 Task: Look for space in Lille, Belgium from 1st June, 2023 to 4th June, 2023 for 1 adult in price range Rs.6000 to Rs.16000. Place can be private room with 1  bedroom having 1 bed and 1 bathroom. Property type can be house, flat, guest house. Amenities needed are: heating. Booking option can be shelf check-in. Required host language is English.
Action: Key pressed l<Key.caps_lock>ille,<Key.space><Key.caps_lock>b<Key.caps_lock>elgium<Key.enter>
Screenshot: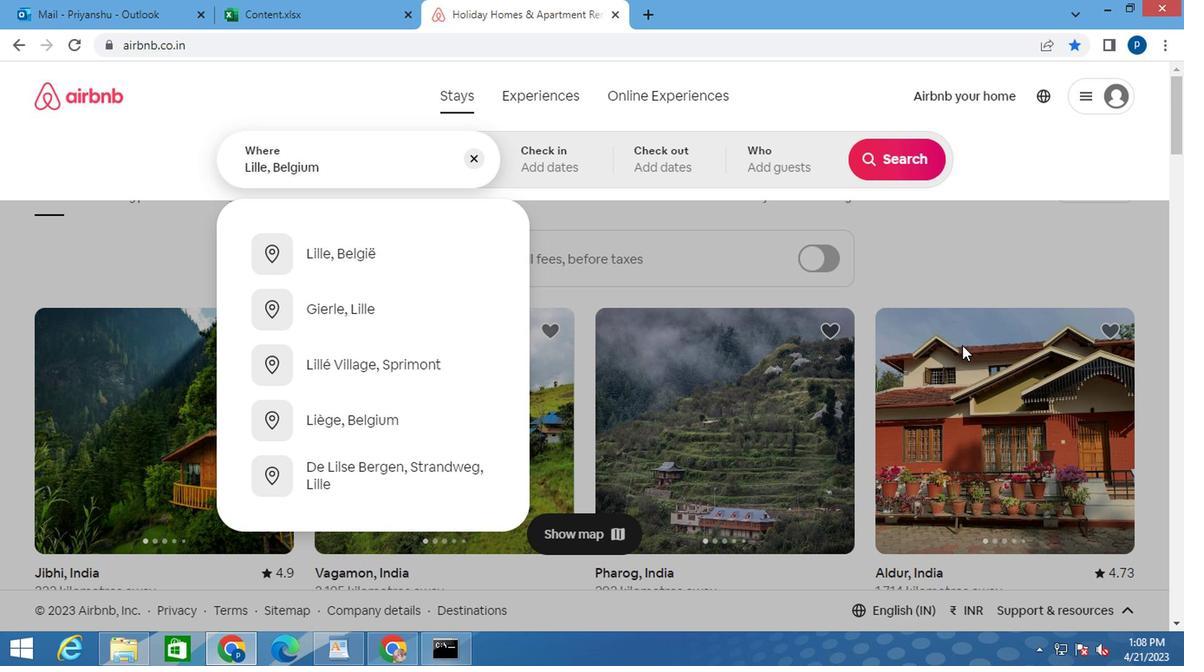 
Action: Mouse moved to (881, 291)
Screenshot: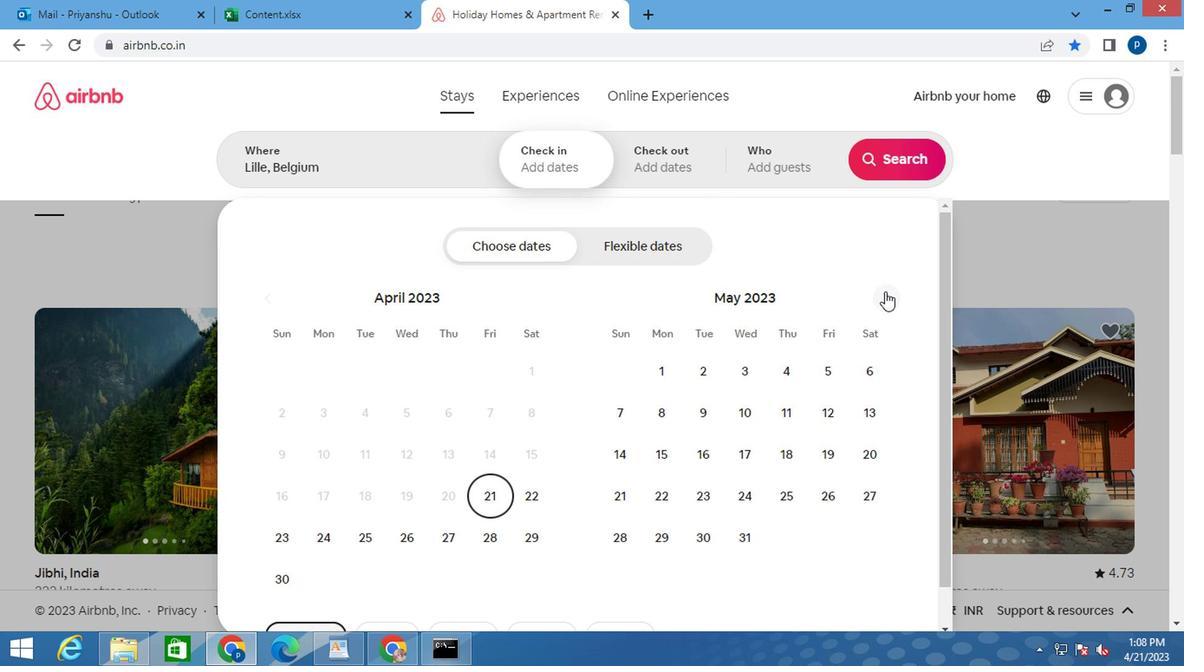 
Action: Mouse pressed left at (881, 291)
Screenshot: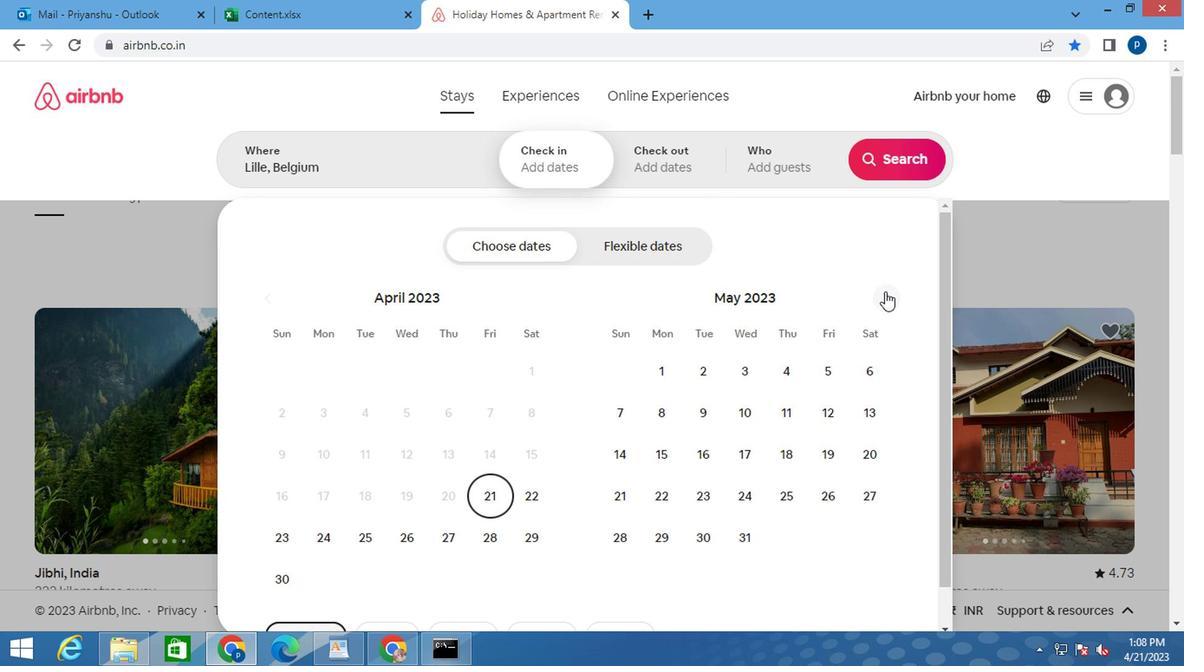 
Action: Mouse moved to (781, 358)
Screenshot: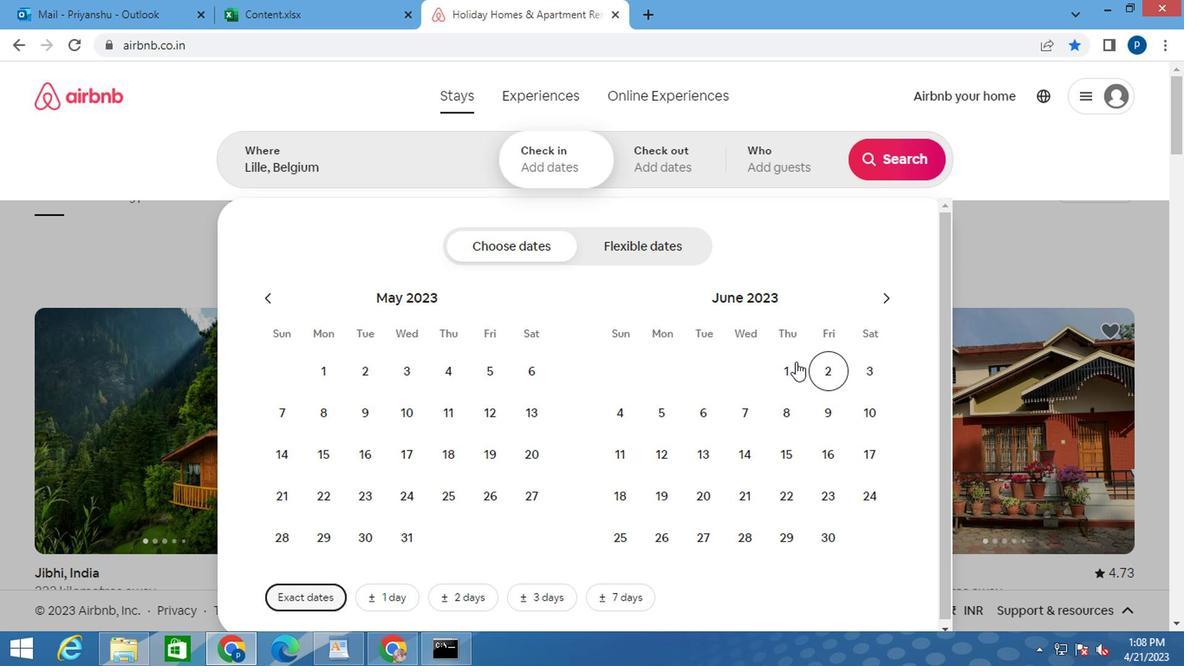 
Action: Mouse pressed left at (781, 358)
Screenshot: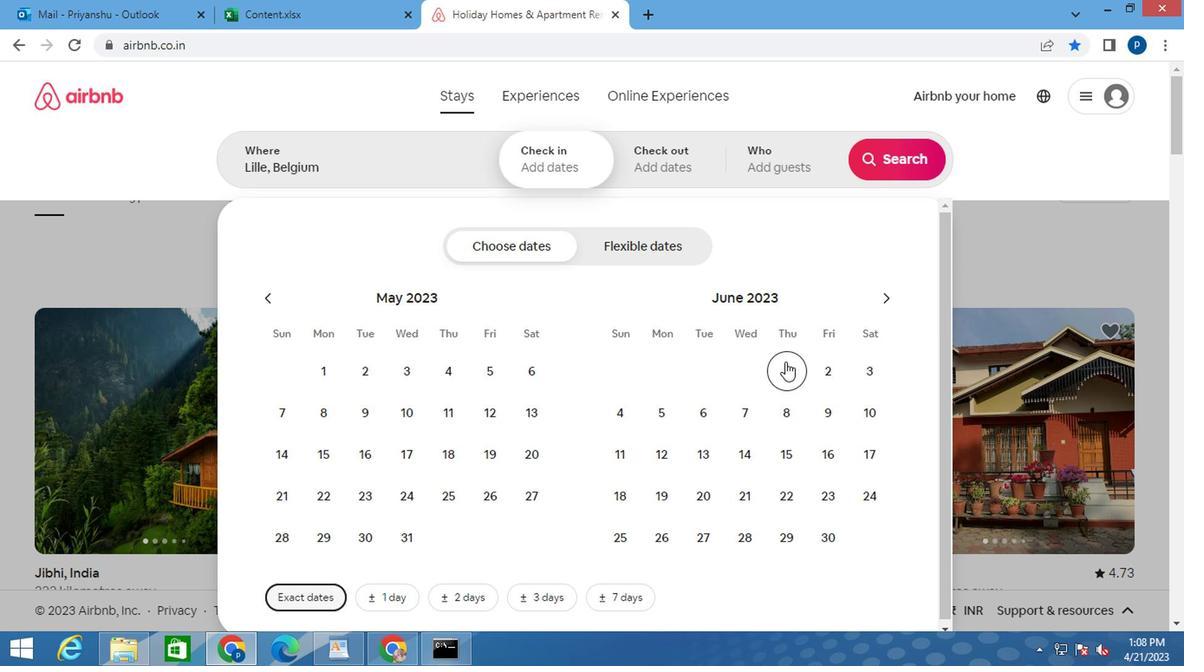 
Action: Mouse moved to (620, 399)
Screenshot: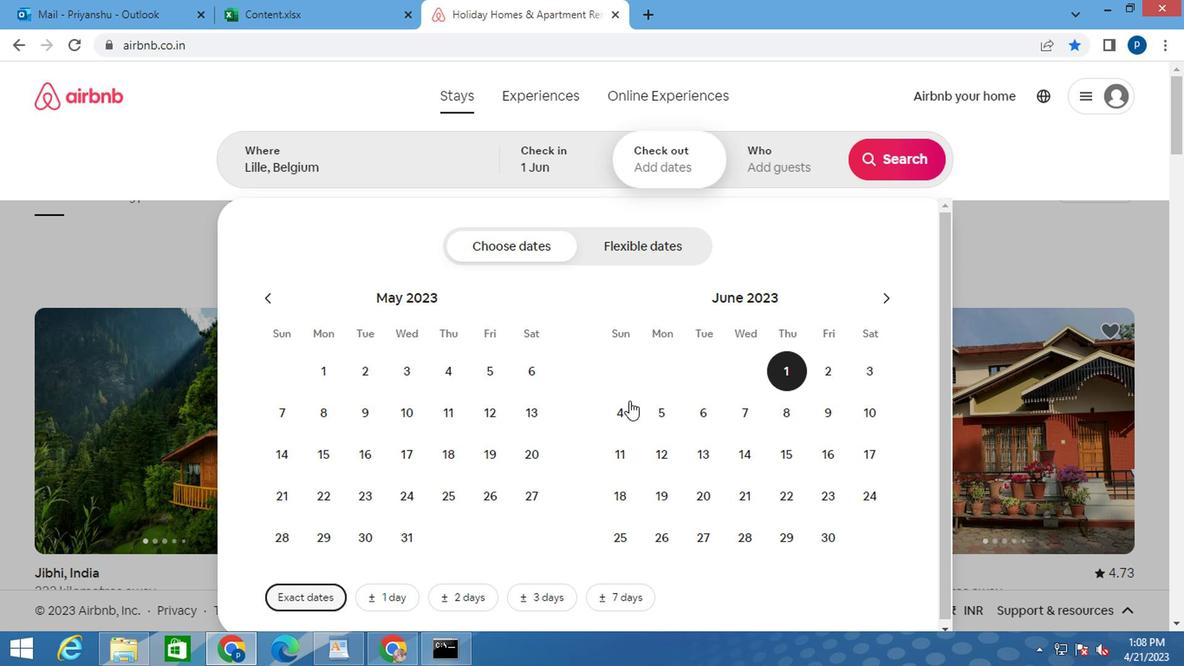 
Action: Mouse pressed left at (620, 399)
Screenshot: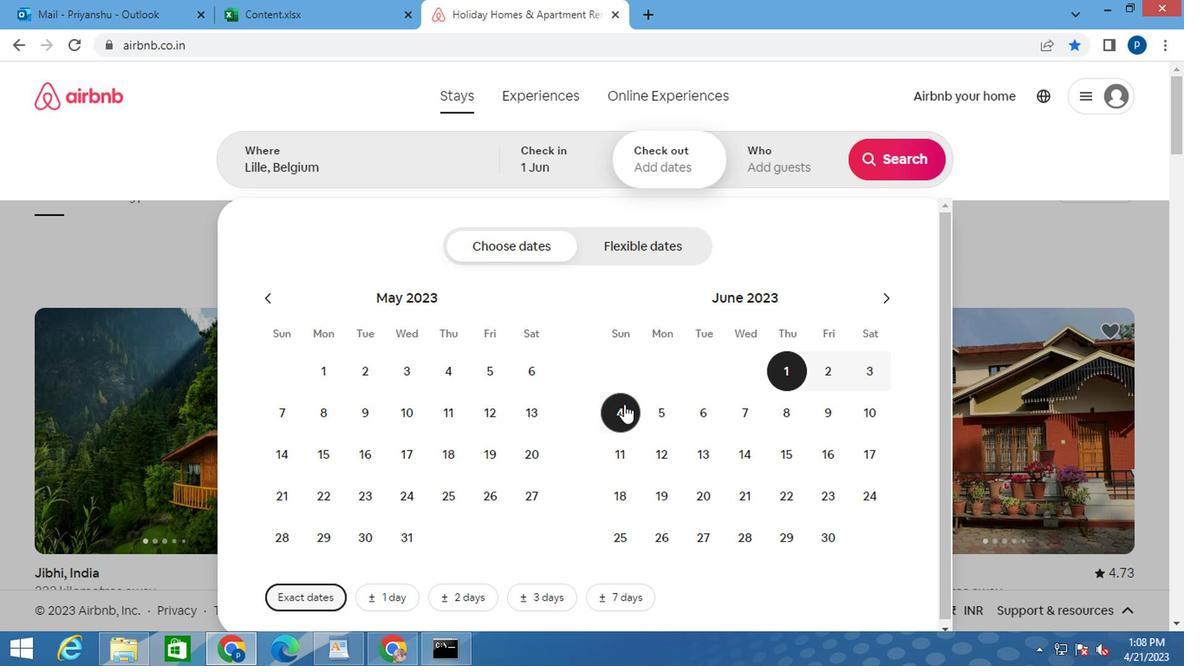 
Action: Mouse moved to (752, 159)
Screenshot: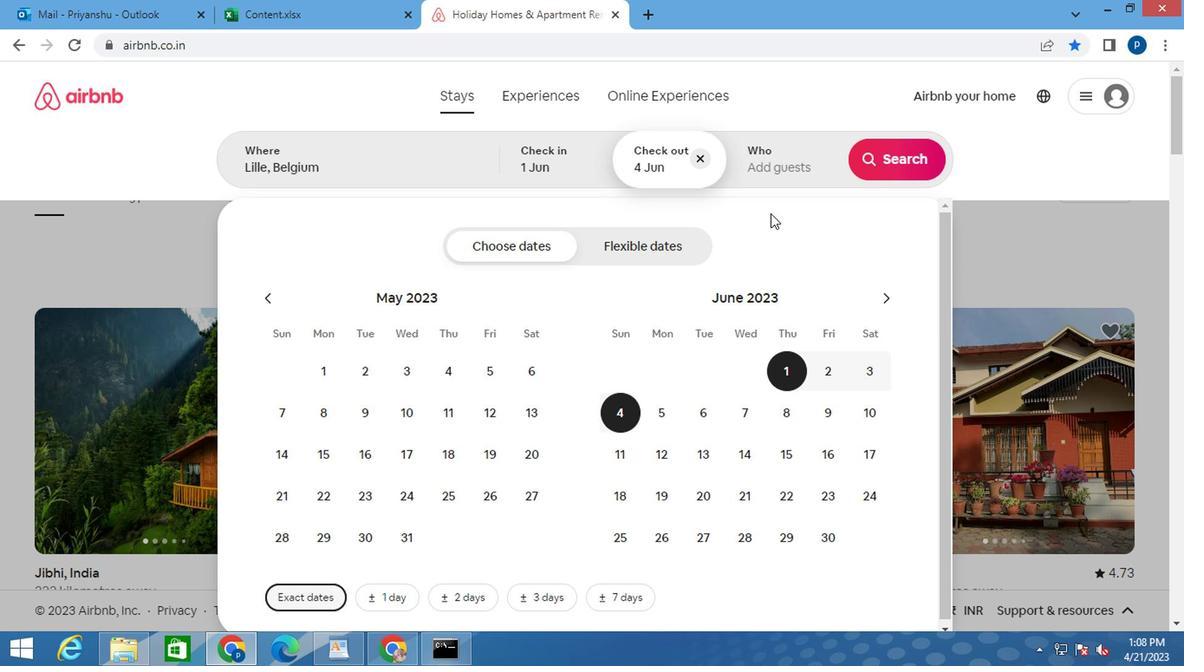 
Action: Mouse pressed left at (752, 159)
Screenshot: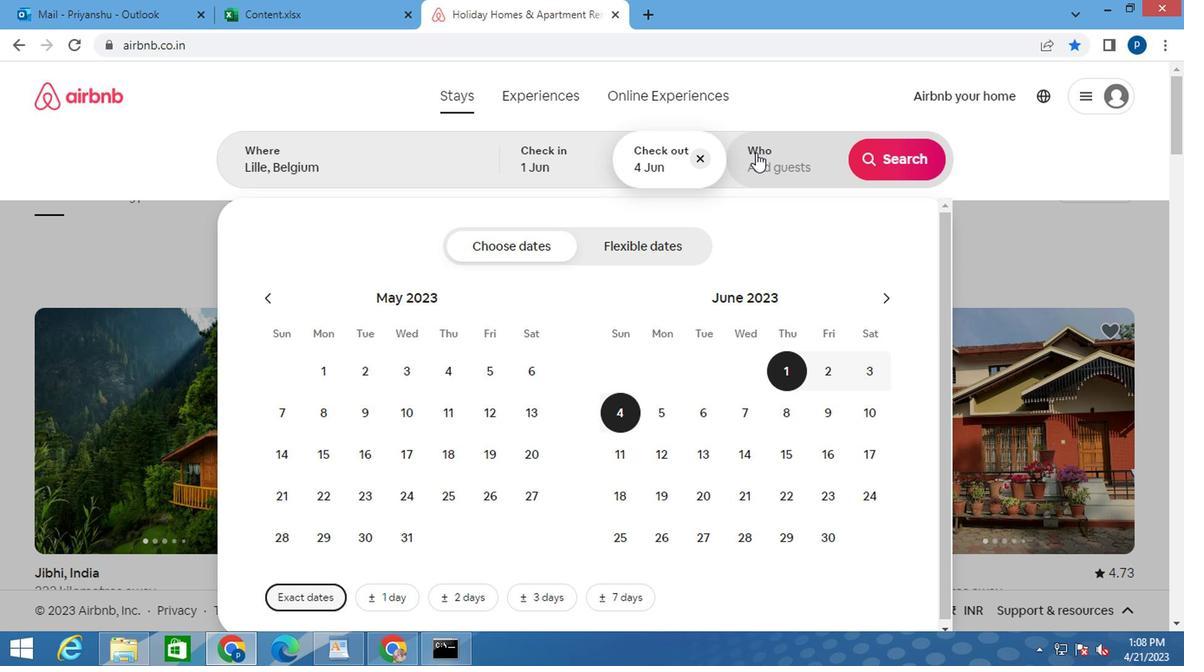 
Action: Mouse moved to (898, 253)
Screenshot: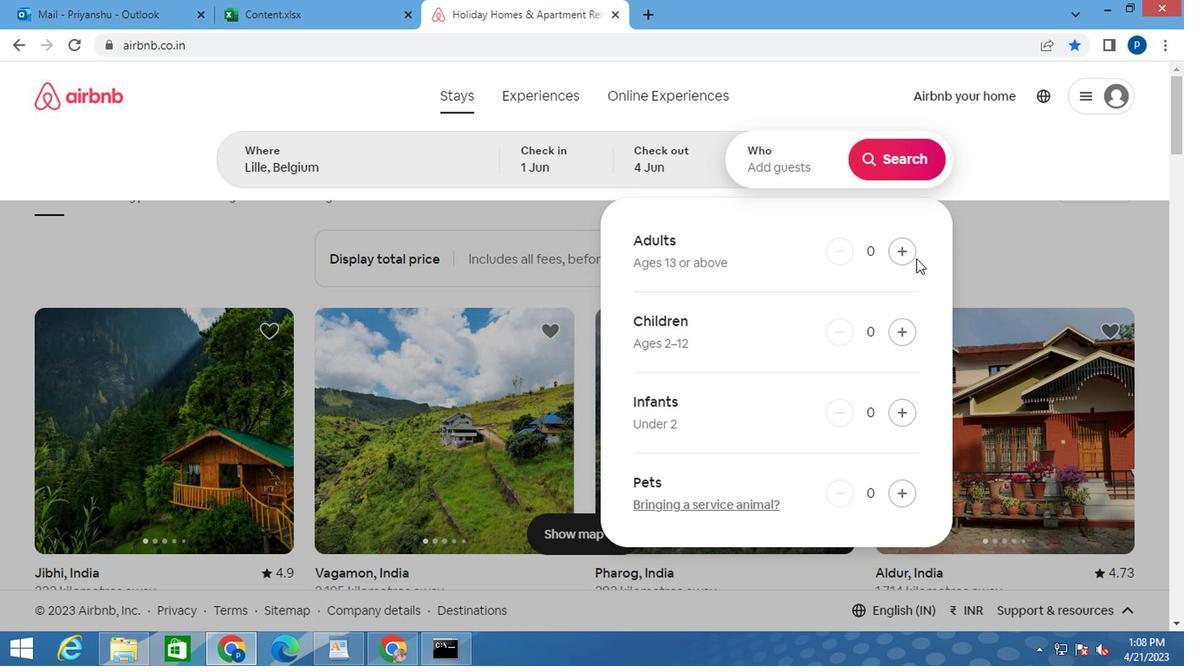 
Action: Mouse pressed left at (898, 253)
Screenshot: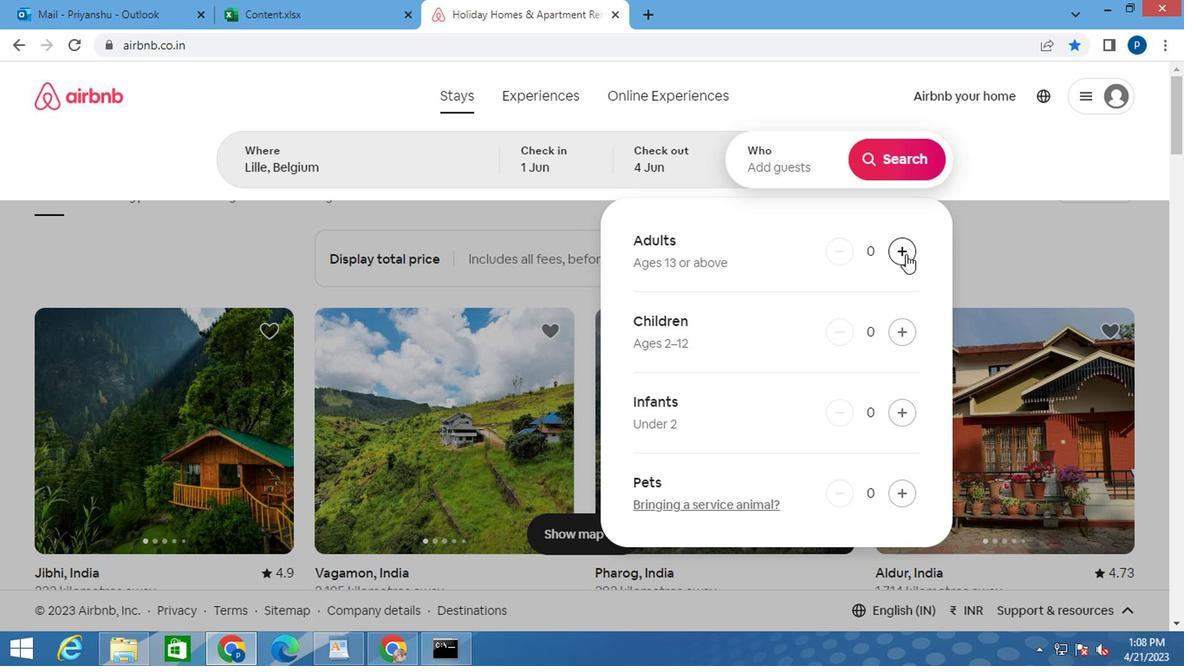 
Action: Mouse moved to (891, 161)
Screenshot: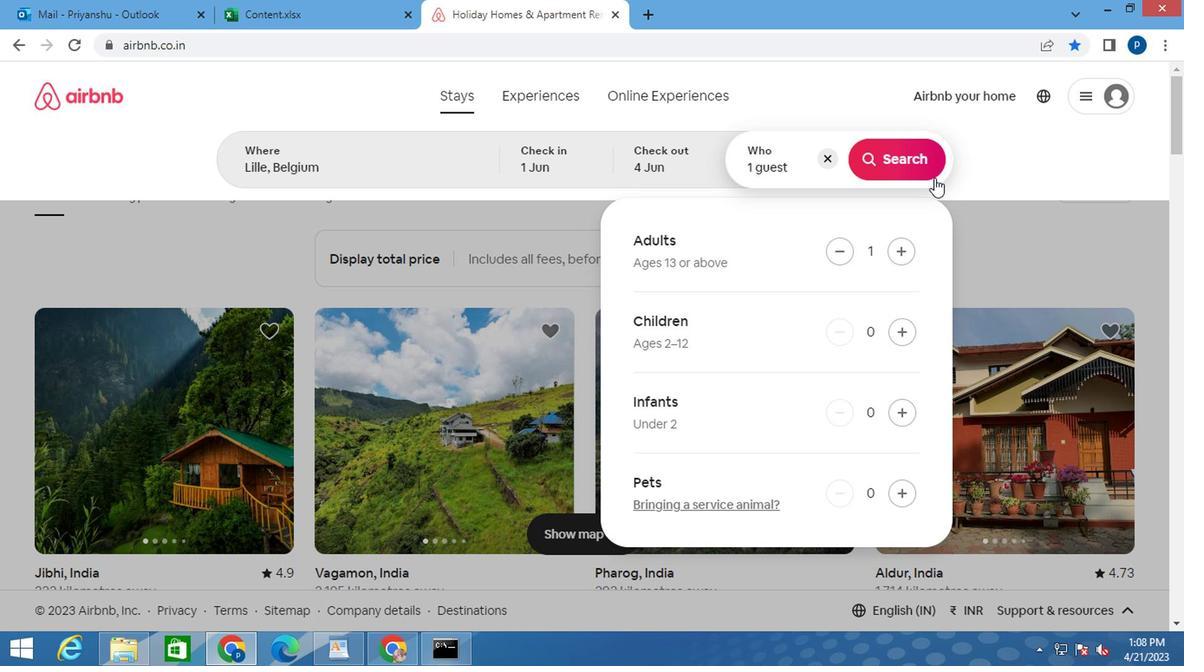 
Action: Mouse pressed left at (891, 161)
Screenshot: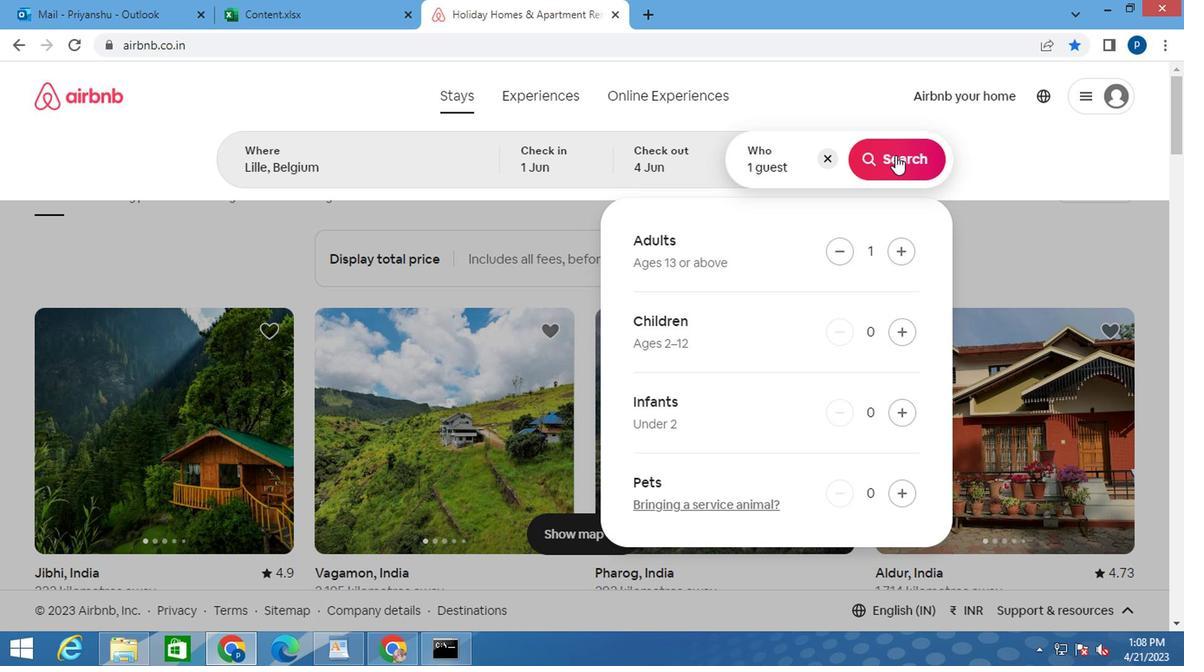 
Action: Mouse moved to (1068, 168)
Screenshot: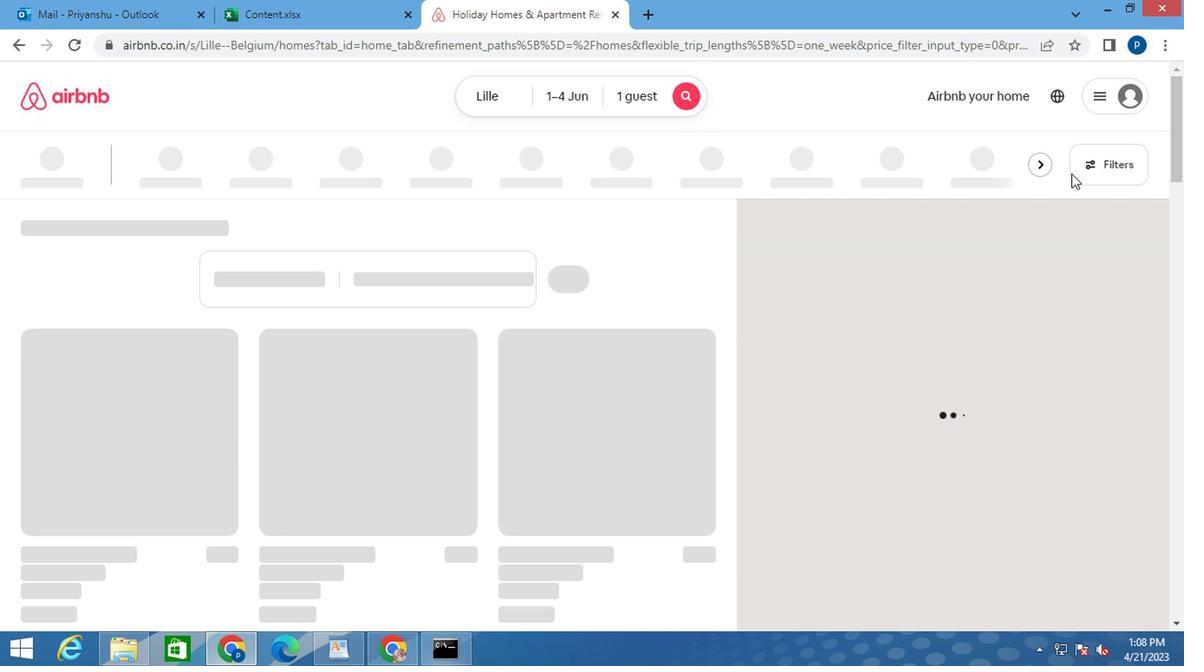
Action: Mouse pressed left at (1068, 168)
Screenshot: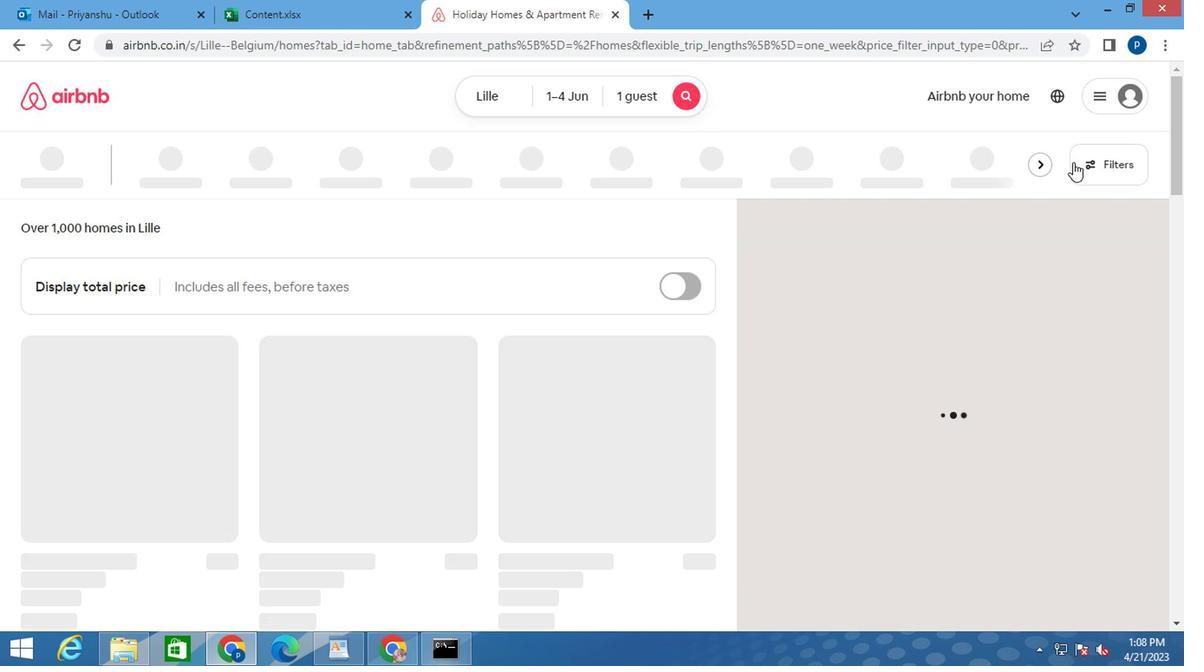 
Action: Mouse moved to (344, 381)
Screenshot: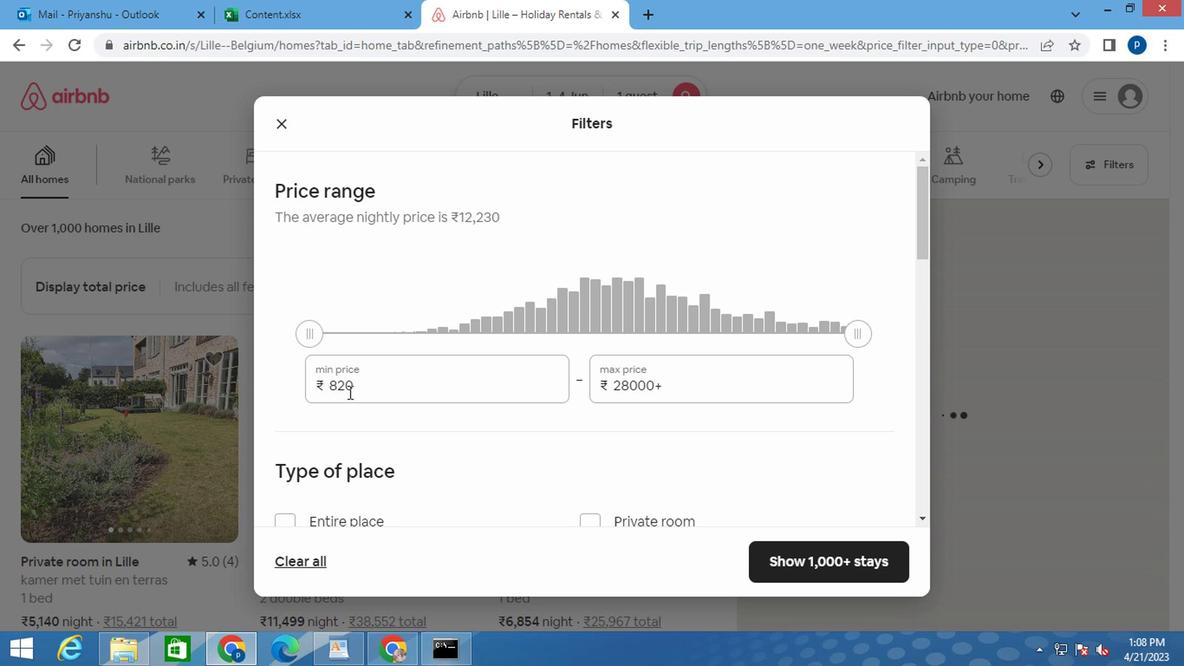 
Action: Mouse pressed left at (344, 381)
Screenshot: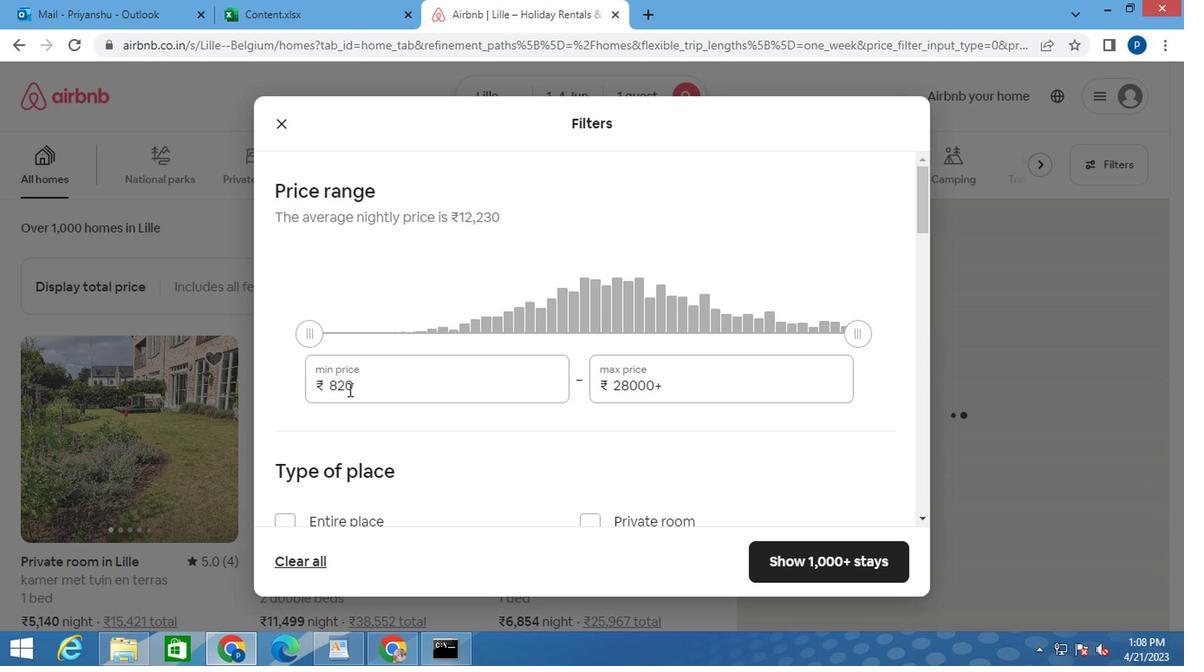 
Action: Mouse pressed left at (344, 381)
Screenshot: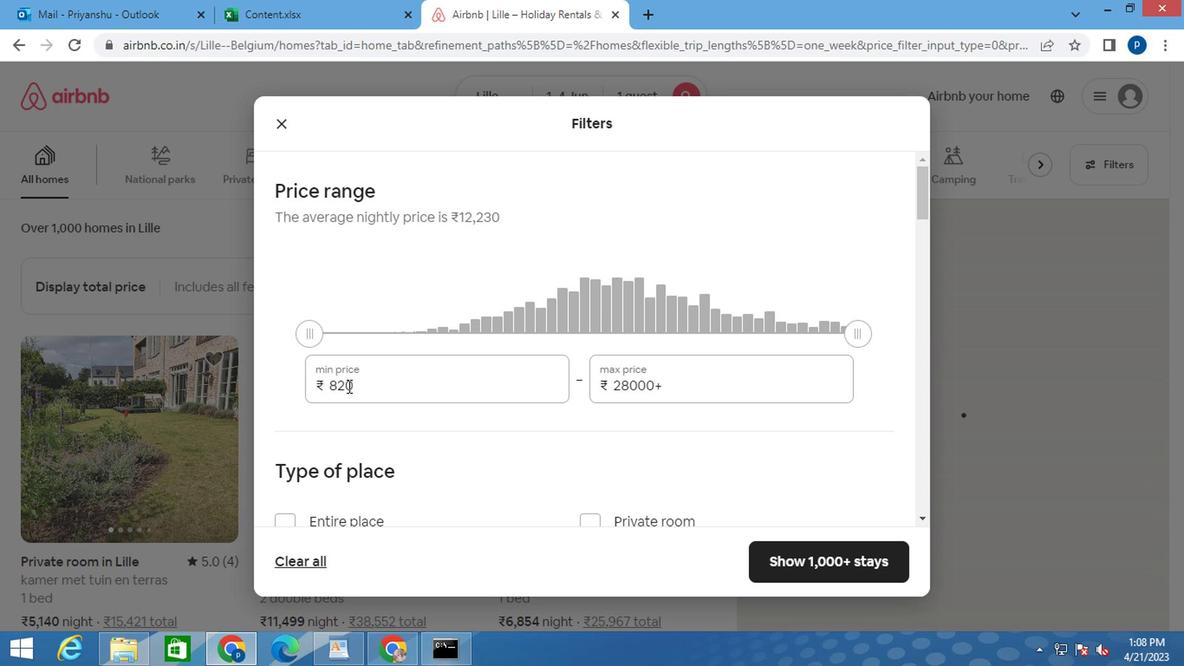 
Action: Key pressed 6000<Key.tab>16000
Screenshot: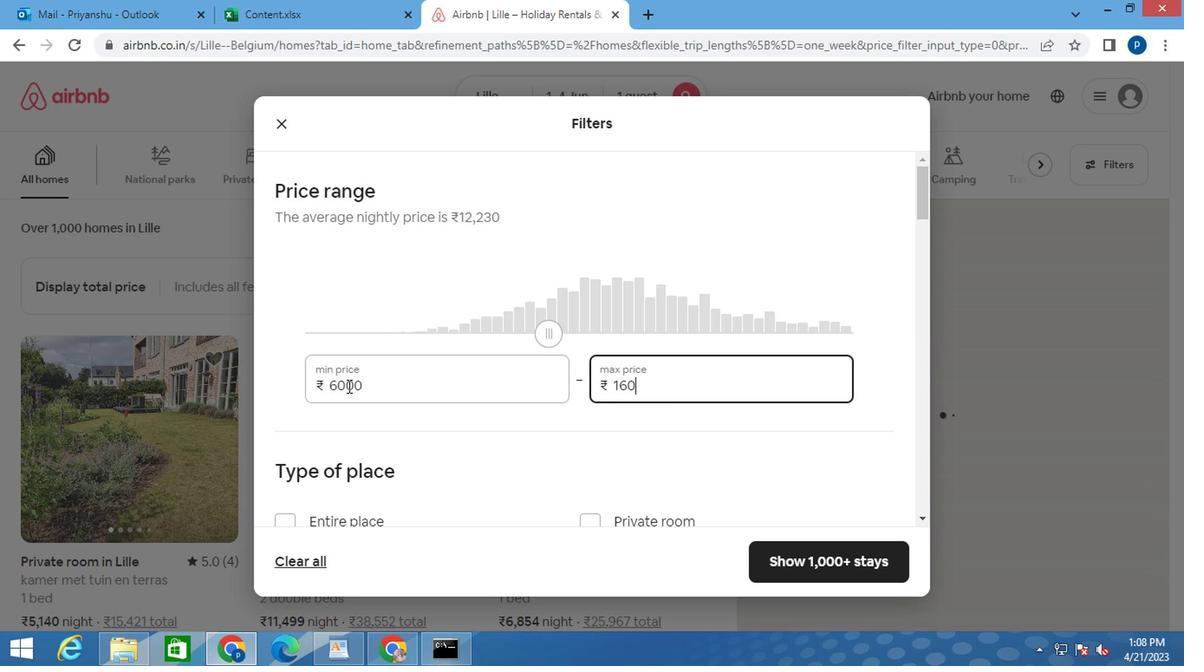 
Action: Mouse moved to (311, 435)
Screenshot: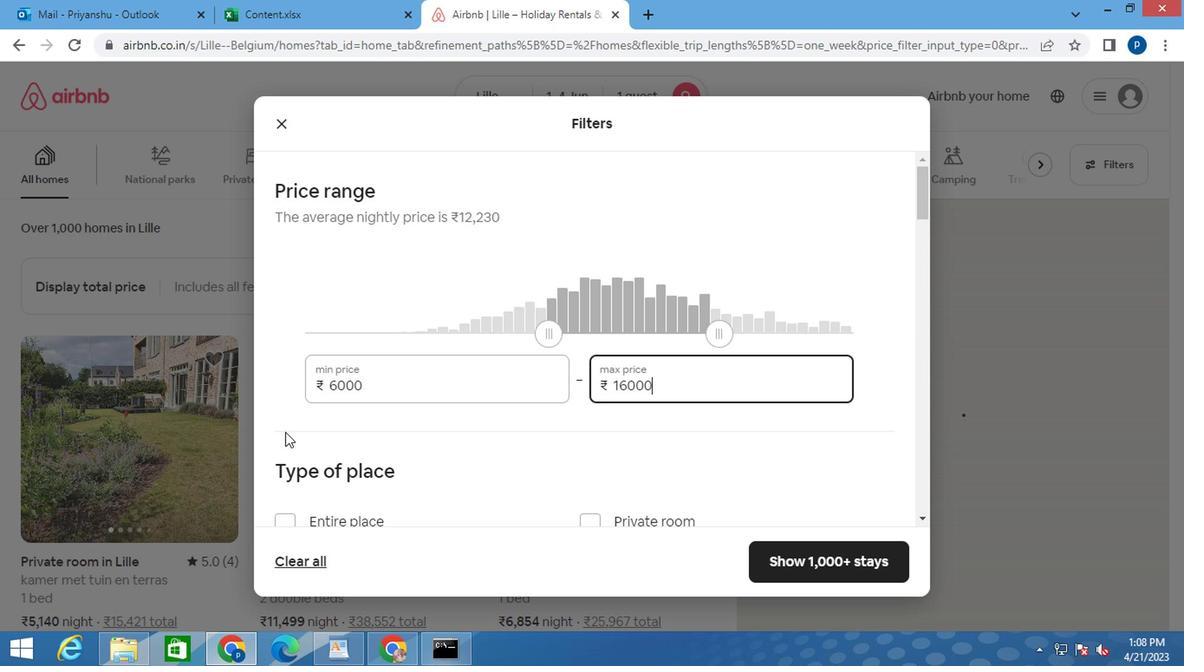 
Action: Mouse scrolled (311, 434) with delta (0, 0)
Screenshot: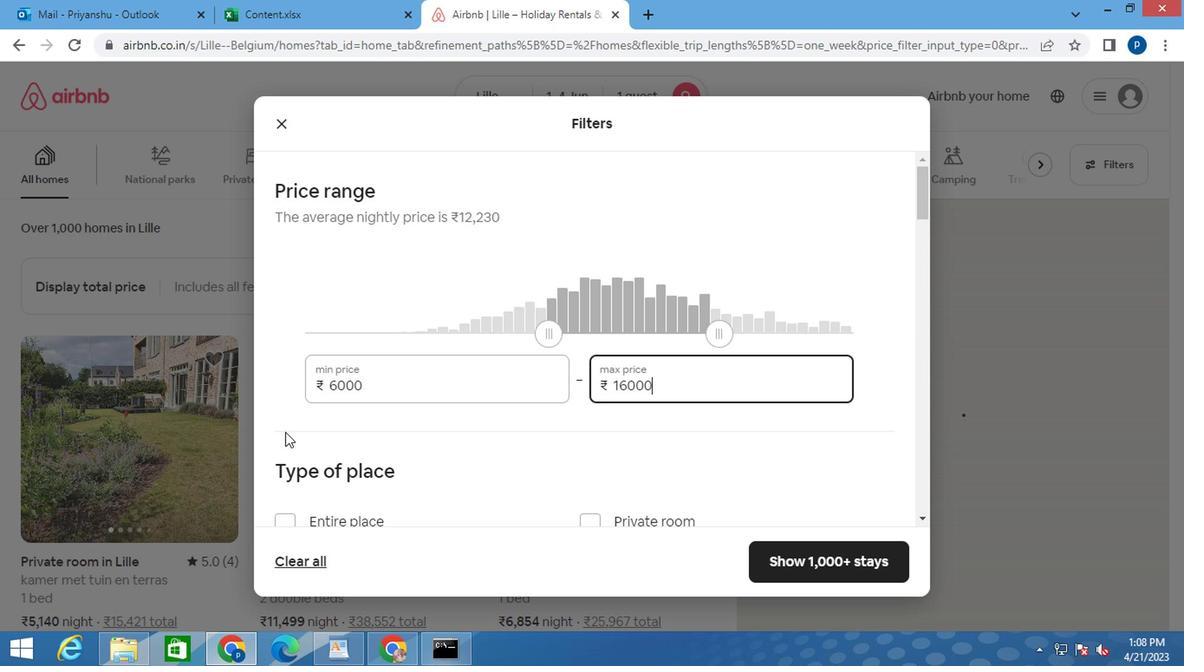 
Action: Mouse moved to (399, 420)
Screenshot: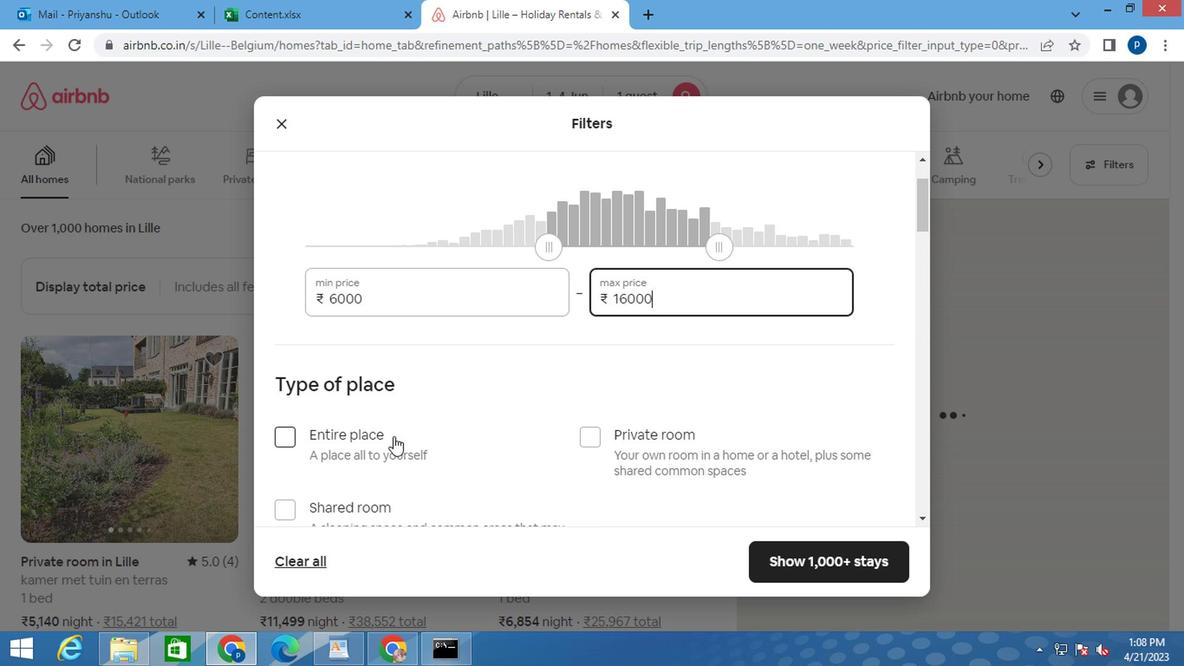 
Action: Mouse scrolled (399, 419) with delta (0, 0)
Screenshot: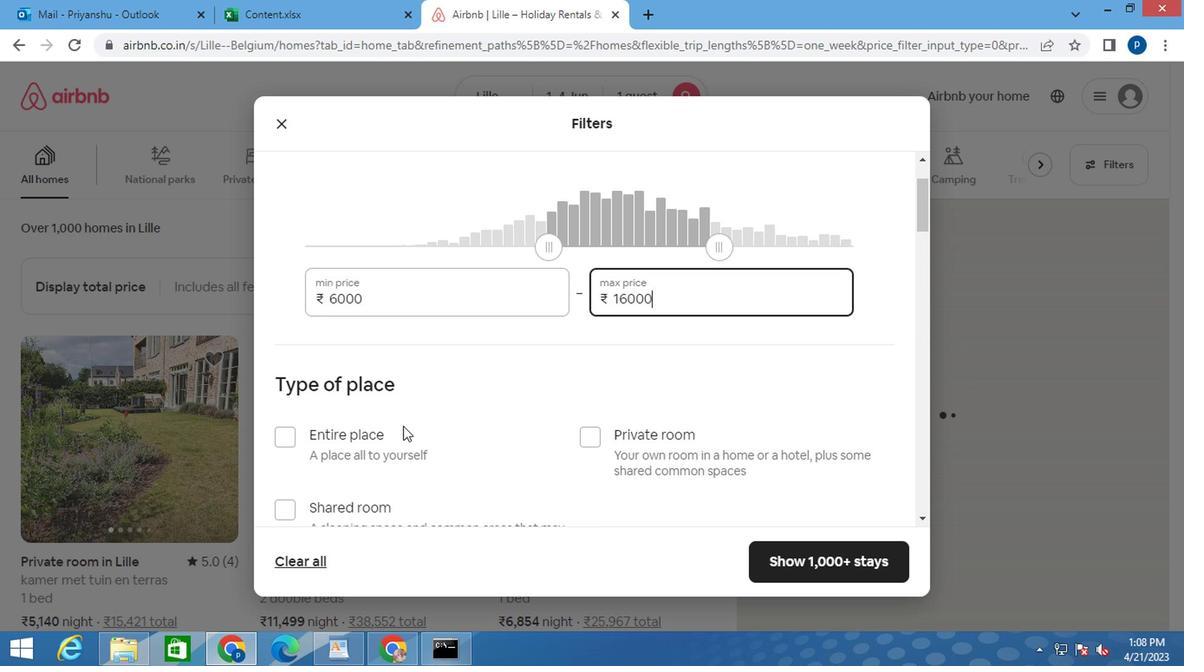 
Action: Mouse moved to (586, 341)
Screenshot: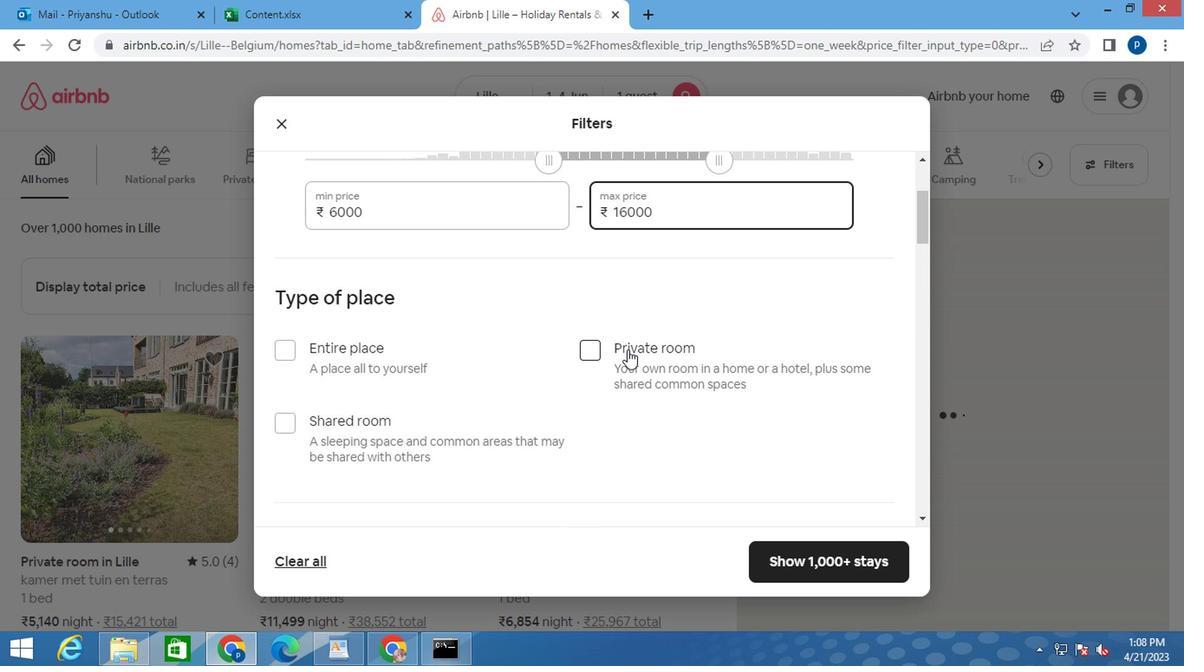 
Action: Mouse pressed left at (586, 341)
Screenshot: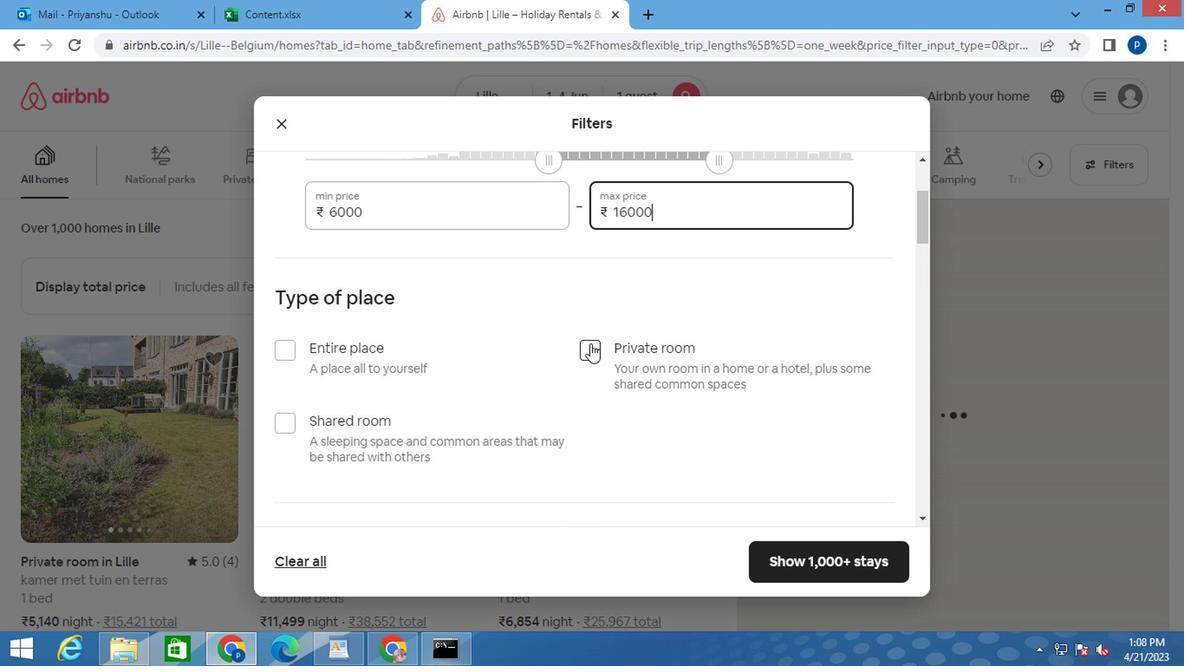 
Action: Mouse moved to (585, 341)
Screenshot: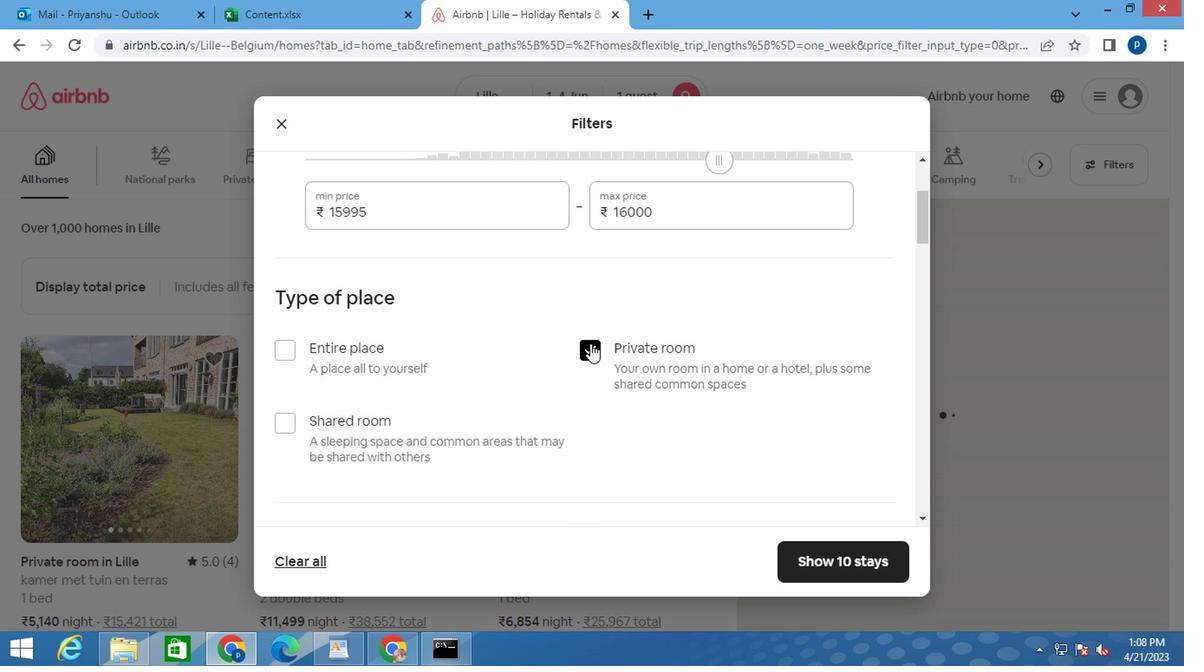 
Action: Mouse scrolled (585, 340) with delta (0, 0)
Screenshot: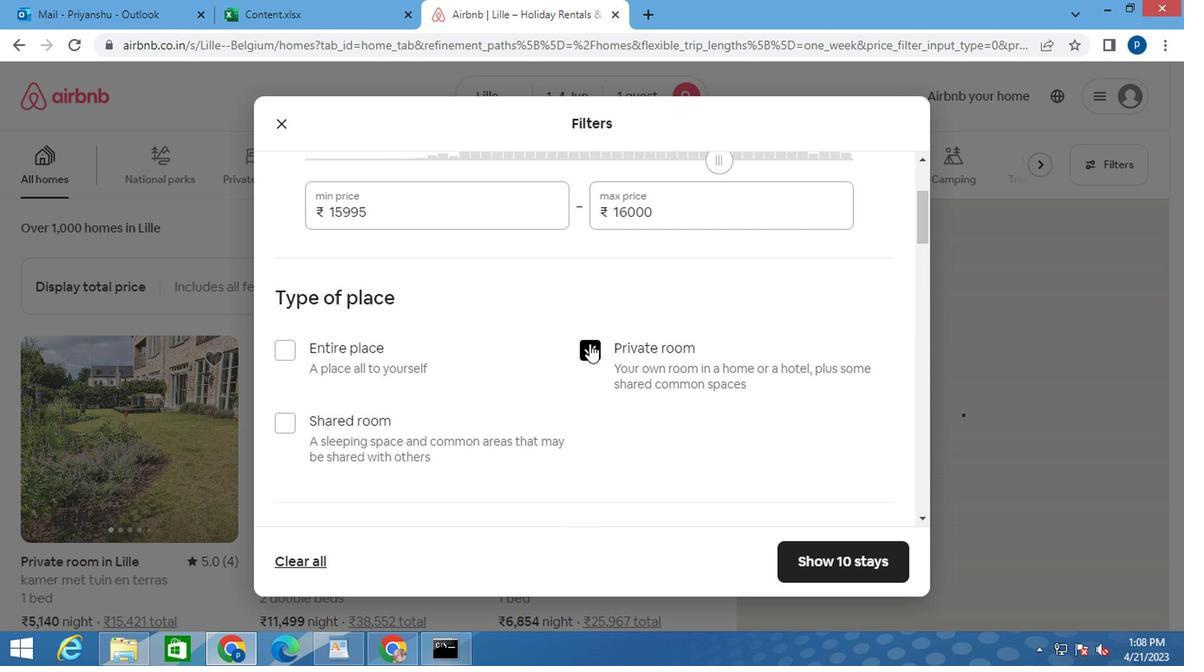 
Action: Mouse moved to (489, 337)
Screenshot: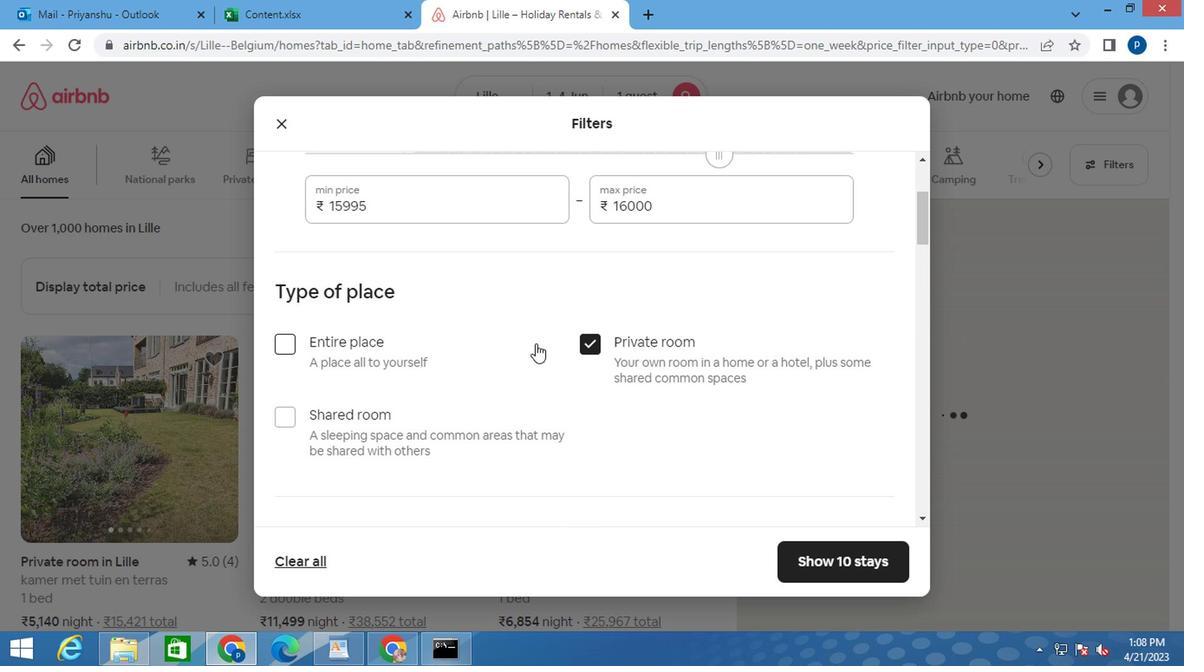 
Action: Mouse scrolled (489, 336) with delta (0, -1)
Screenshot: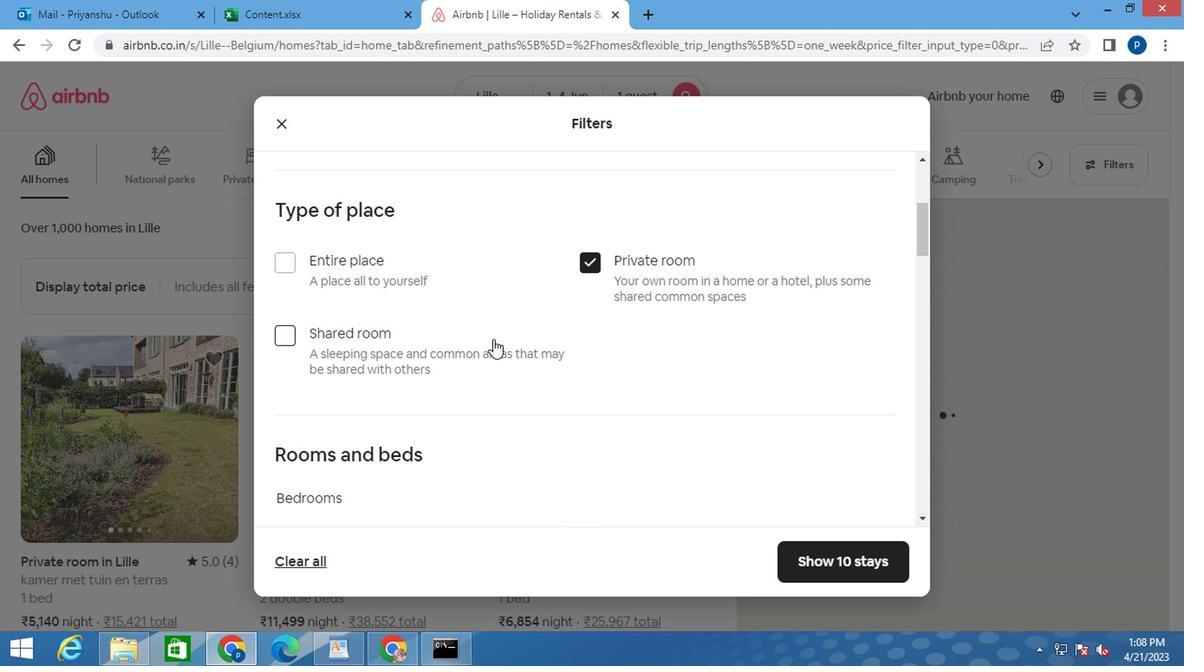 
Action: Mouse scrolled (486, 337) with delta (0, 0)
Screenshot: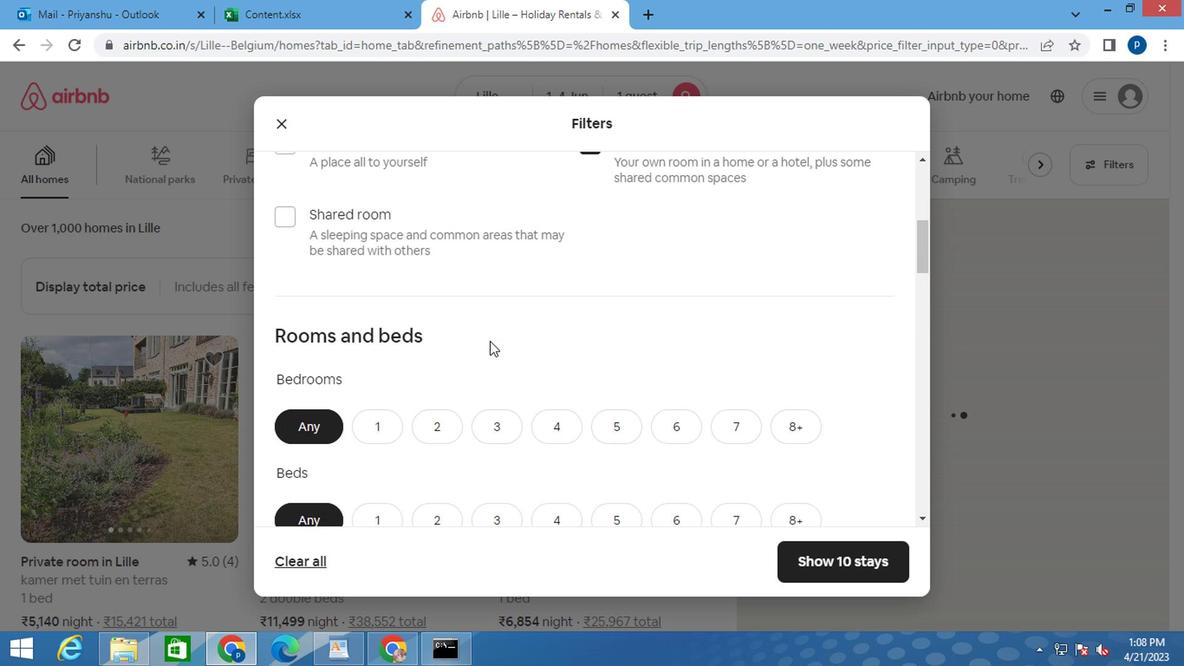 
Action: Mouse moved to (386, 283)
Screenshot: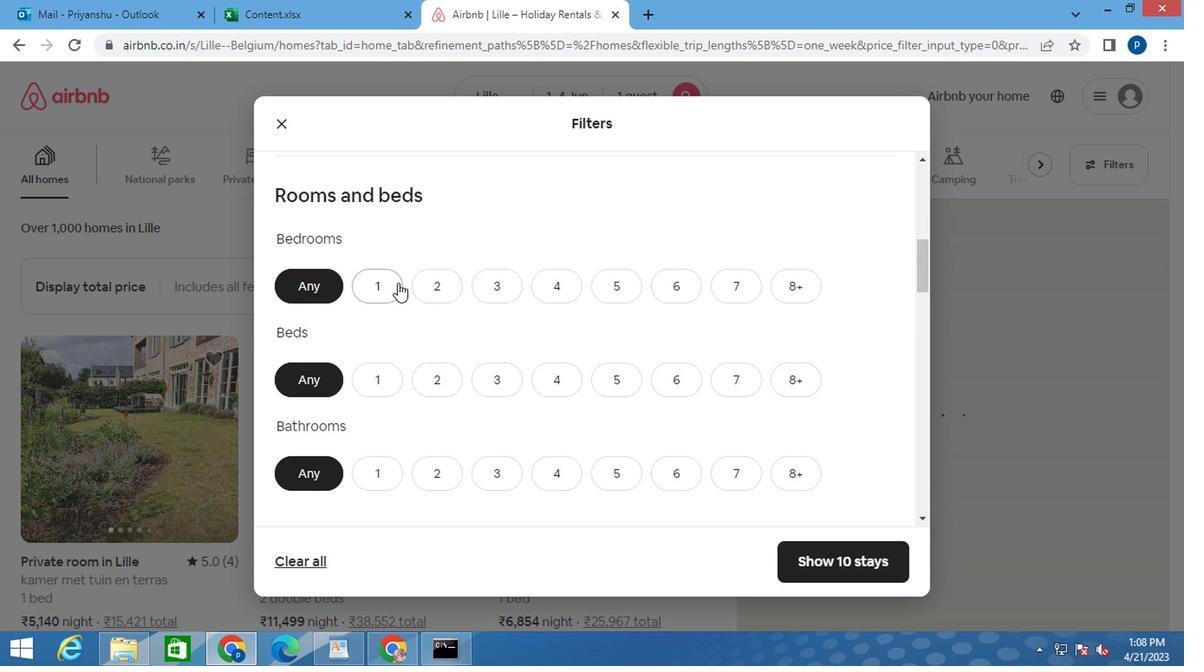 
Action: Mouse pressed left at (386, 283)
Screenshot: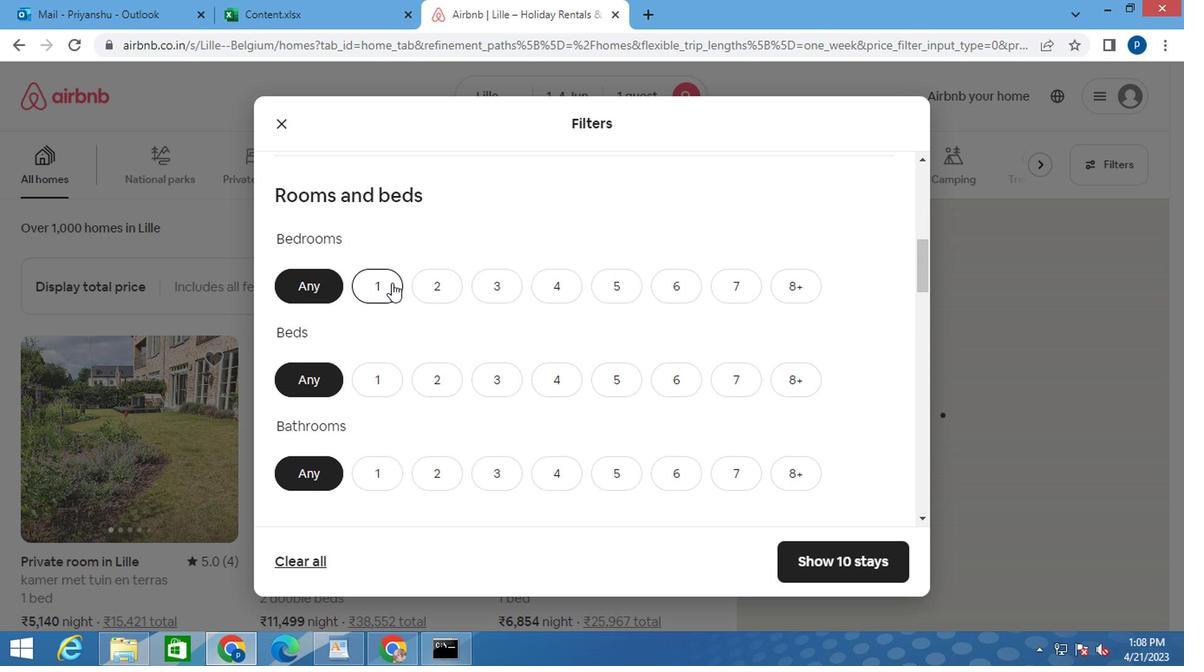 
Action: Mouse moved to (374, 316)
Screenshot: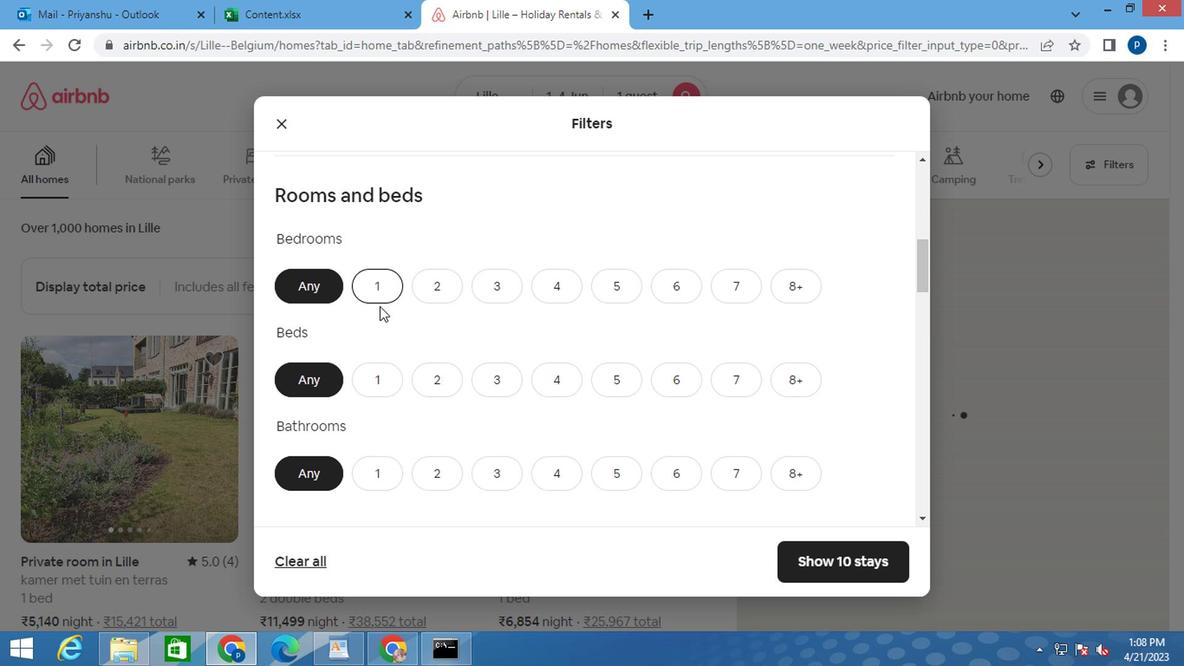 
Action: Mouse scrolled (374, 315) with delta (0, 0)
Screenshot: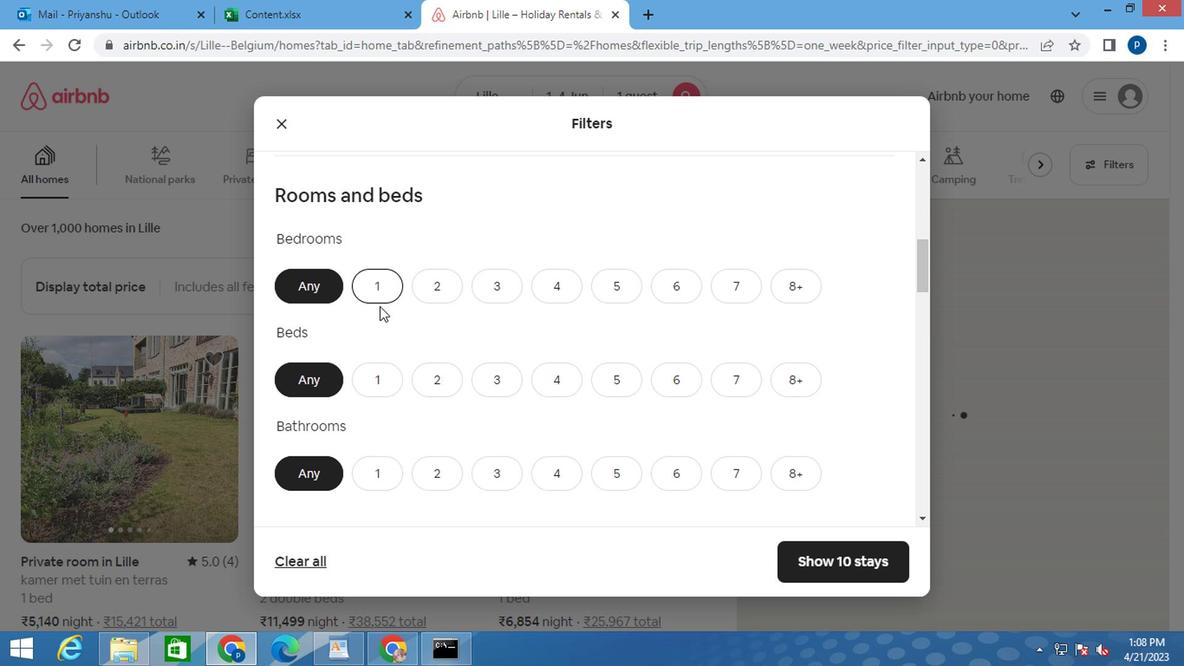 
Action: Mouse scrolled (374, 315) with delta (0, 0)
Screenshot: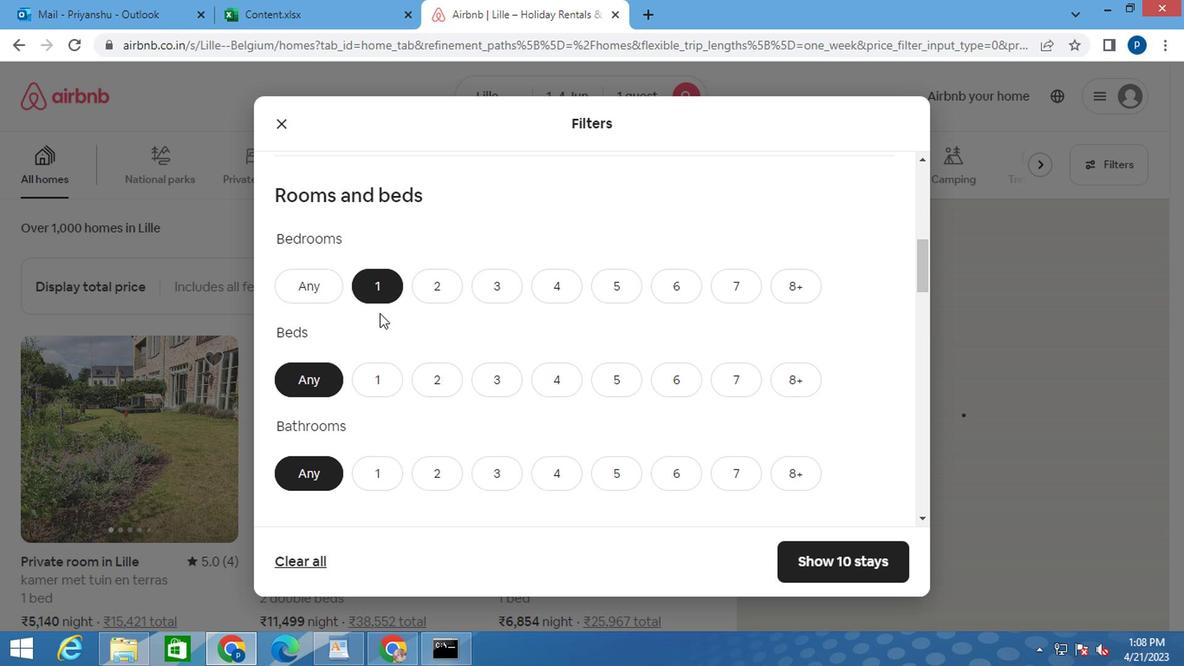 
Action: Mouse moved to (370, 214)
Screenshot: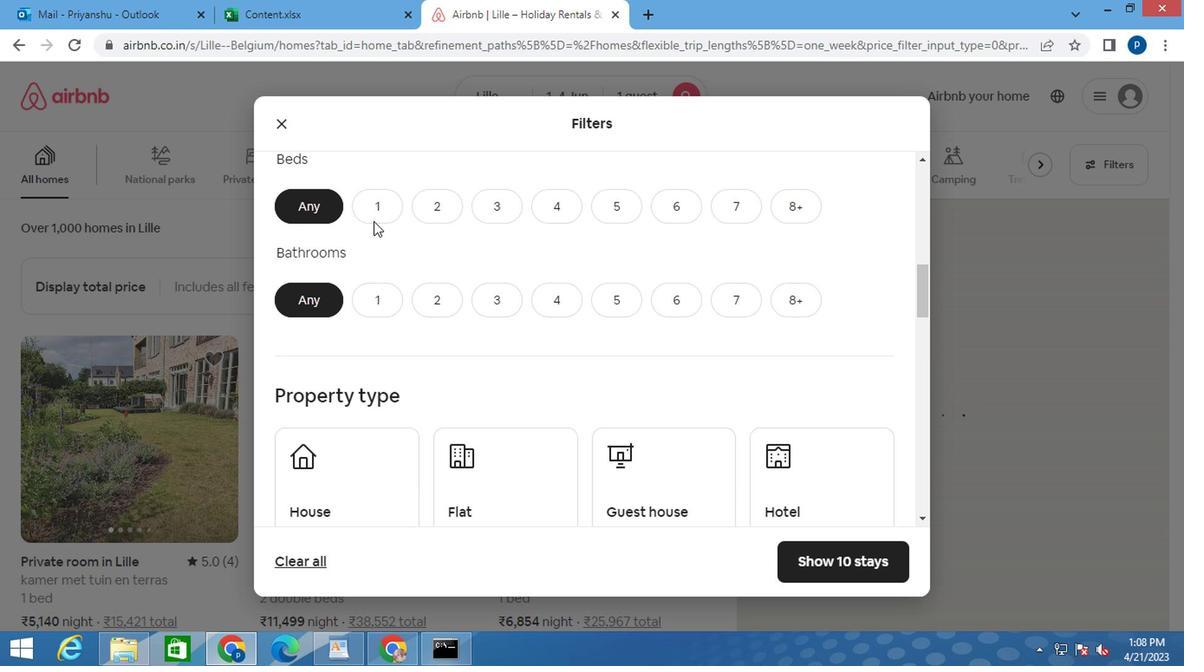 
Action: Mouse pressed left at (370, 214)
Screenshot: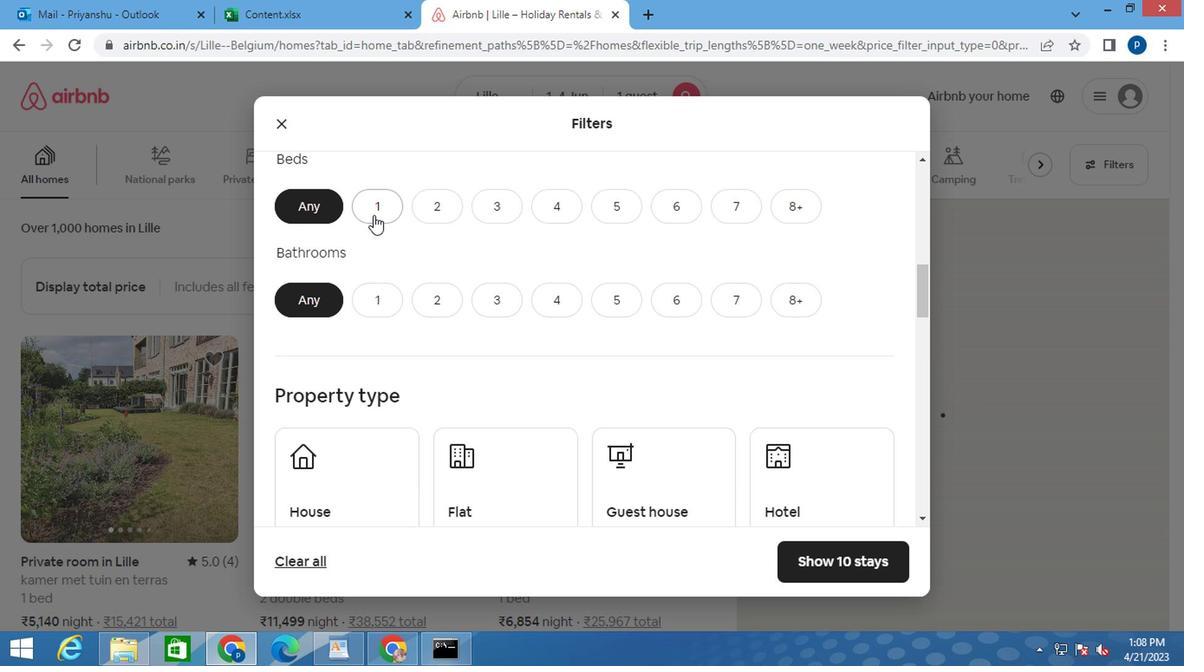 
Action: Mouse moved to (379, 294)
Screenshot: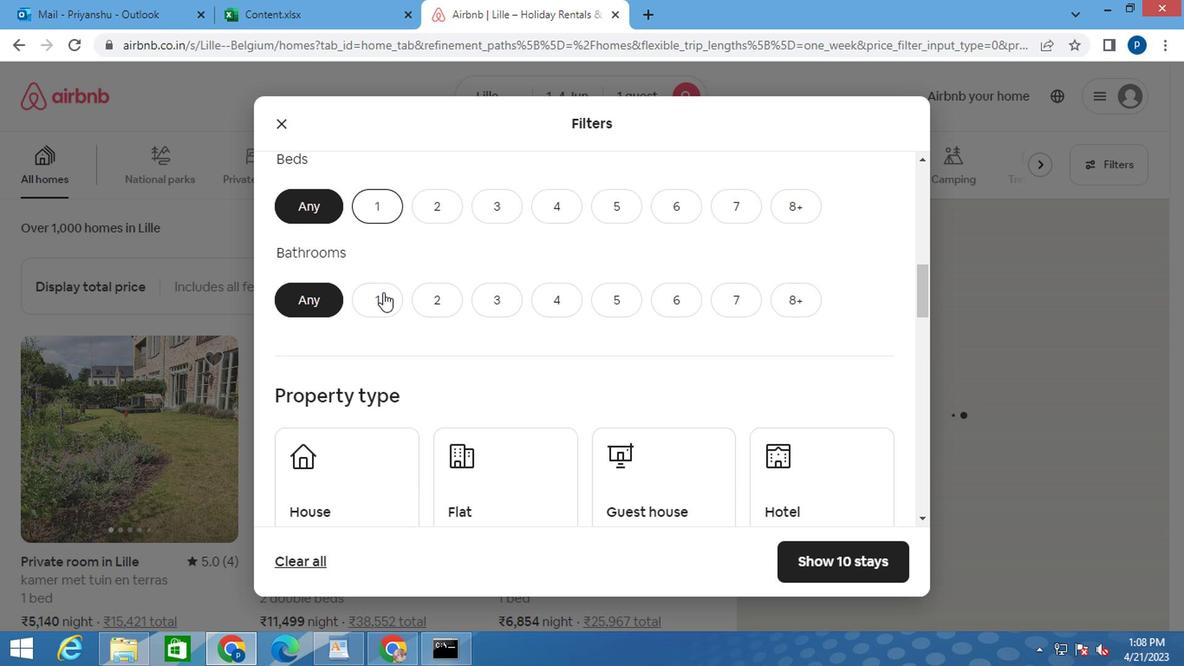 
Action: Mouse pressed left at (379, 294)
Screenshot: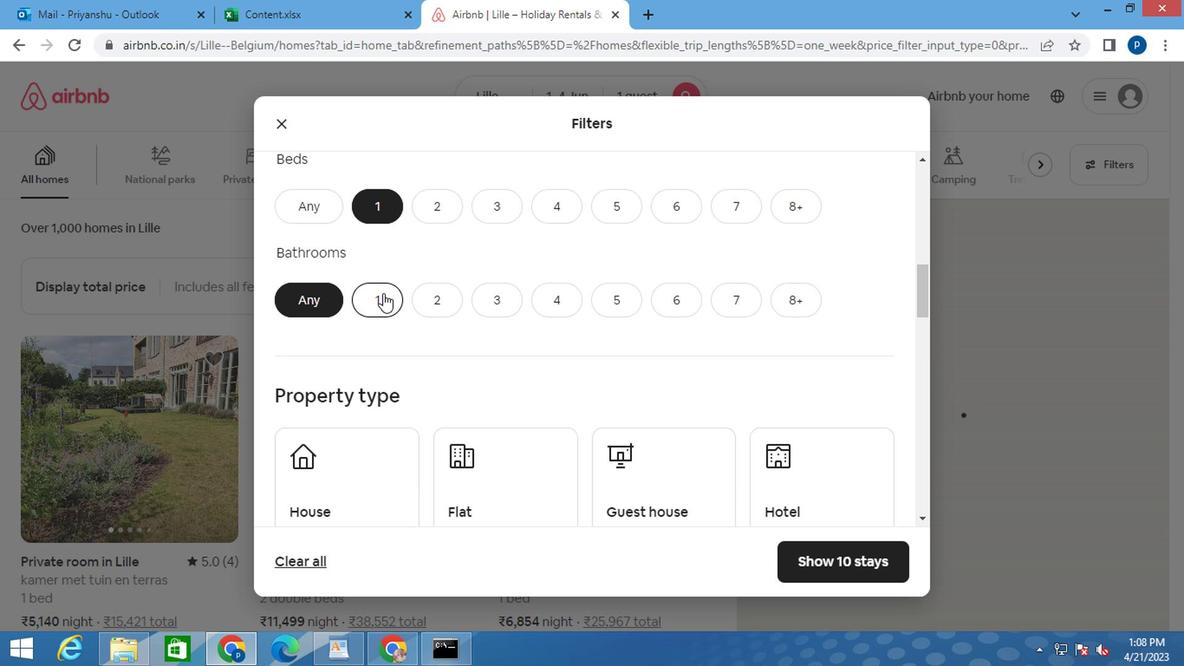 
Action: Mouse moved to (386, 298)
Screenshot: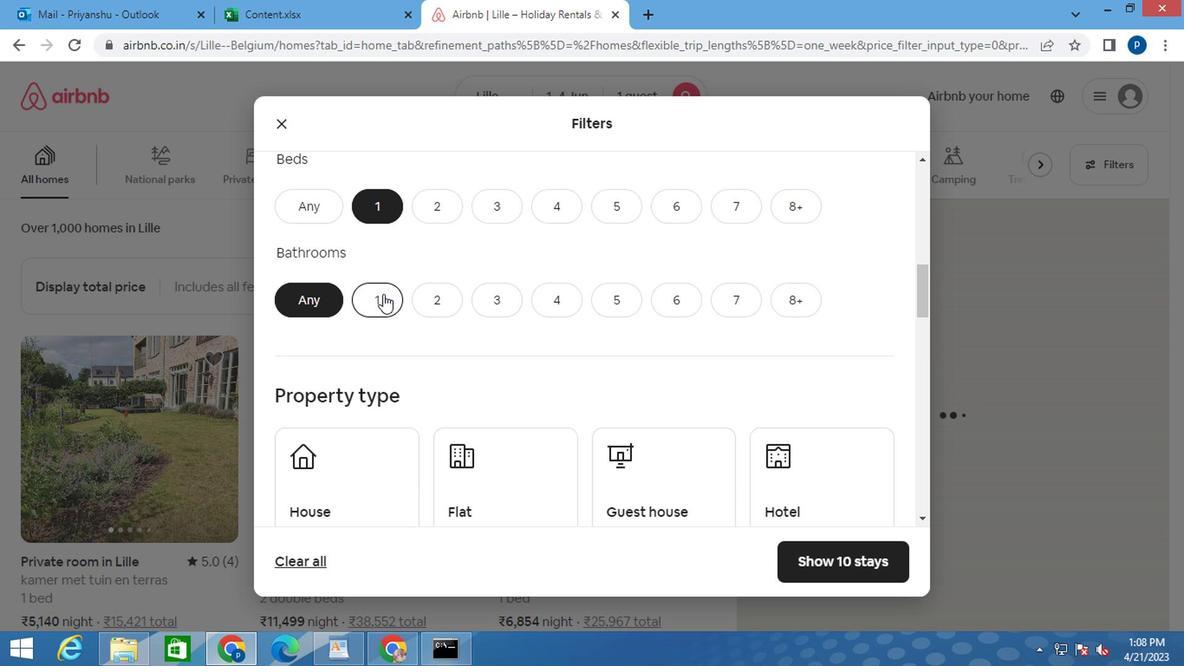 
Action: Mouse scrolled (386, 297) with delta (0, -1)
Screenshot: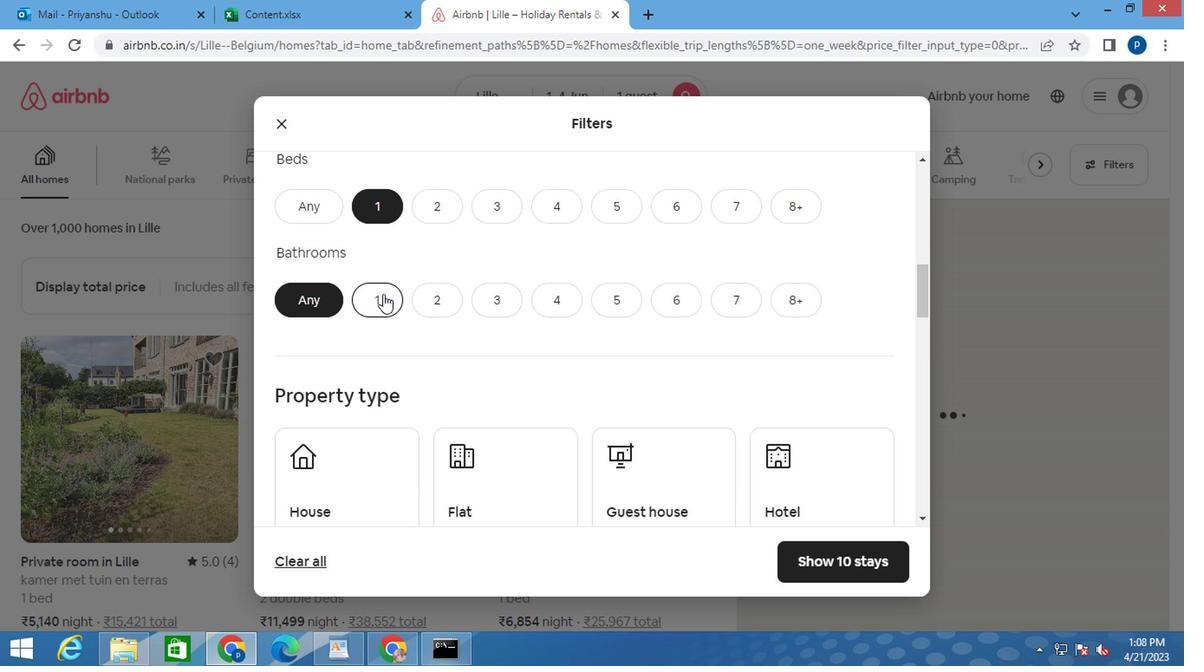 
Action: Mouse moved to (387, 300)
Screenshot: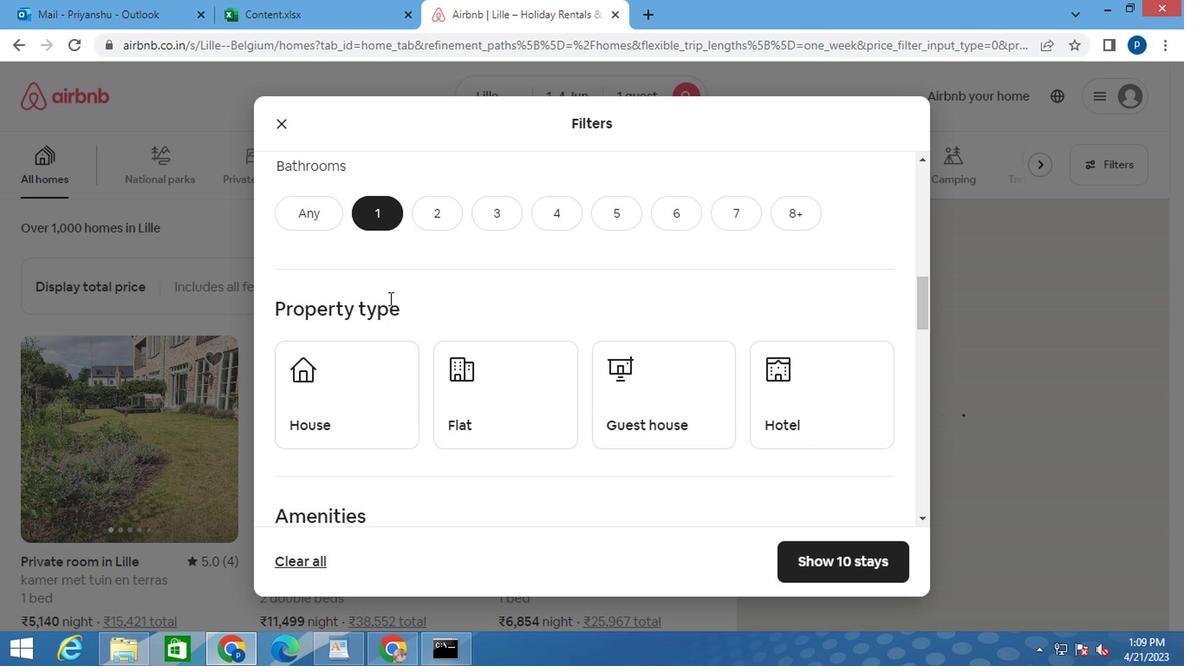
Action: Mouse scrolled (387, 299) with delta (0, -1)
Screenshot: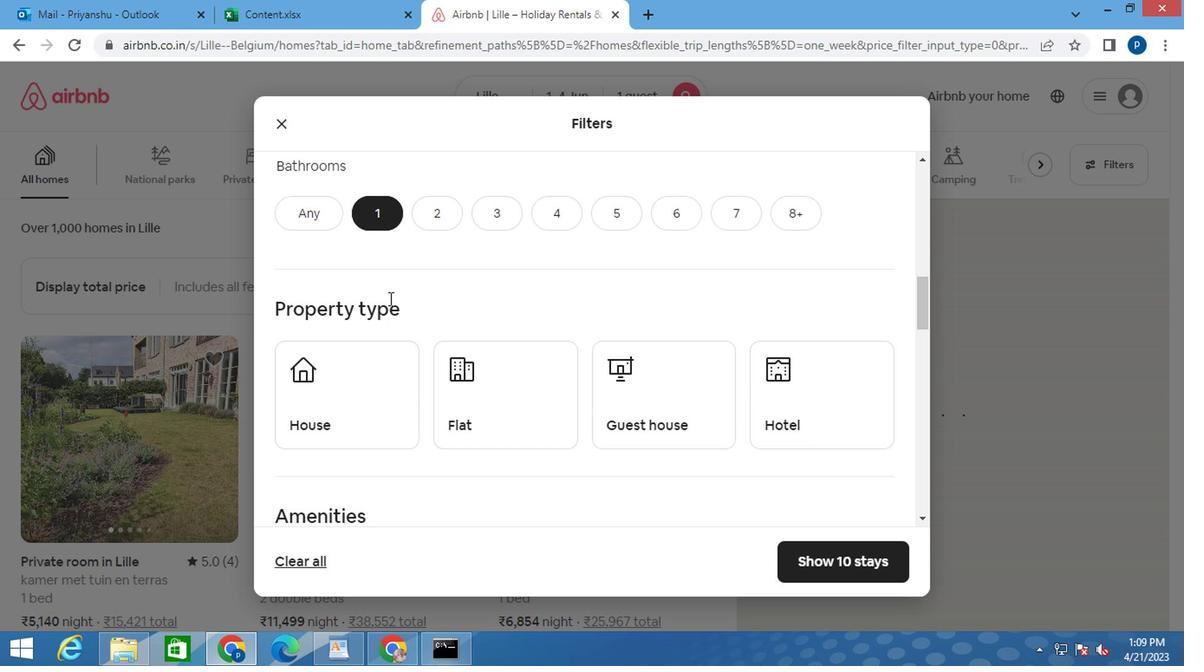
Action: Mouse moved to (387, 301)
Screenshot: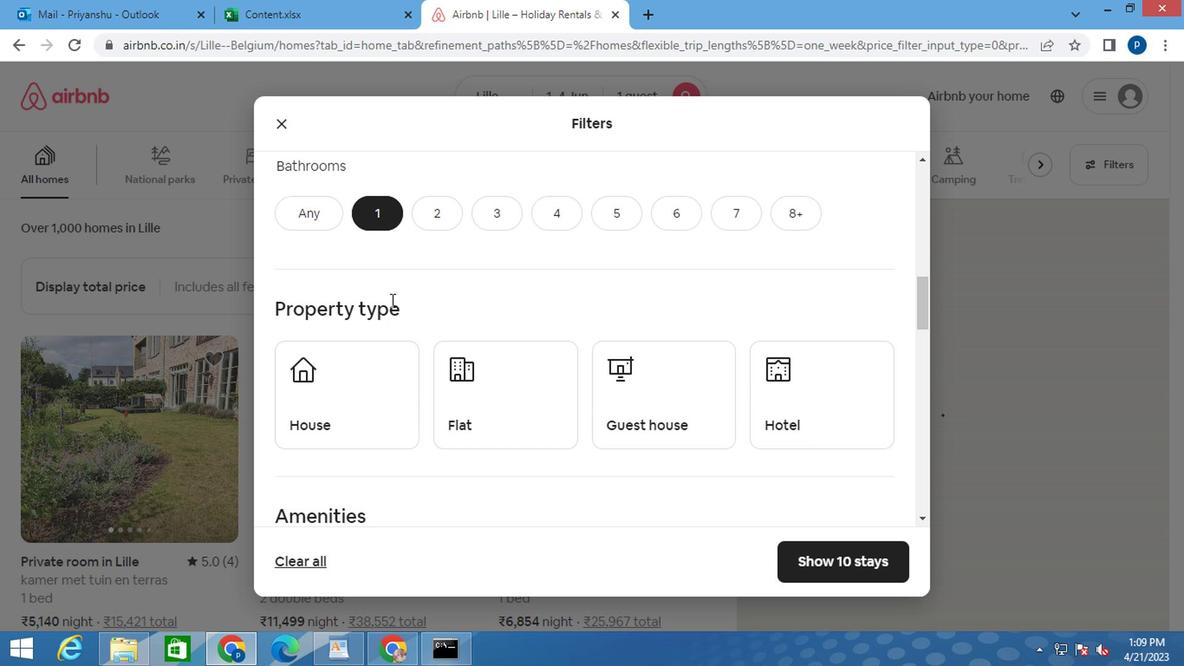 
Action: Mouse scrolled (387, 300) with delta (0, 0)
Screenshot: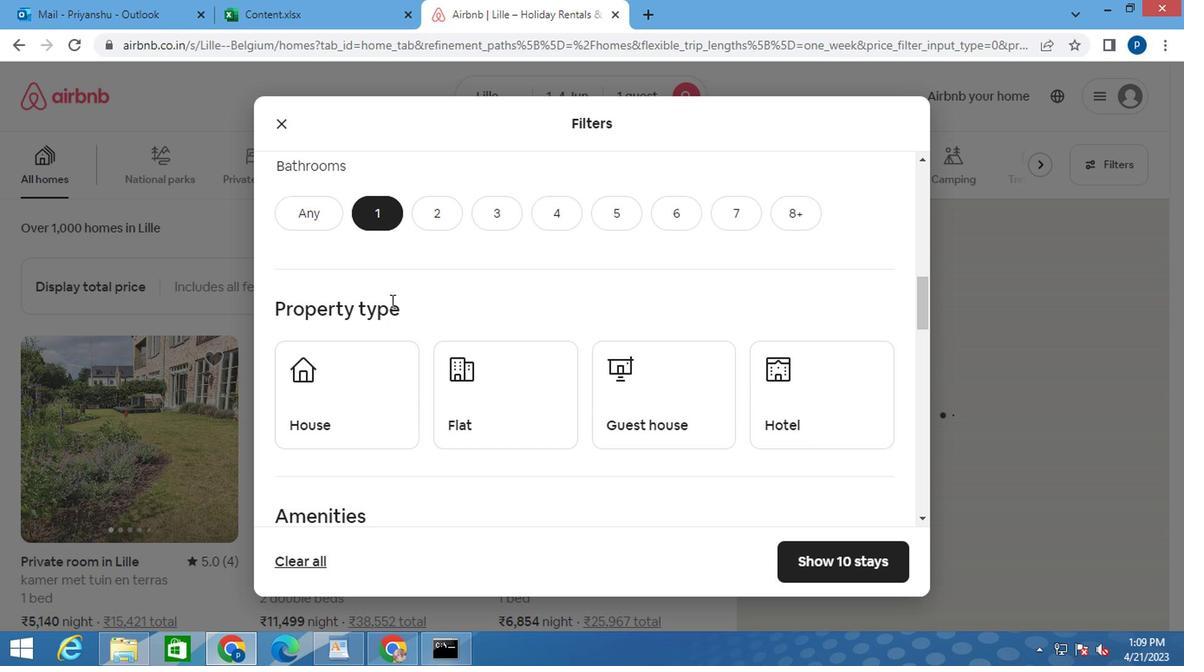 
Action: Mouse moved to (448, 299)
Screenshot: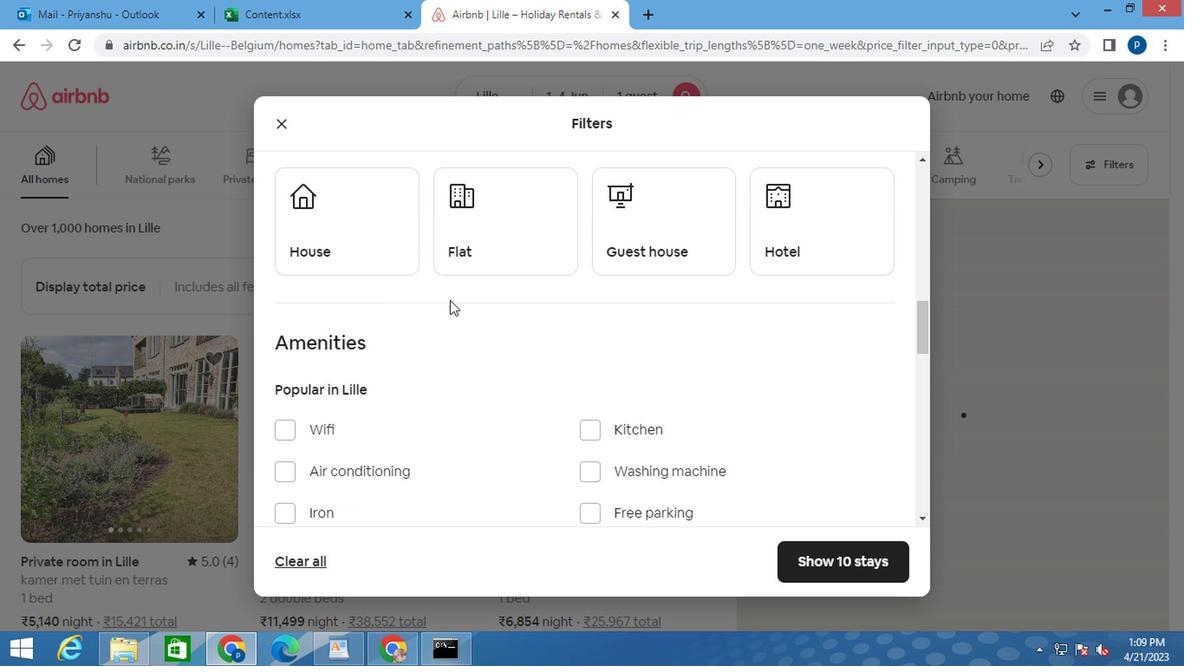 
Action: Mouse scrolled (448, 299) with delta (0, 0)
Screenshot: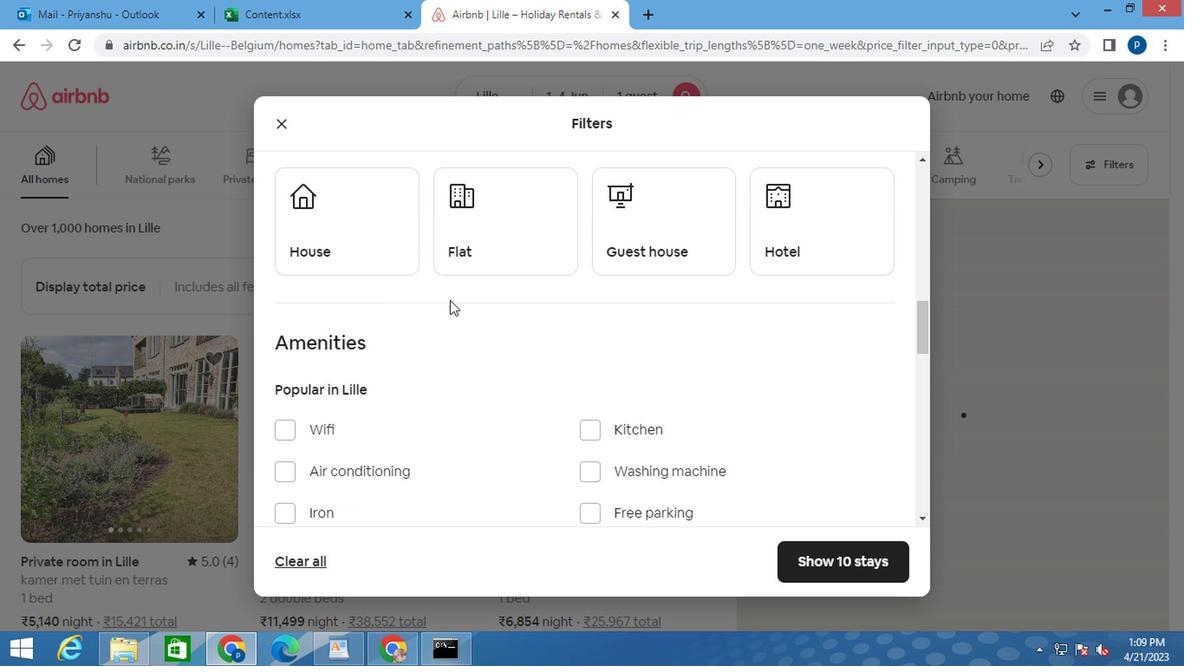 
Action: Mouse moved to (420, 275)
Screenshot: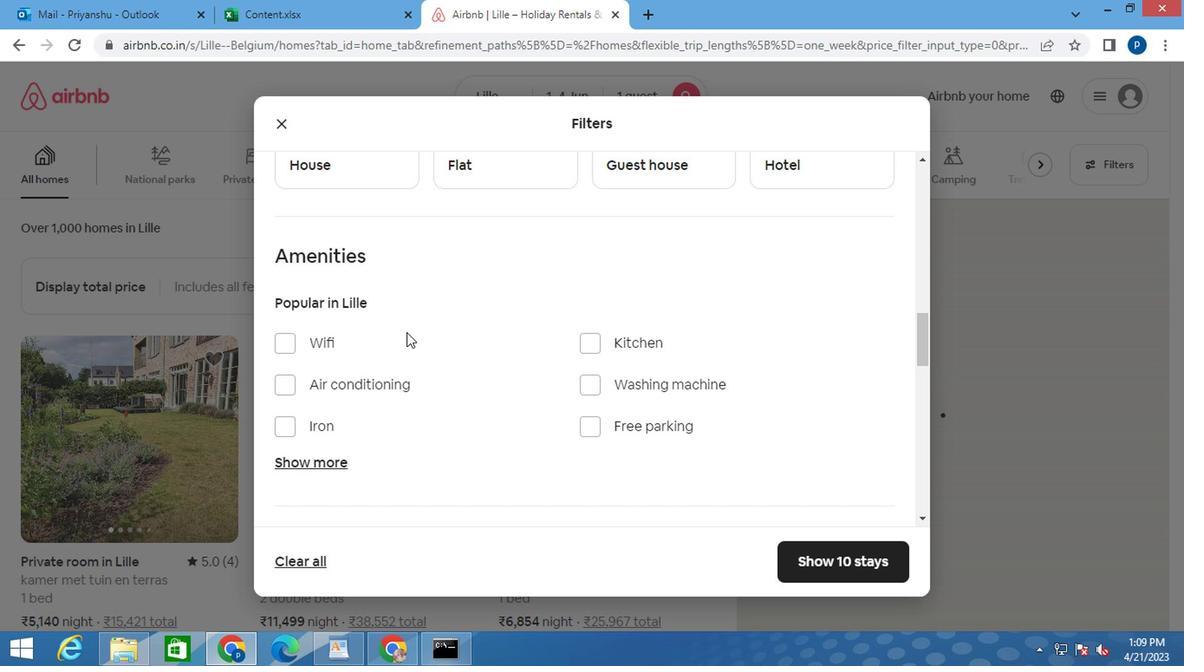 
Action: Mouse scrolled (420, 276) with delta (0, 1)
Screenshot: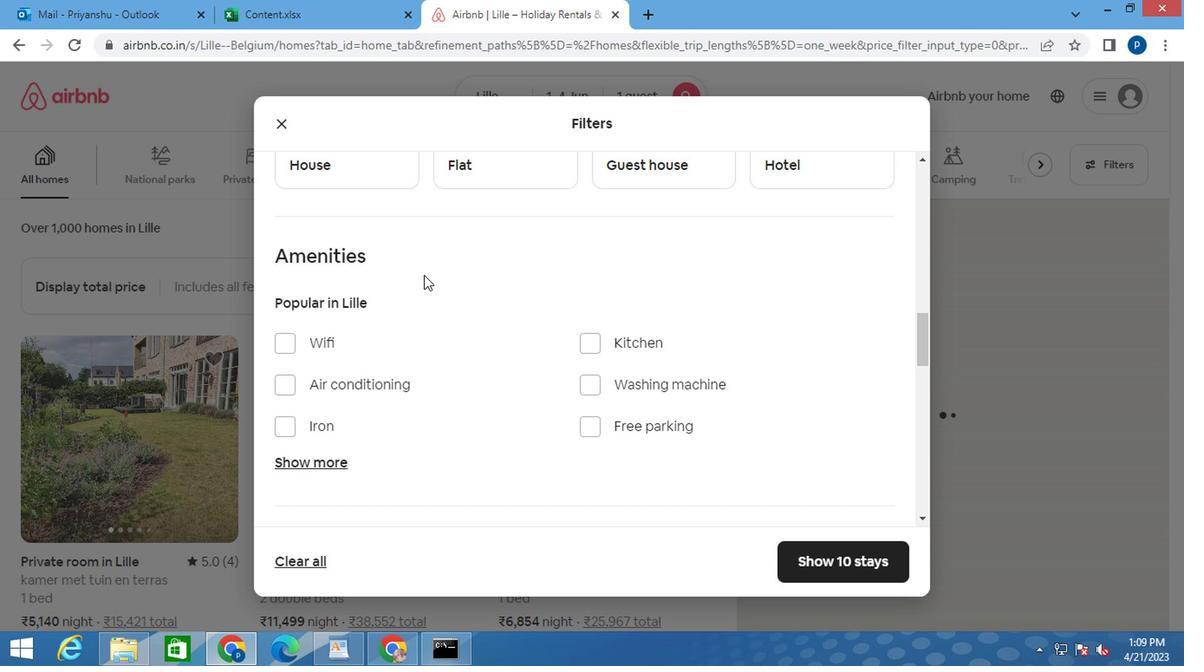 
Action: Mouse moved to (373, 251)
Screenshot: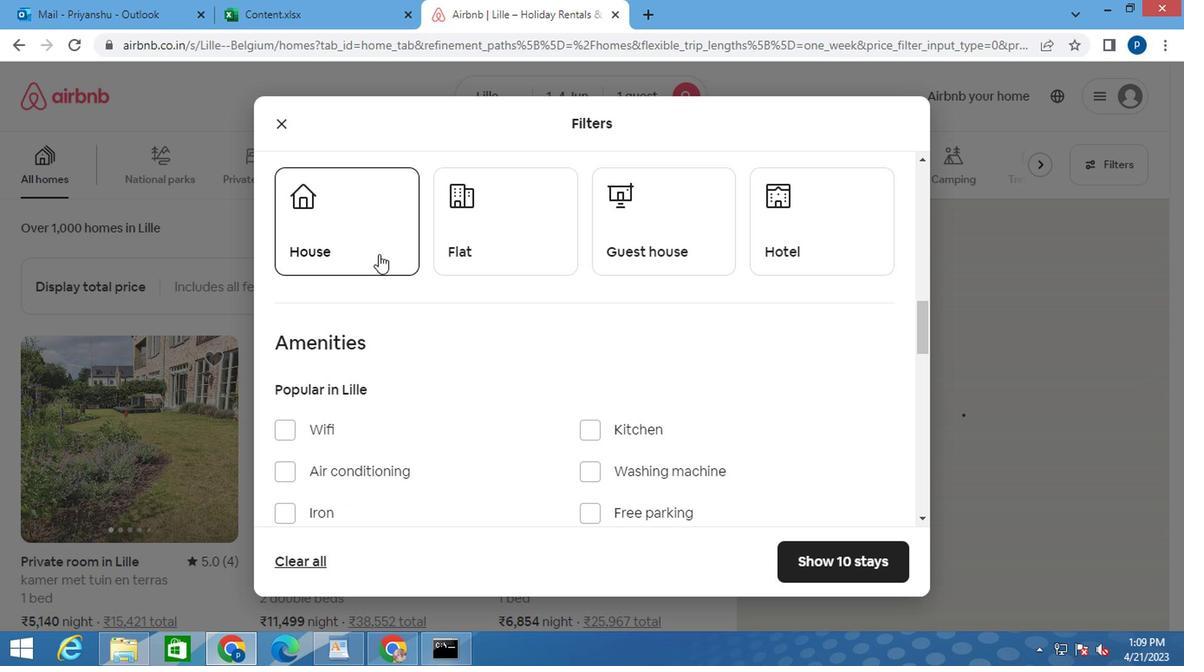 
Action: Mouse pressed left at (373, 251)
Screenshot: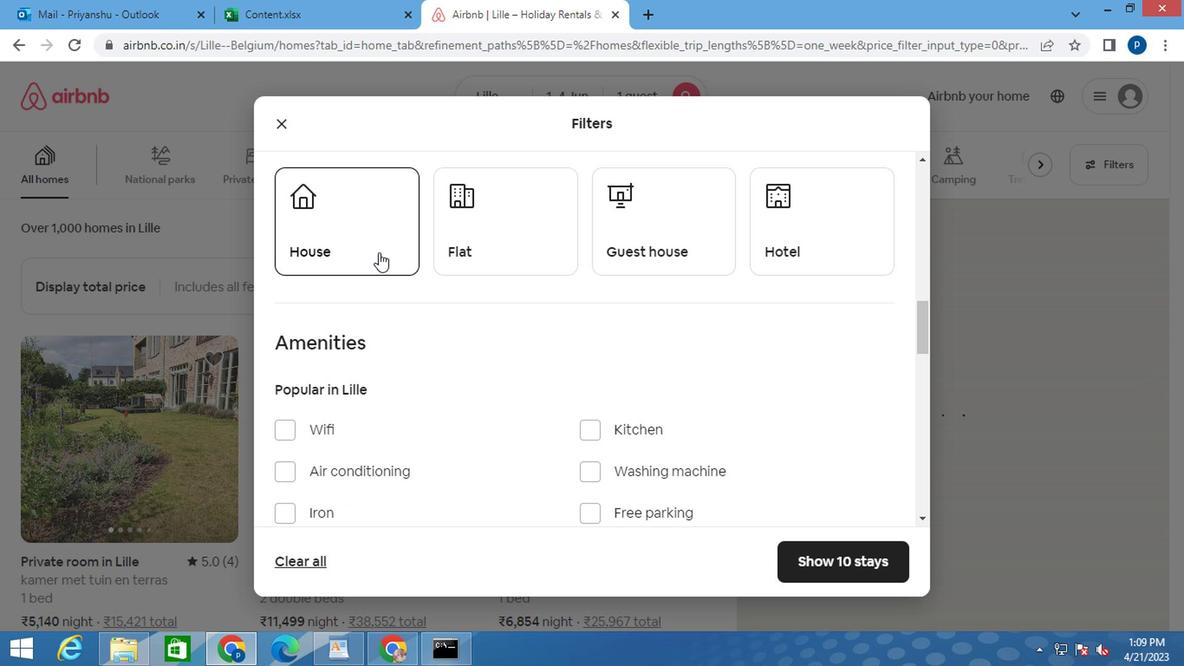 
Action: Mouse moved to (502, 255)
Screenshot: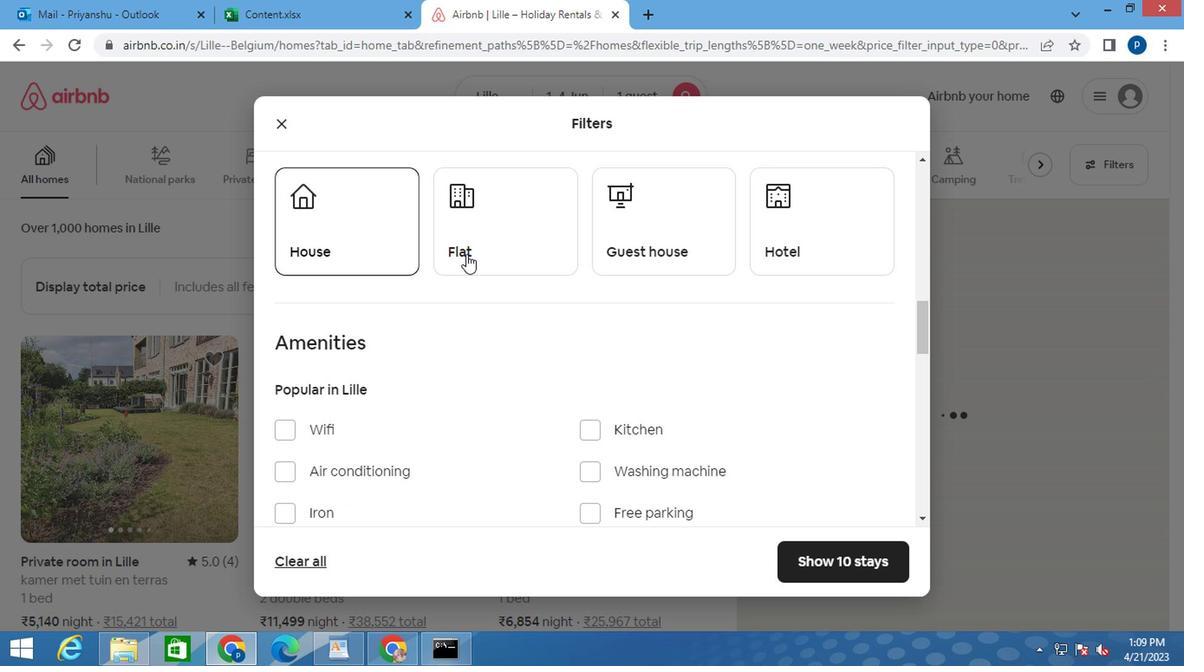 
Action: Mouse pressed left at (502, 255)
Screenshot: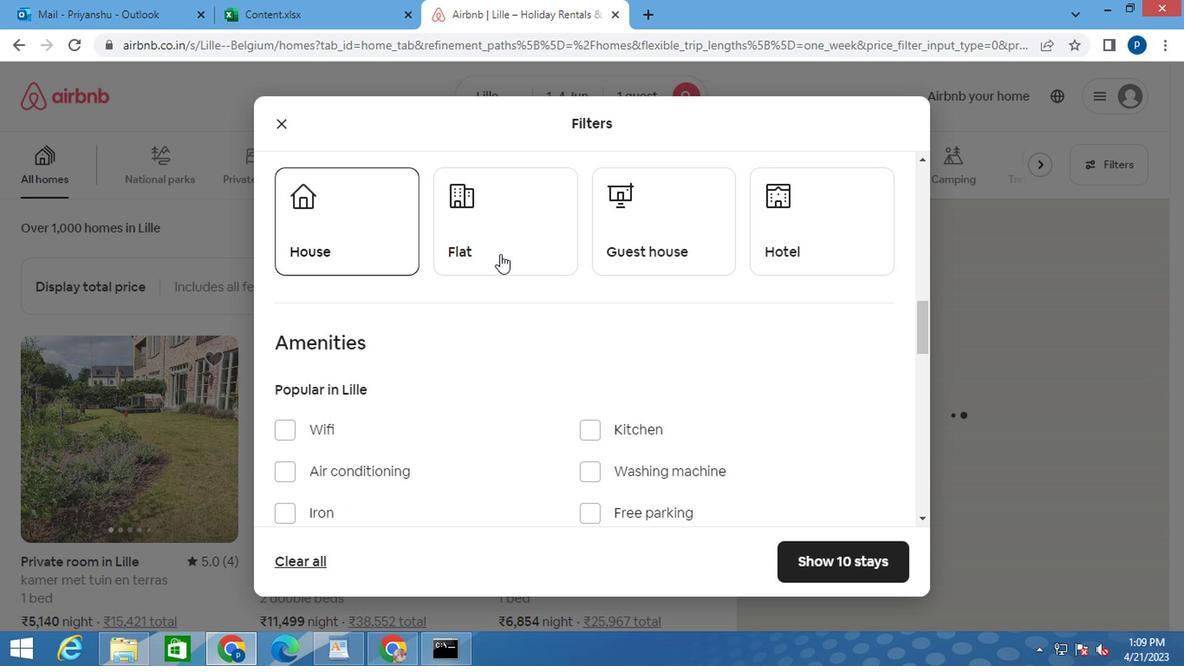 
Action: Mouse moved to (643, 255)
Screenshot: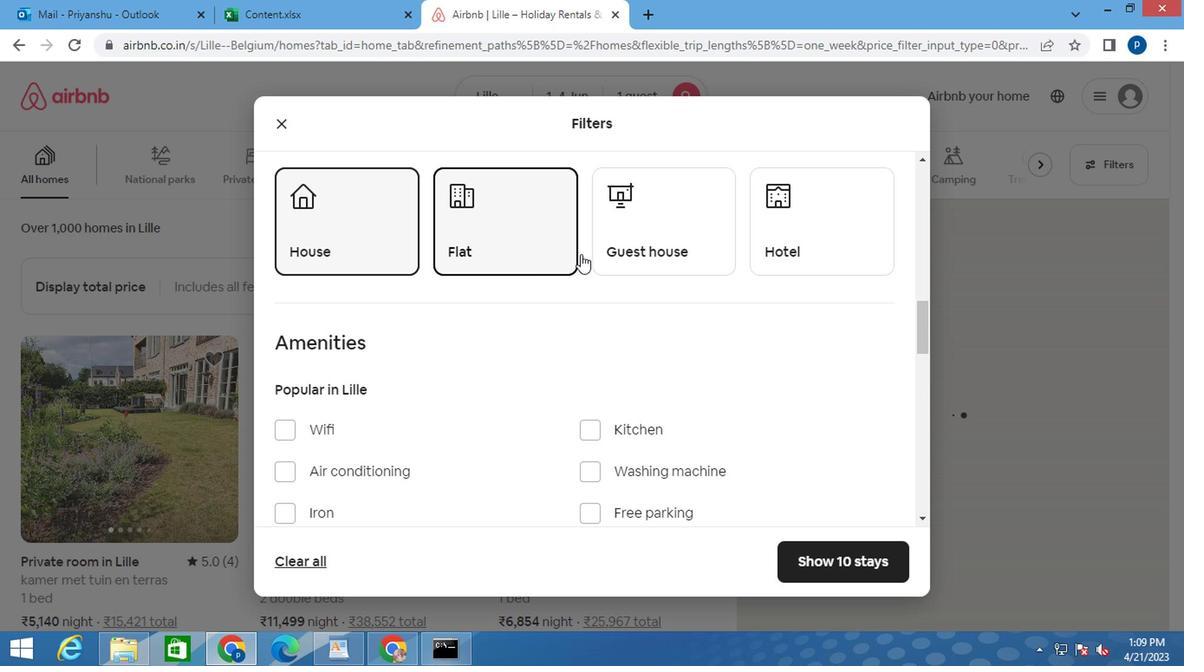 
Action: Mouse pressed left at (643, 255)
Screenshot: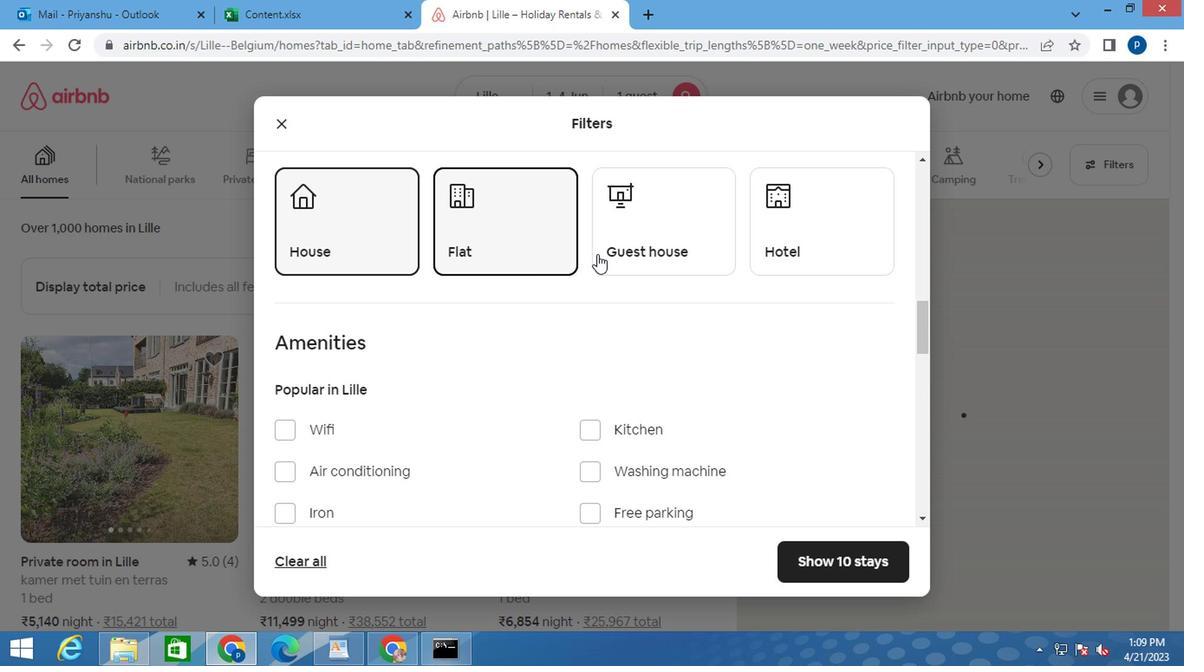 
Action: Mouse moved to (621, 263)
Screenshot: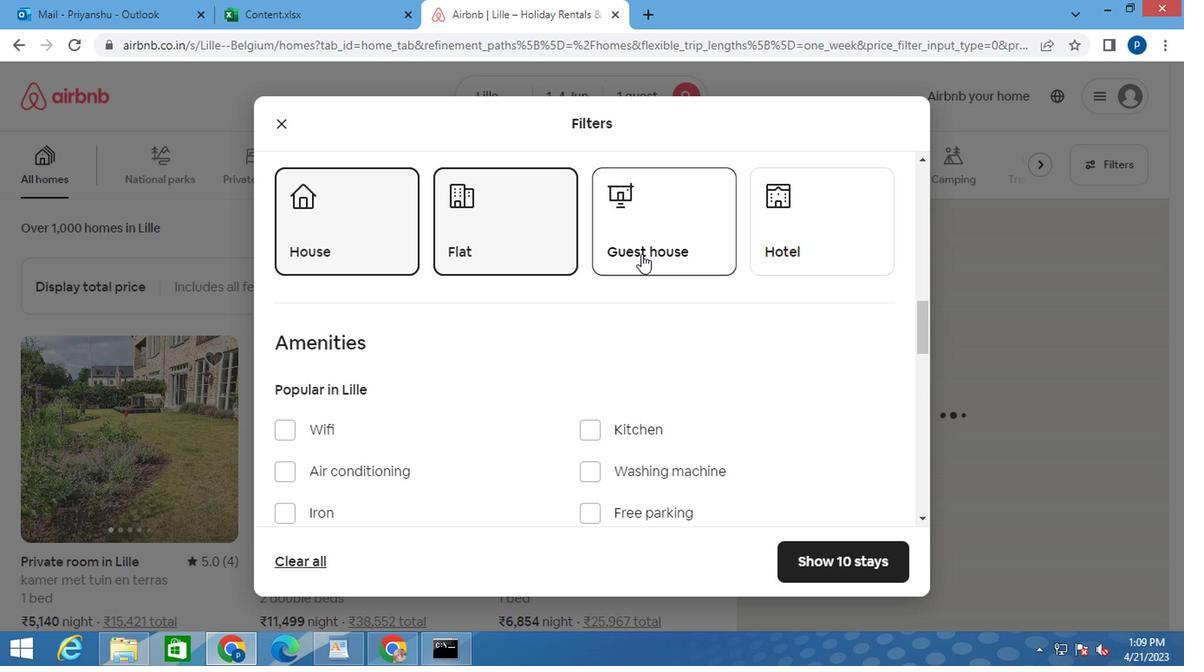 
Action: Mouse scrolled (626, 262) with delta (0, 0)
Screenshot: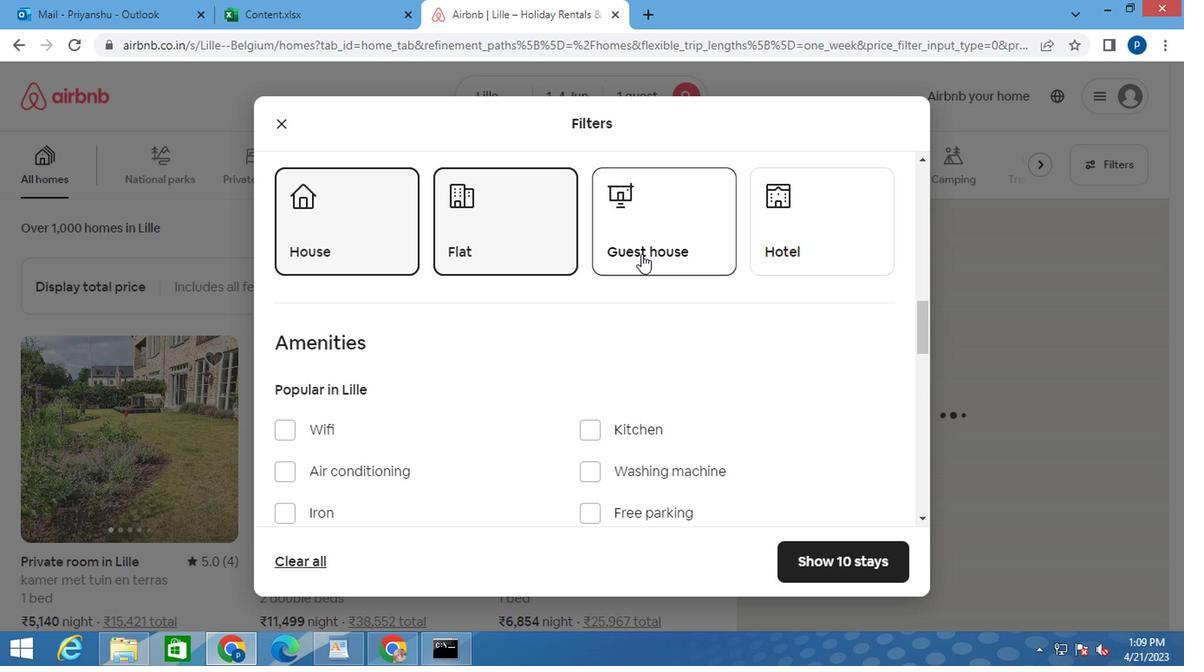 
Action: Mouse scrolled (621, 263) with delta (0, 0)
Screenshot: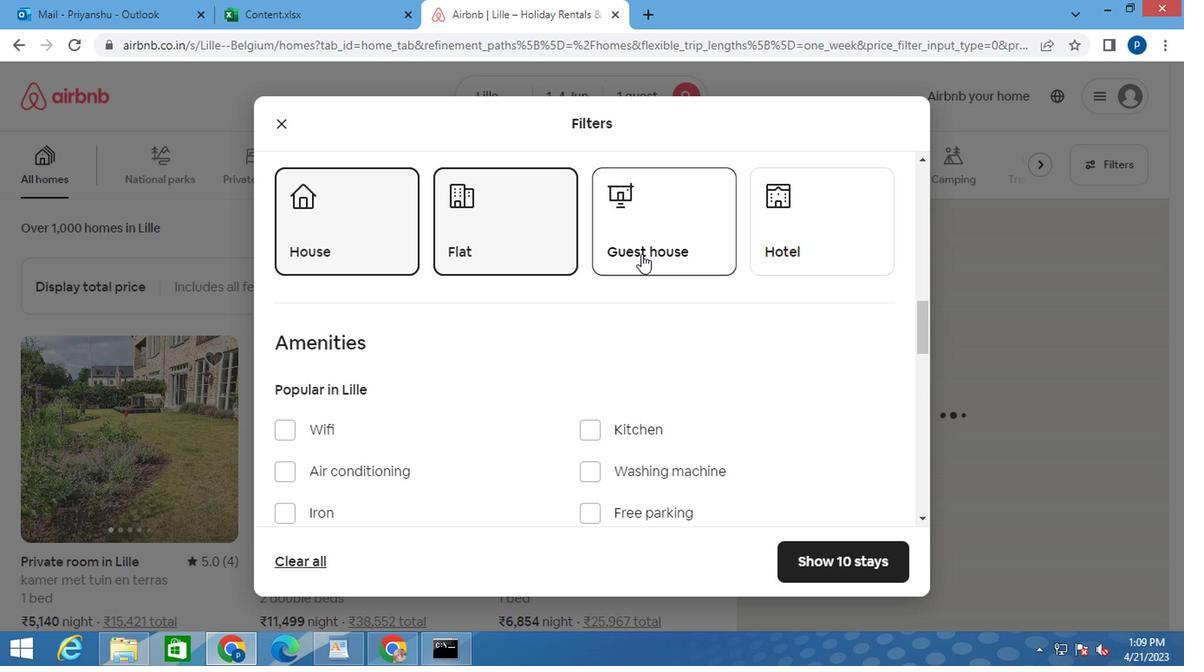 
Action: Mouse scrolled (621, 263) with delta (0, 0)
Screenshot: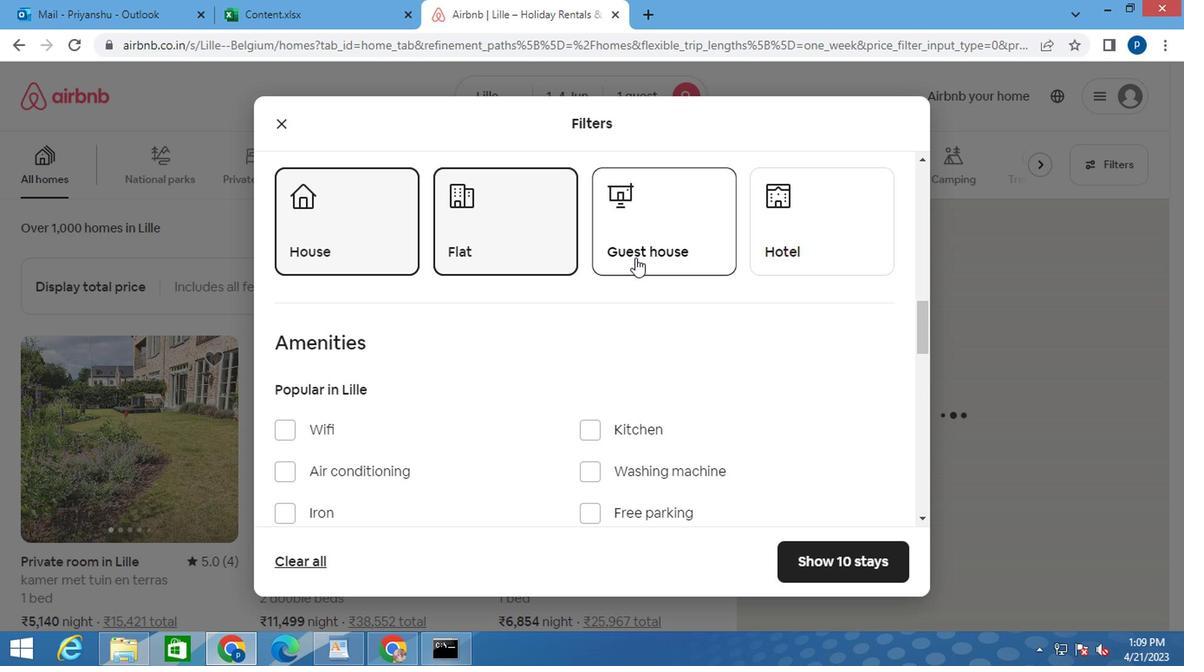 
Action: Mouse moved to (317, 285)
Screenshot: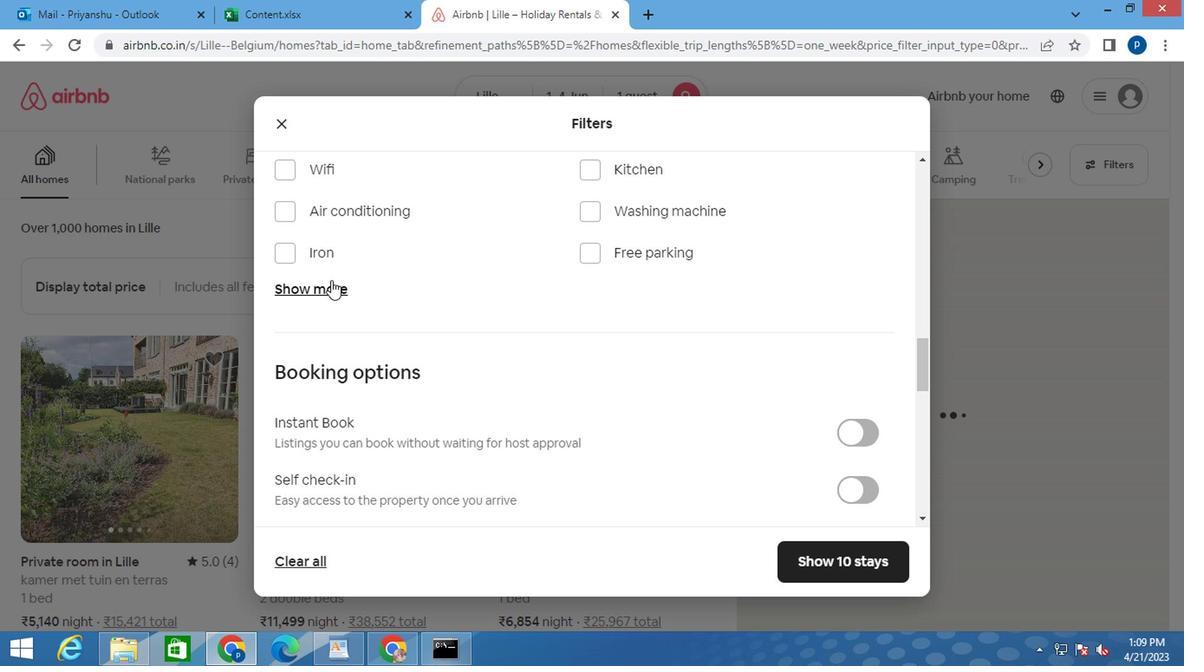 
Action: Mouse pressed left at (317, 285)
Screenshot: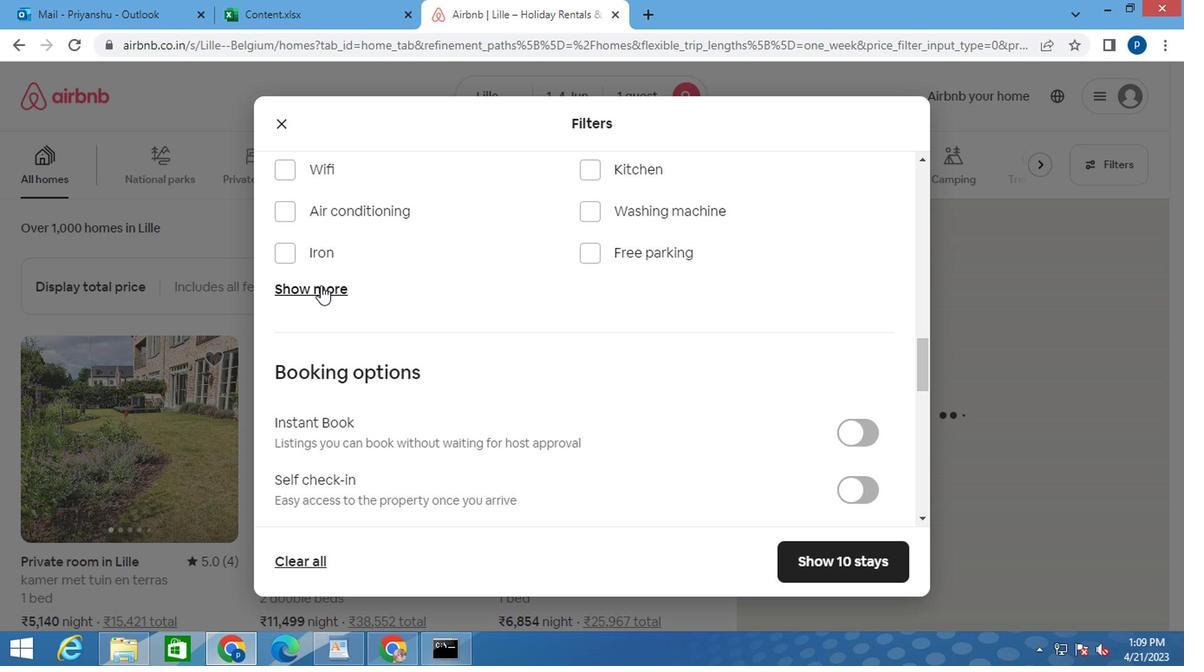 
Action: Mouse moved to (588, 347)
Screenshot: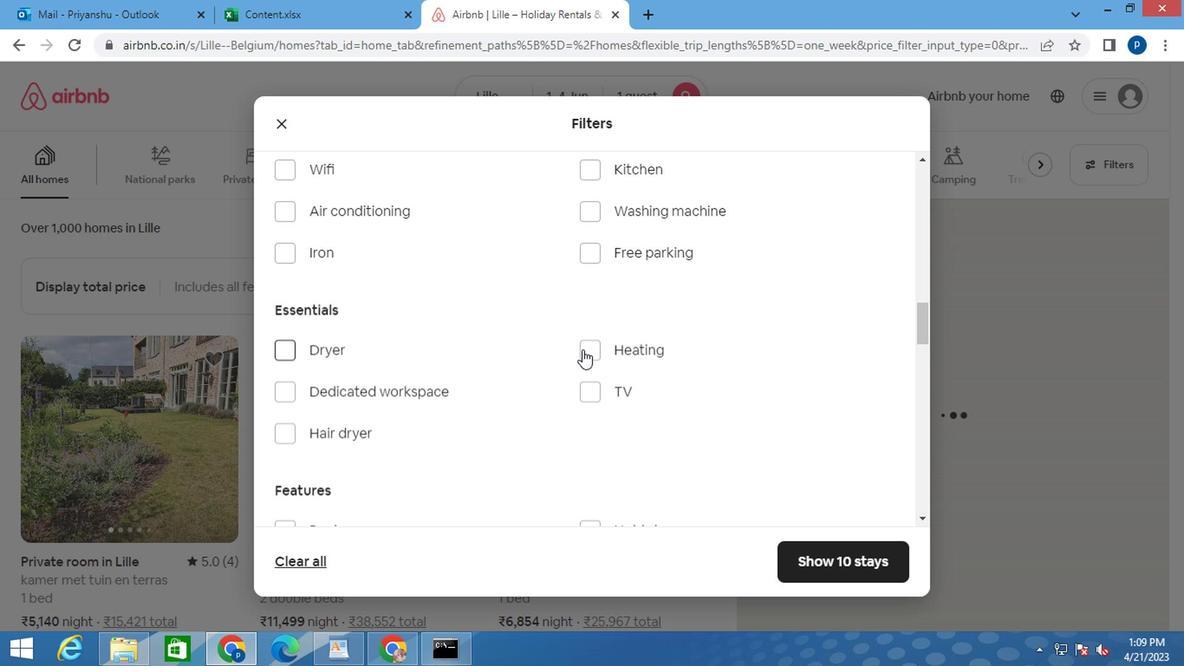 
Action: Mouse pressed left at (588, 347)
Screenshot: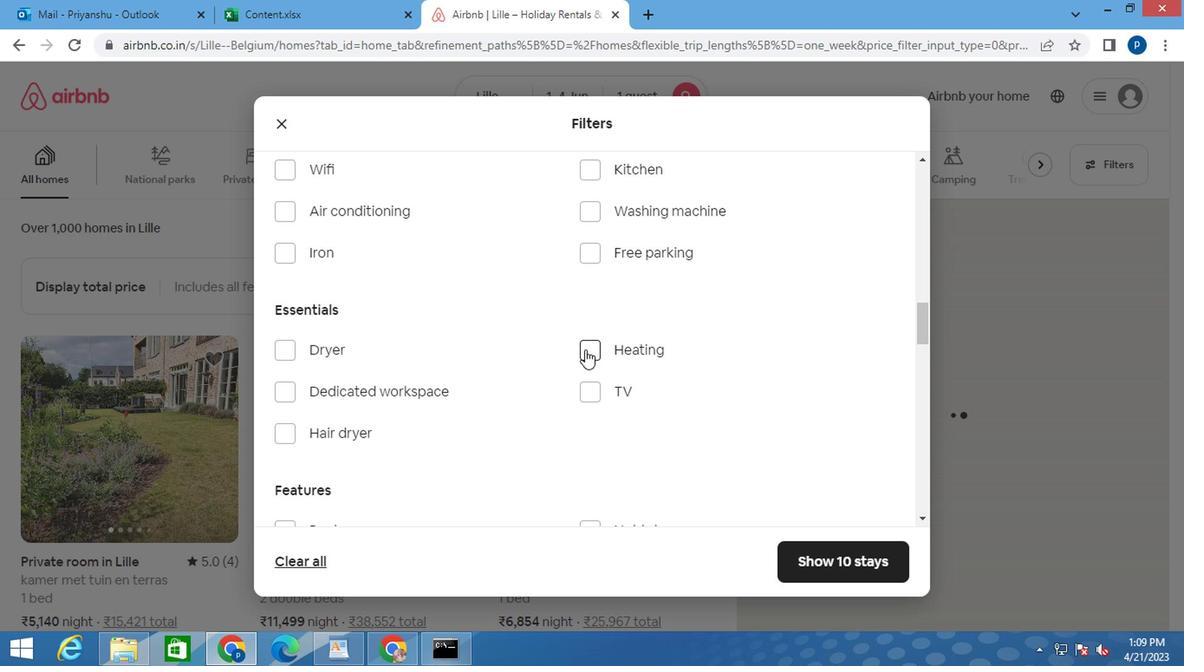 
Action: Mouse scrolled (588, 346) with delta (0, -1)
Screenshot: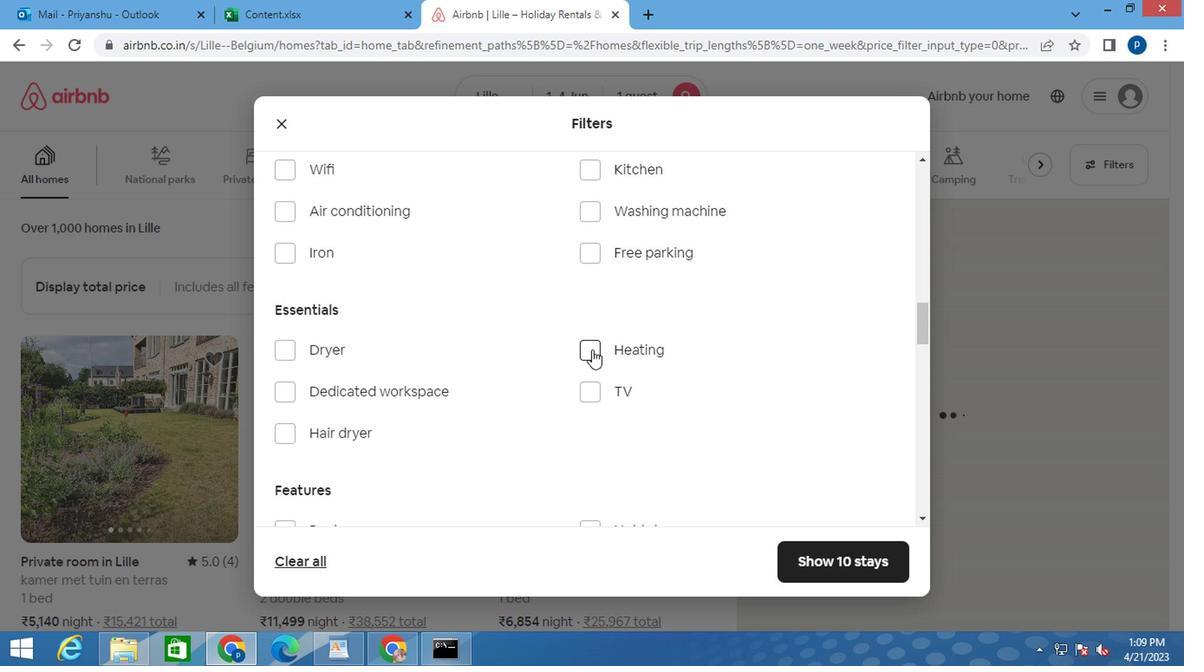 
Action: Mouse scrolled (588, 346) with delta (0, -1)
Screenshot: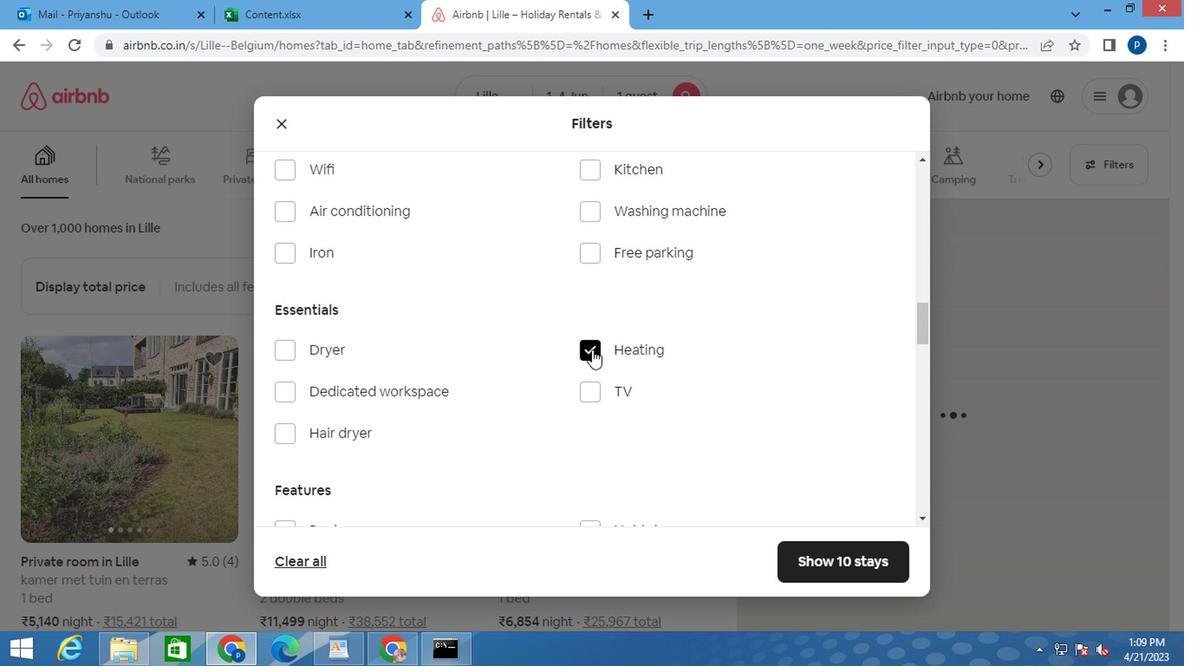 
Action: Mouse moved to (622, 334)
Screenshot: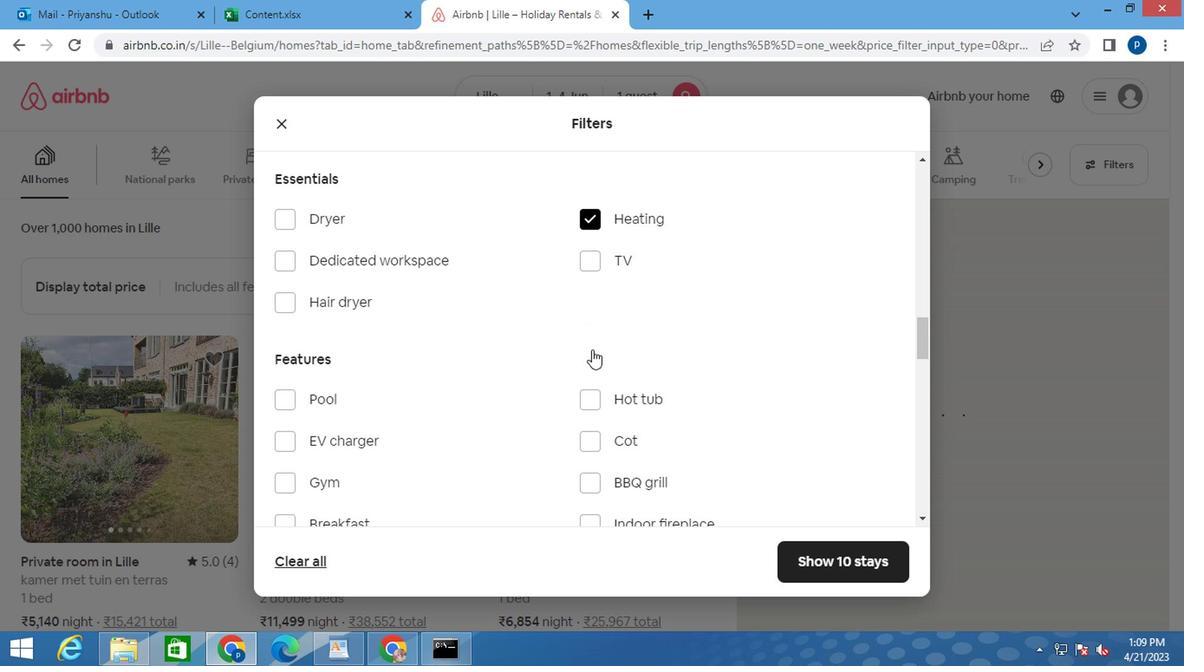 
Action: Mouse scrolled (622, 333) with delta (0, -1)
Screenshot: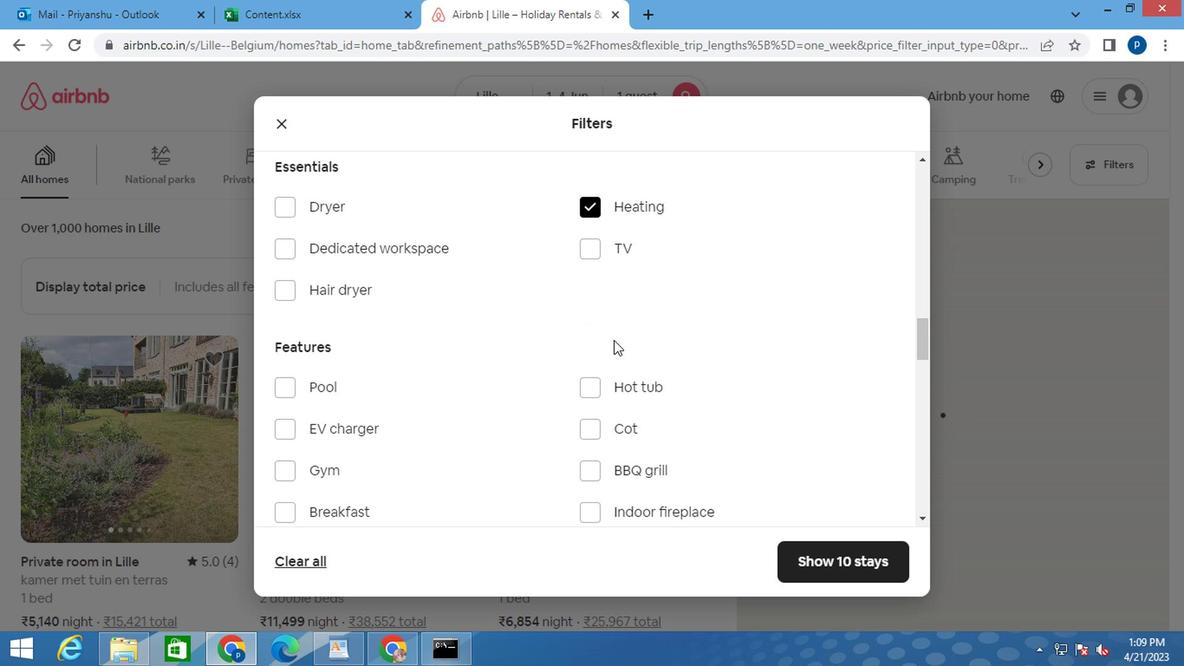
Action: Mouse scrolled (622, 333) with delta (0, -1)
Screenshot: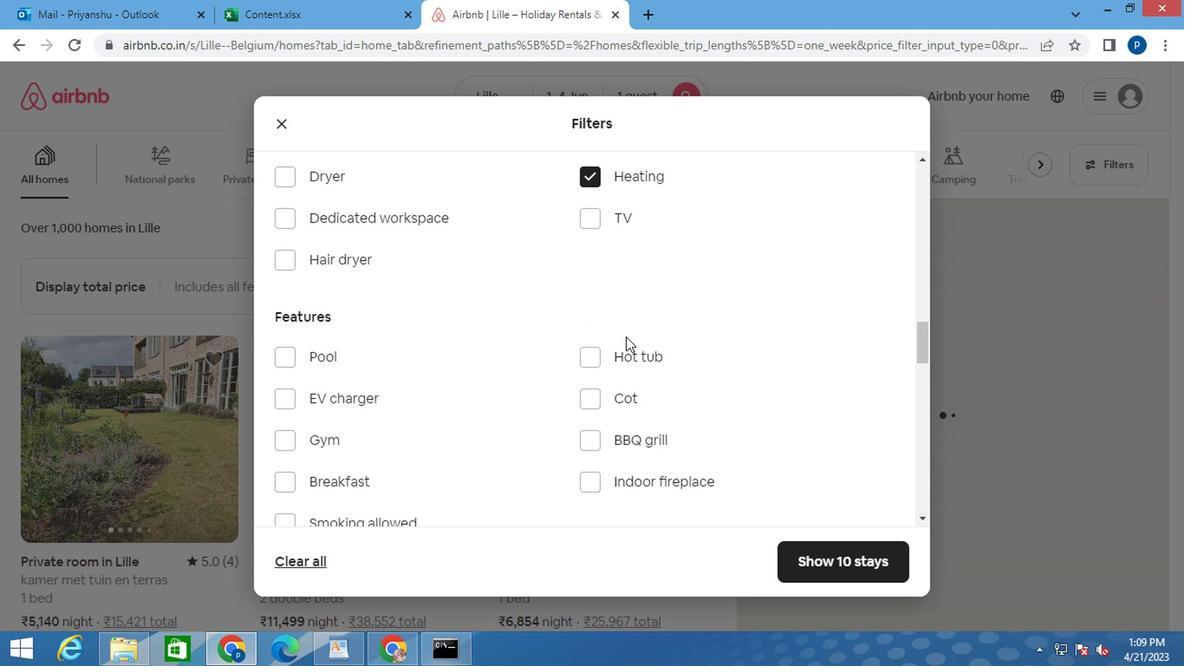 
Action: Mouse scrolled (622, 333) with delta (0, -1)
Screenshot: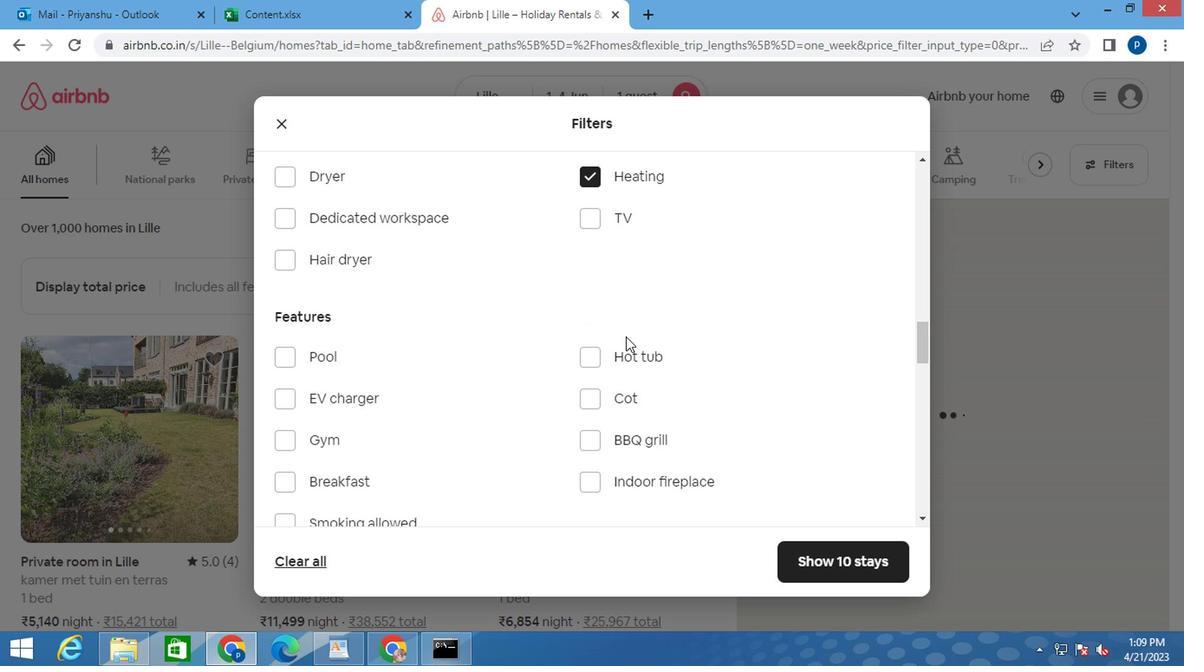 
Action: Mouse moved to (662, 347)
Screenshot: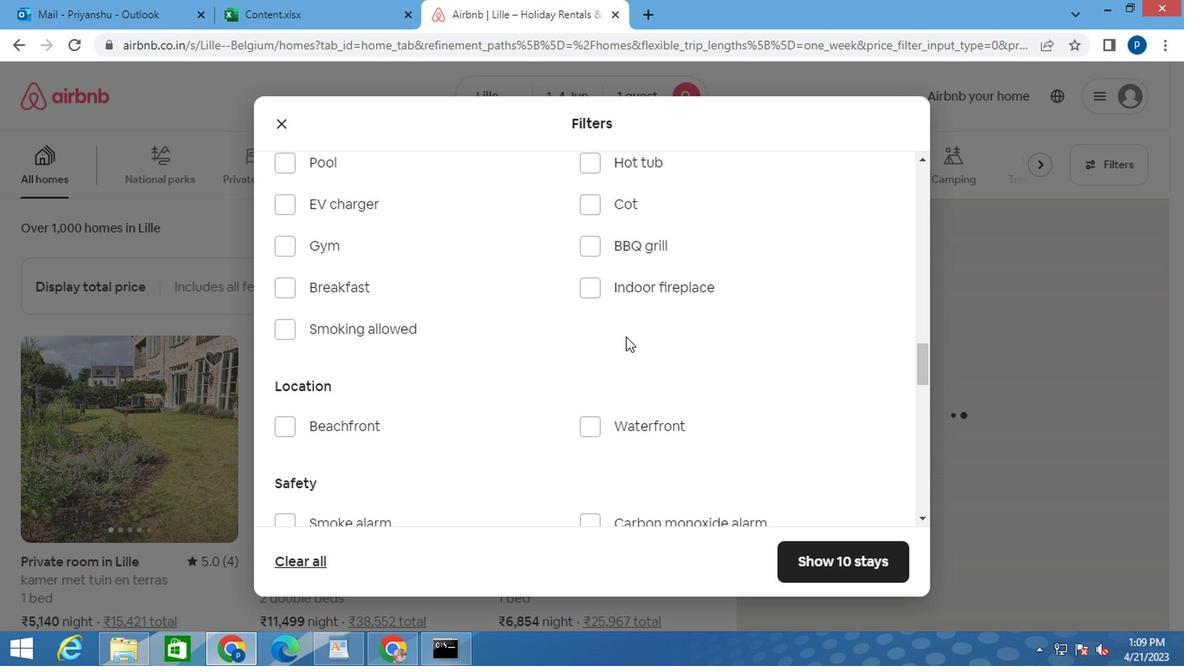 
Action: Mouse scrolled (662, 347) with delta (0, 0)
Screenshot: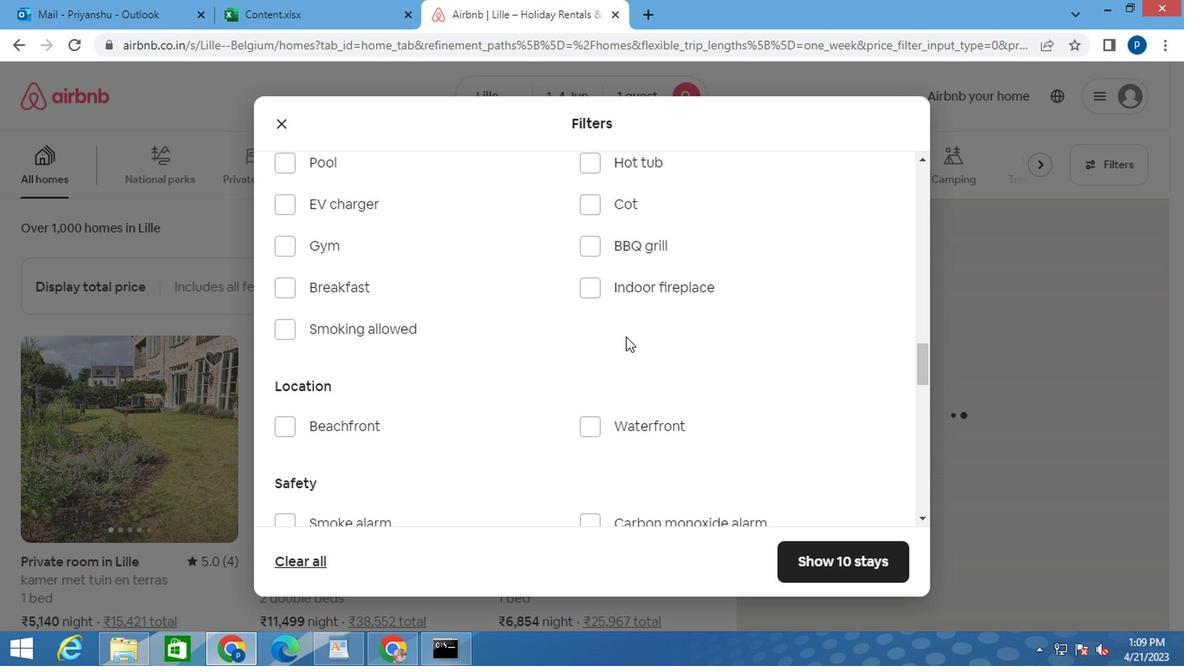 
Action: Mouse moved to (675, 350)
Screenshot: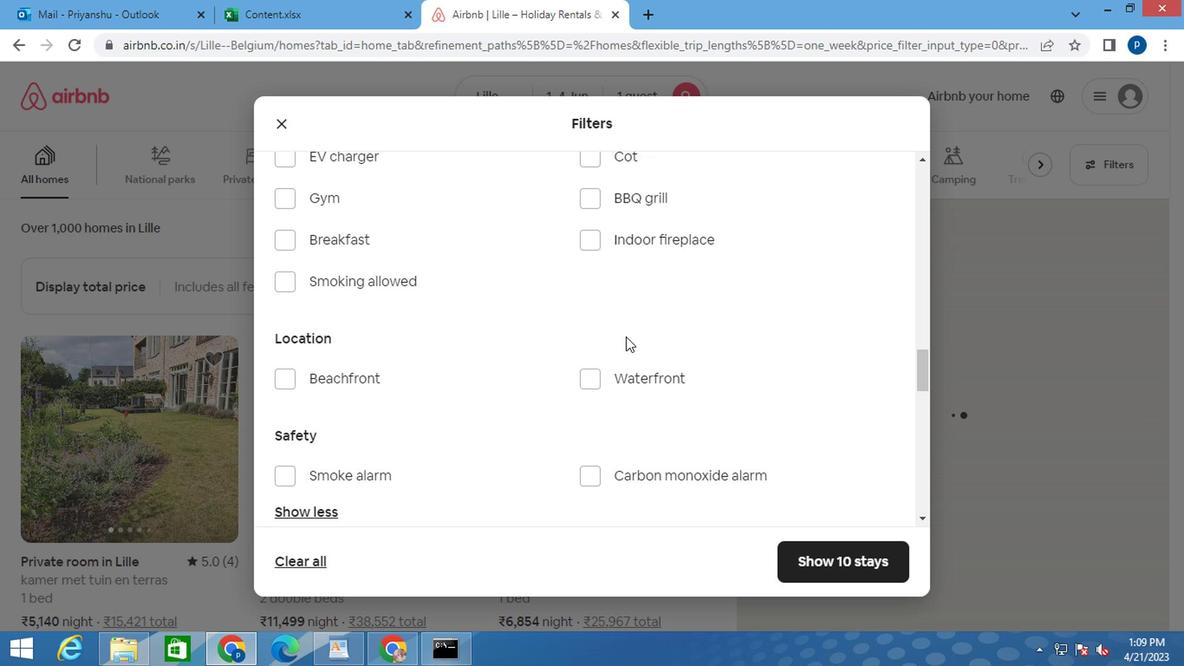
Action: Mouse scrolled (675, 349) with delta (0, 0)
Screenshot: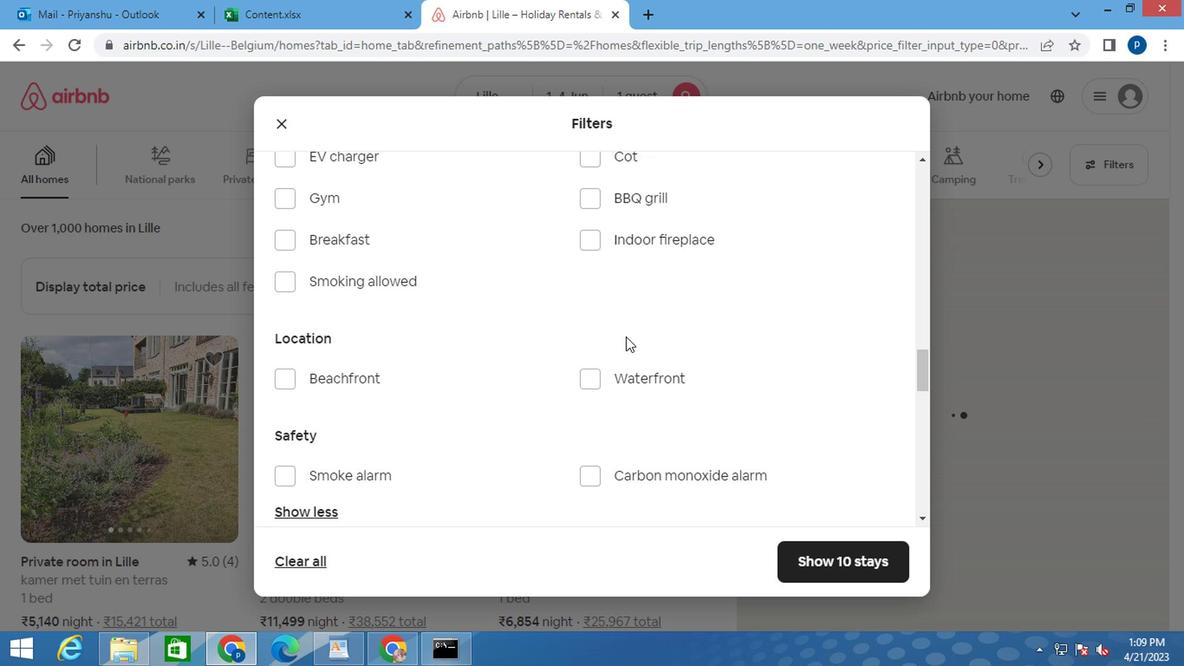 
Action: Mouse moved to (687, 350)
Screenshot: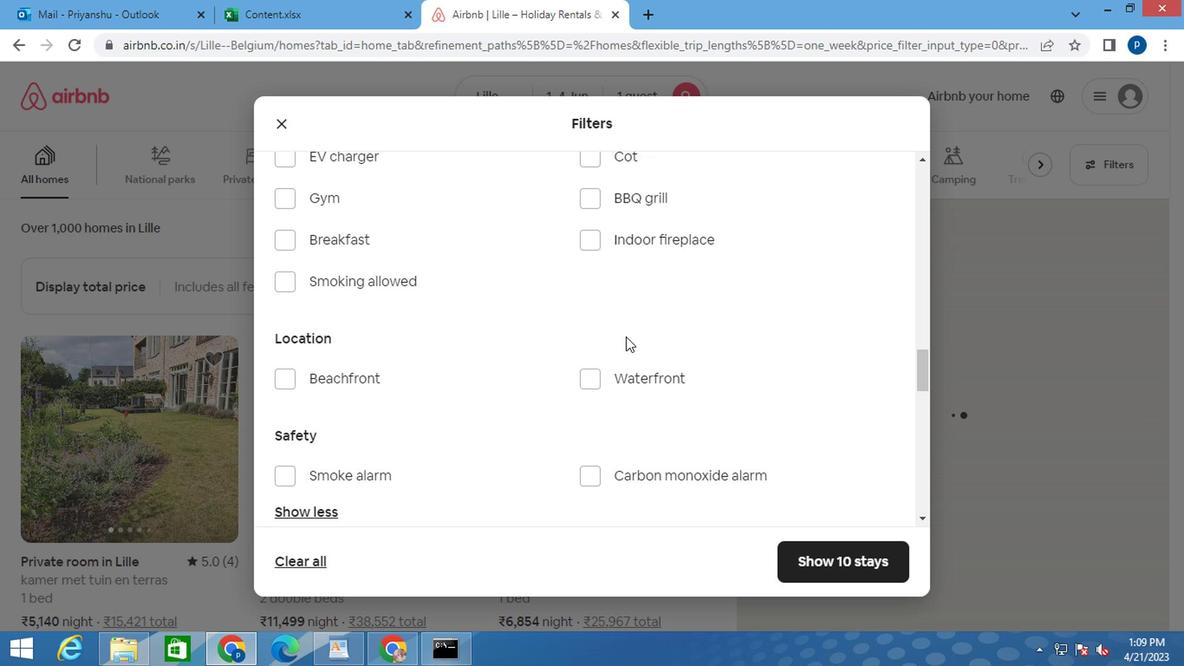 
Action: Mouse scrolled (687, 350) with delta (0, 0)
Screenshot: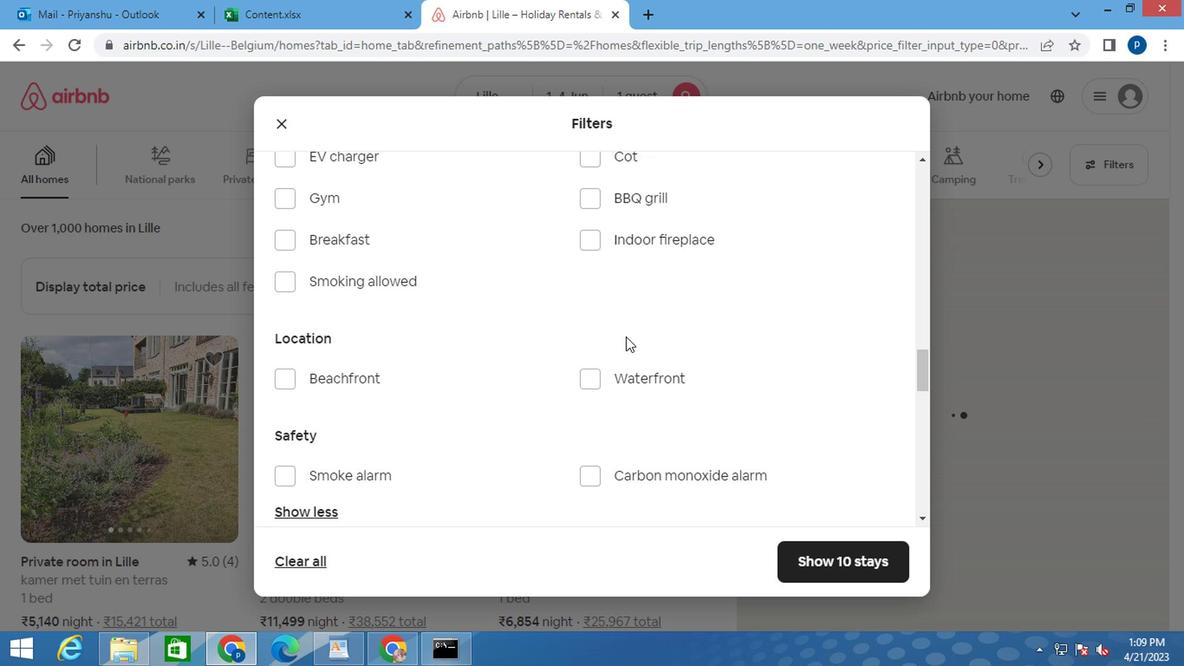 
Action: Mouse moved to (693, 350)
Screenshot: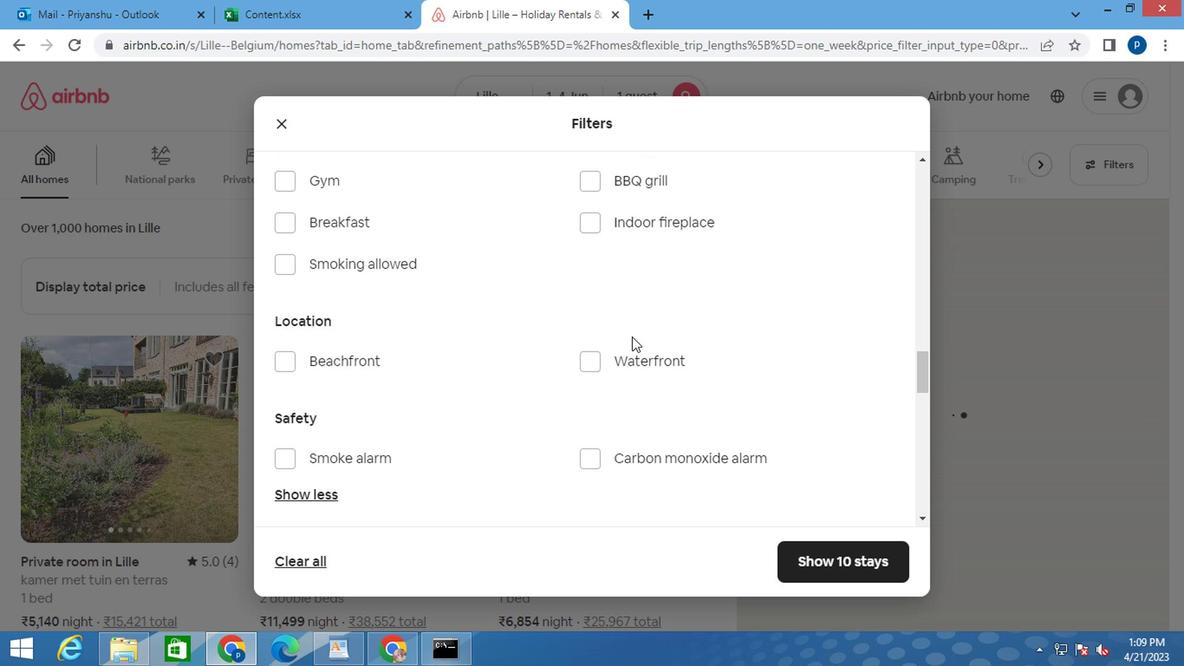 
Action: Mouse scrolled (693, 350) with delta (0, 0)
Screenshot: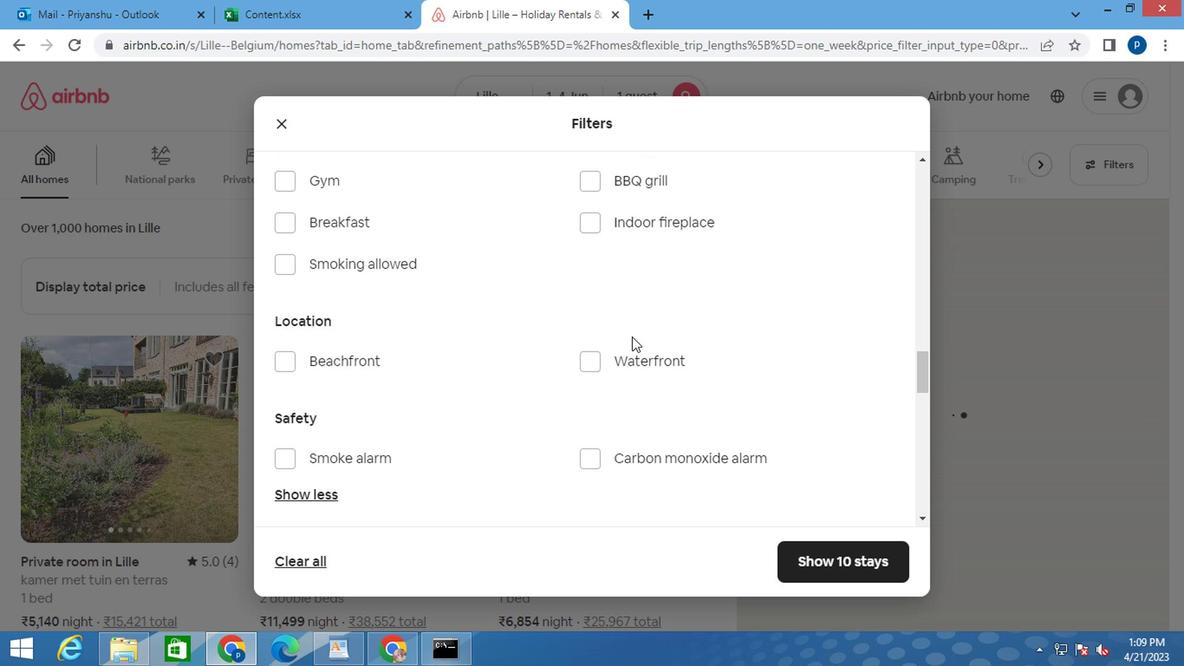 
Action: Mouse moved to (843, 337)
Screenshot: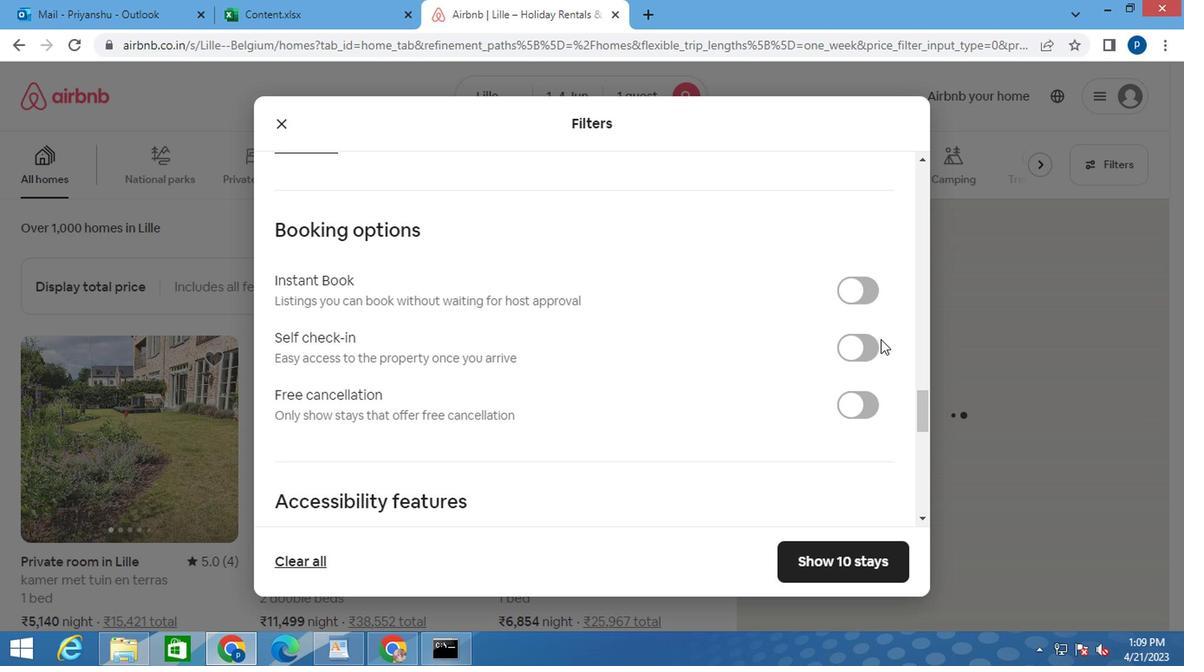 
Action: Mouse pressed left at (843, 337)
Screenshot: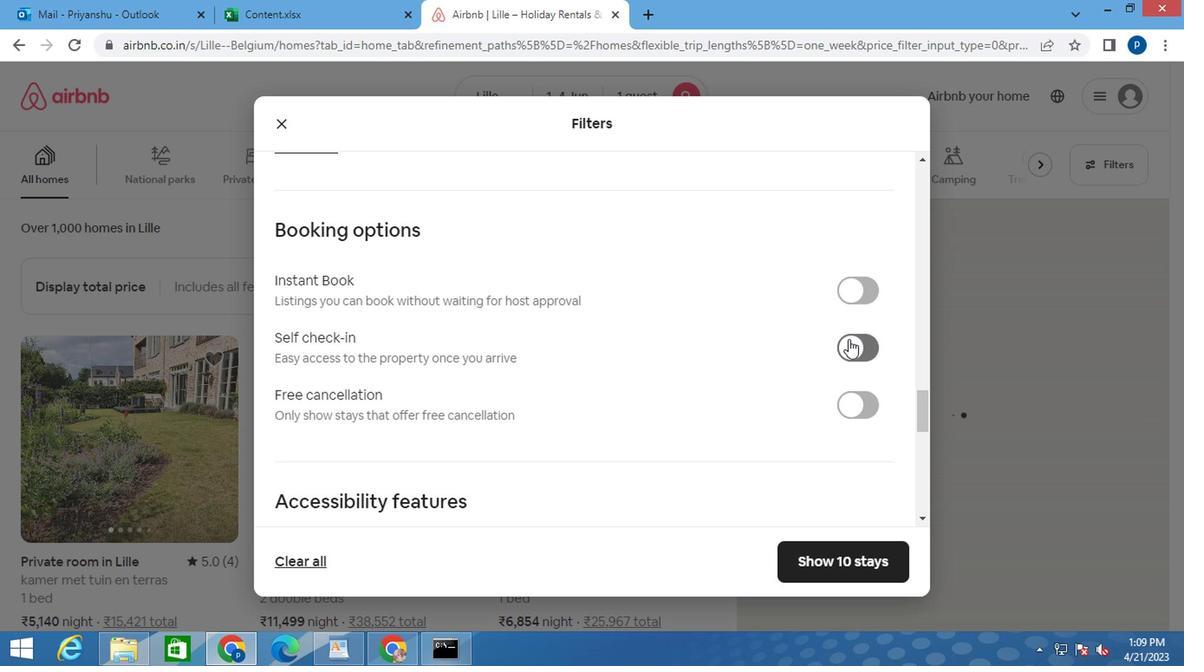 
Action: Mouse moved to (780, 346)
Screenshot: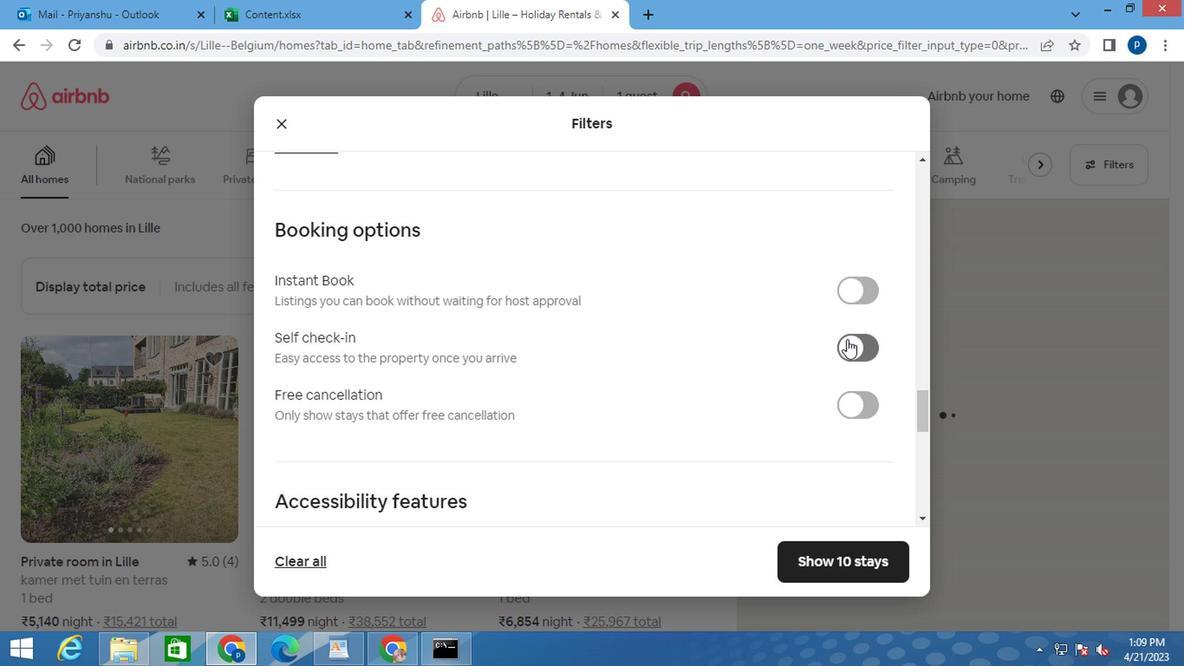 
Action: Mouse scrolled (780, 345) with delta (0, 0)
Screenshot: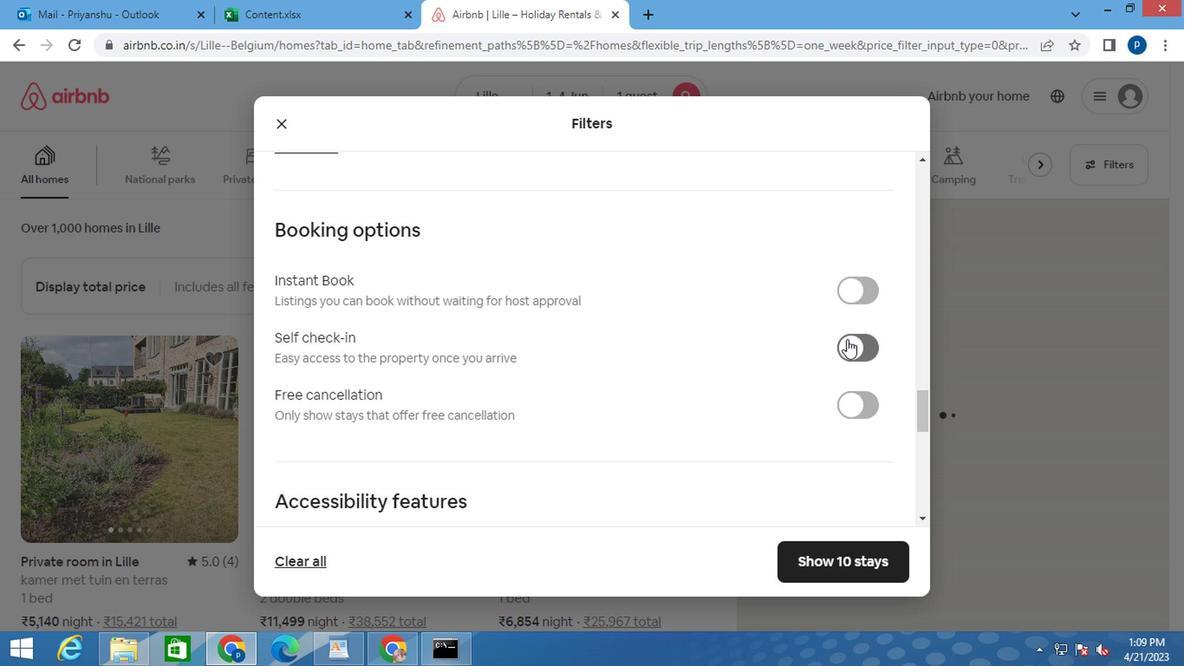 
Action: Mouse moved to (774, 347)
Screenshot: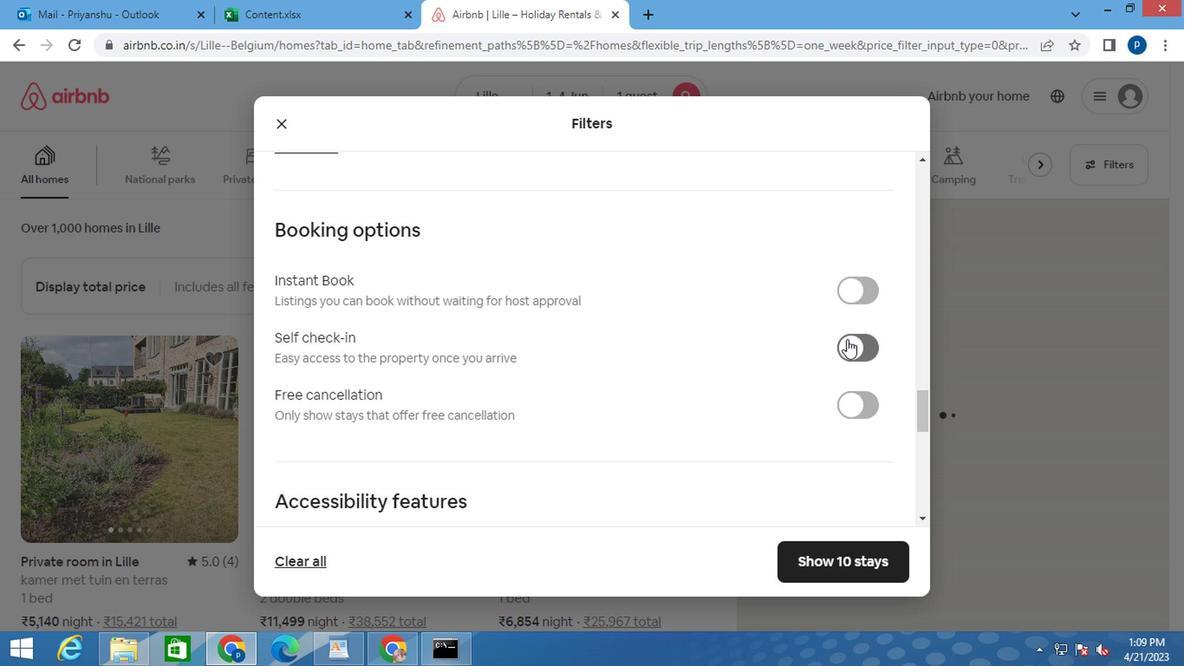 
Action: Mouse scrolled (774, 347) with delta (0, 0)
Screenshot: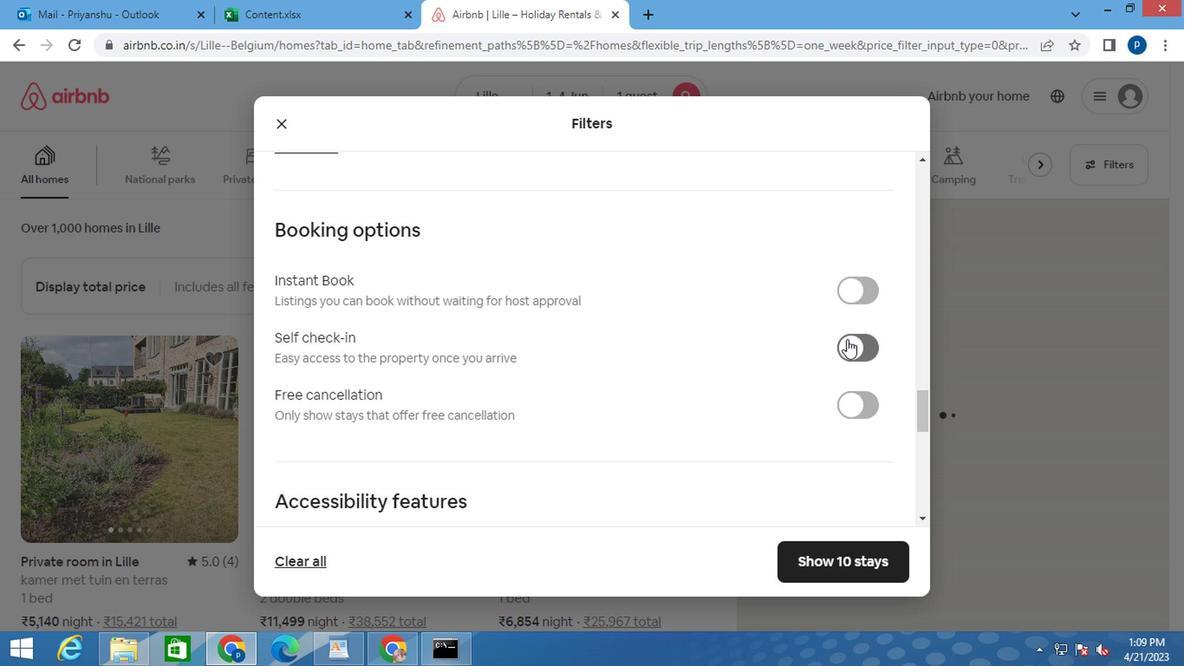 
Action: Mouse scrolled (774, 347) with delta (0, 0)
Screenshot: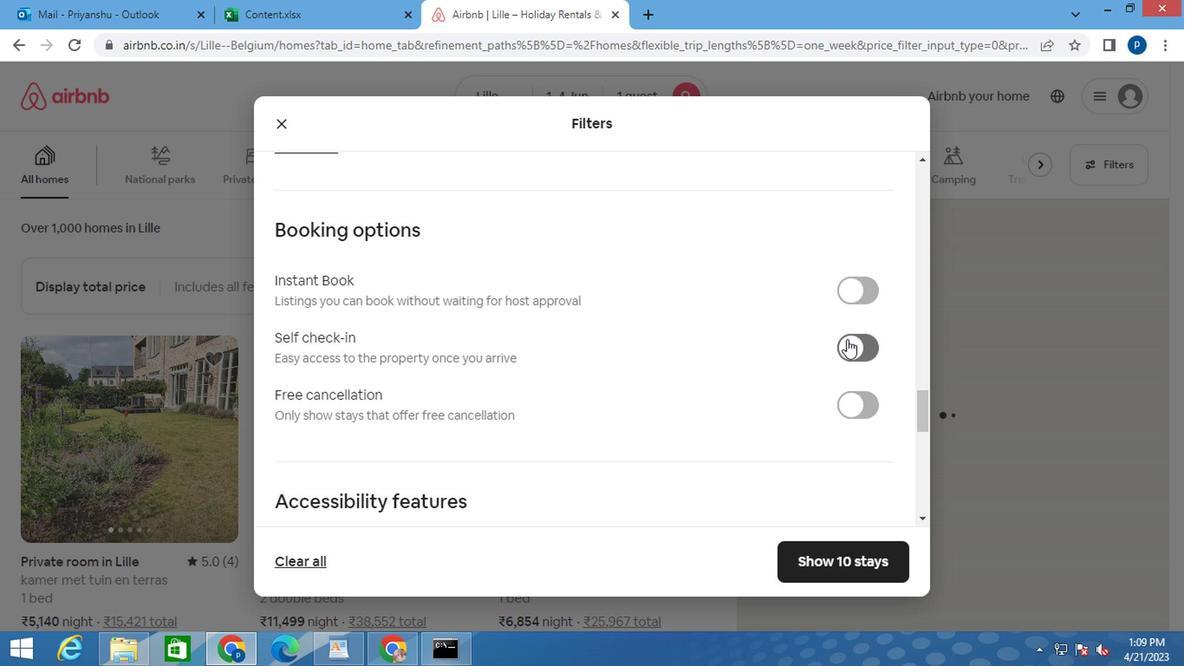
Action: Mouse moved to (772, 347)
Screenshot: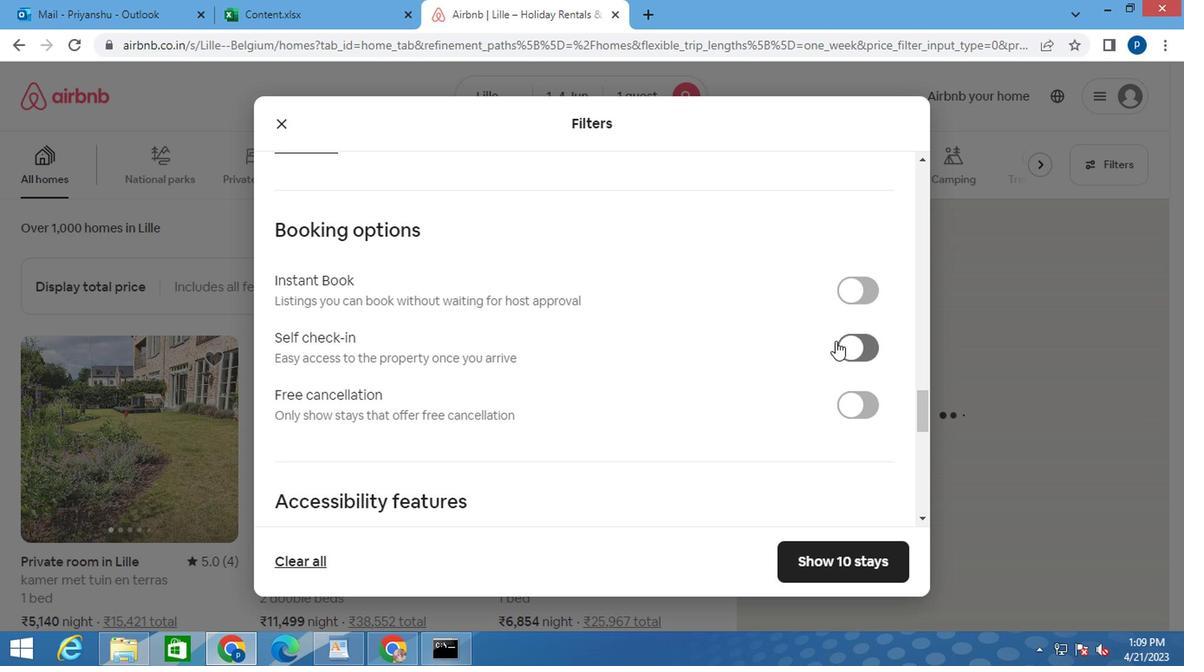 
Action: Mouse scrolled (772, 347) with delta (0, 0)
Screenshot: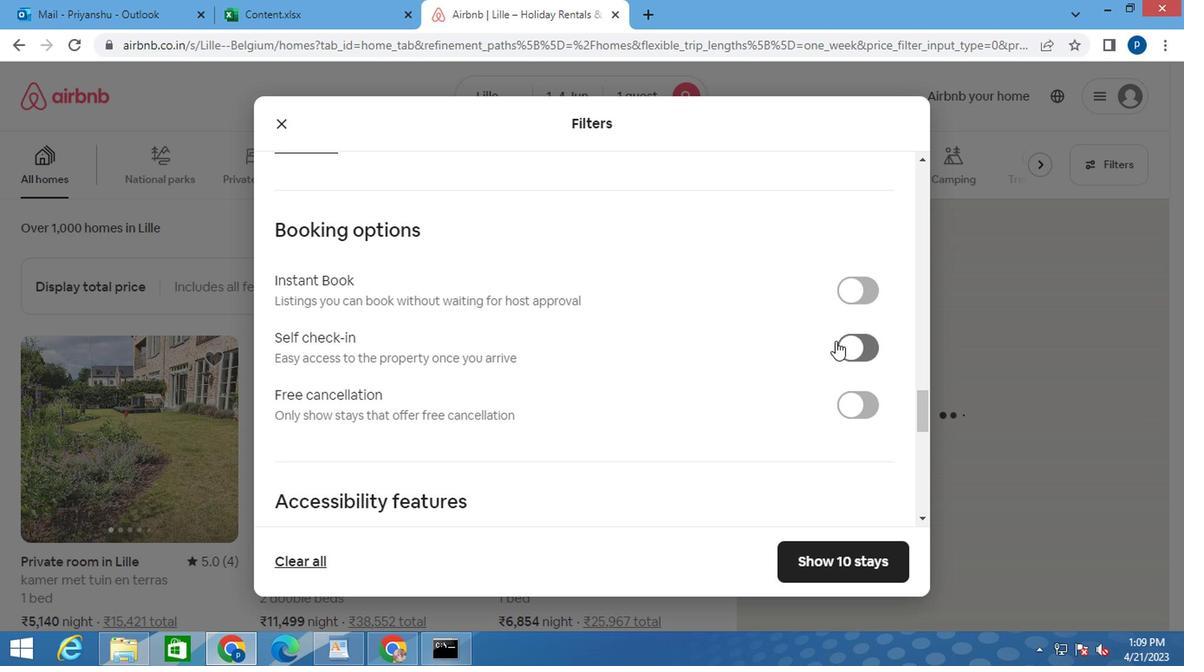 
Action: Mouse moved to (302, 453)
Screenshot: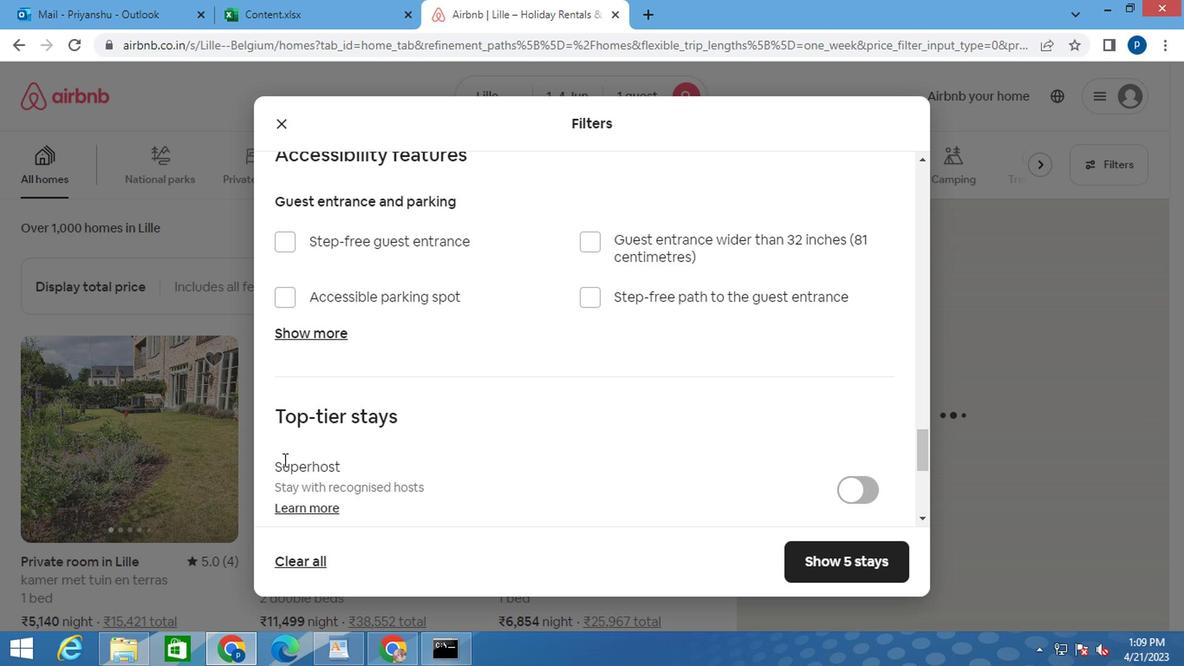 
Action: Mouse scrolled (302, 452) with delta (0, -1)
Screenshot: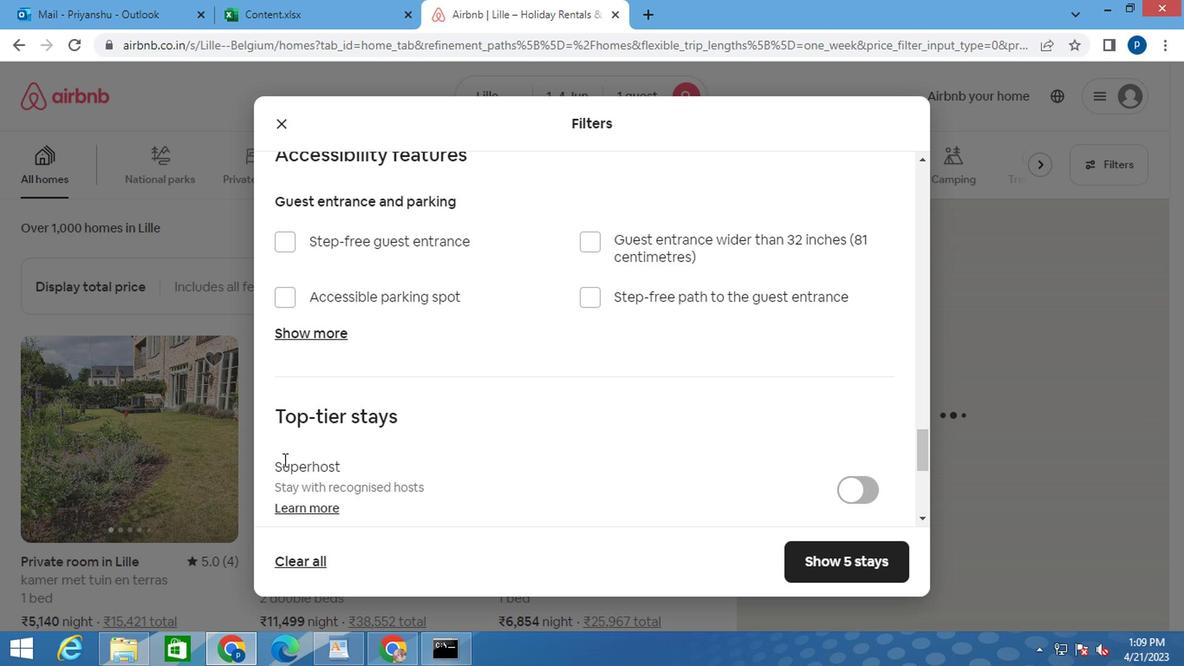 
Action: Mouse scrolled (302, 452) with delta (0, -1)
Screenshot: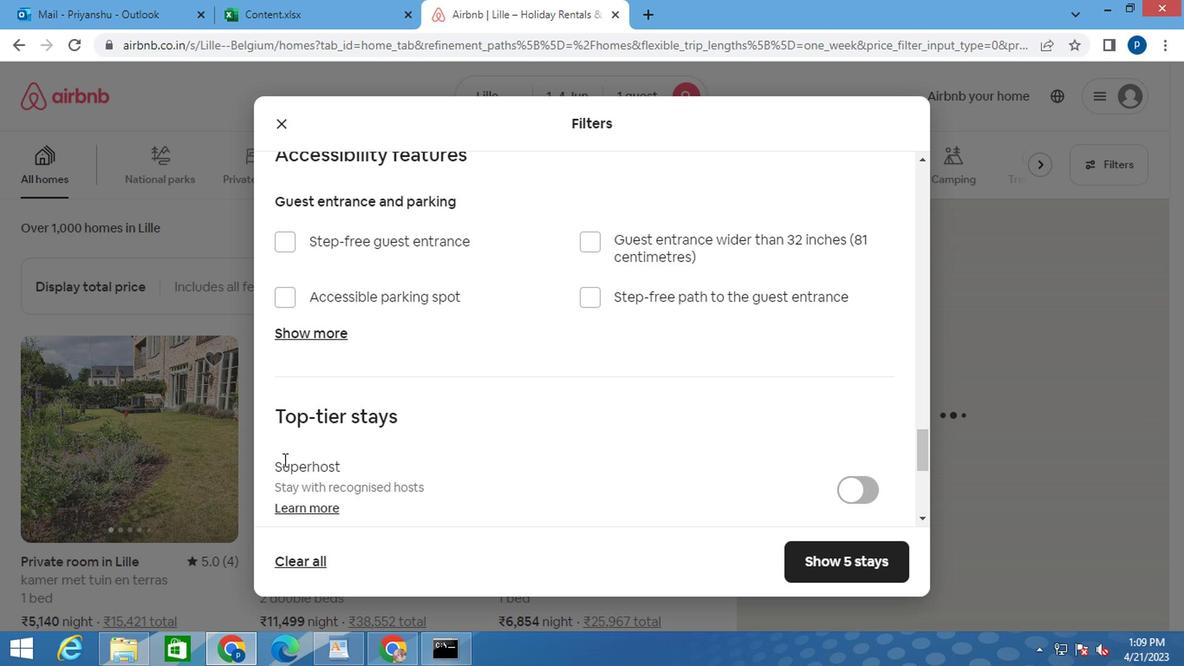 
Action: Mouse moved to (302, 453)
Screenshot: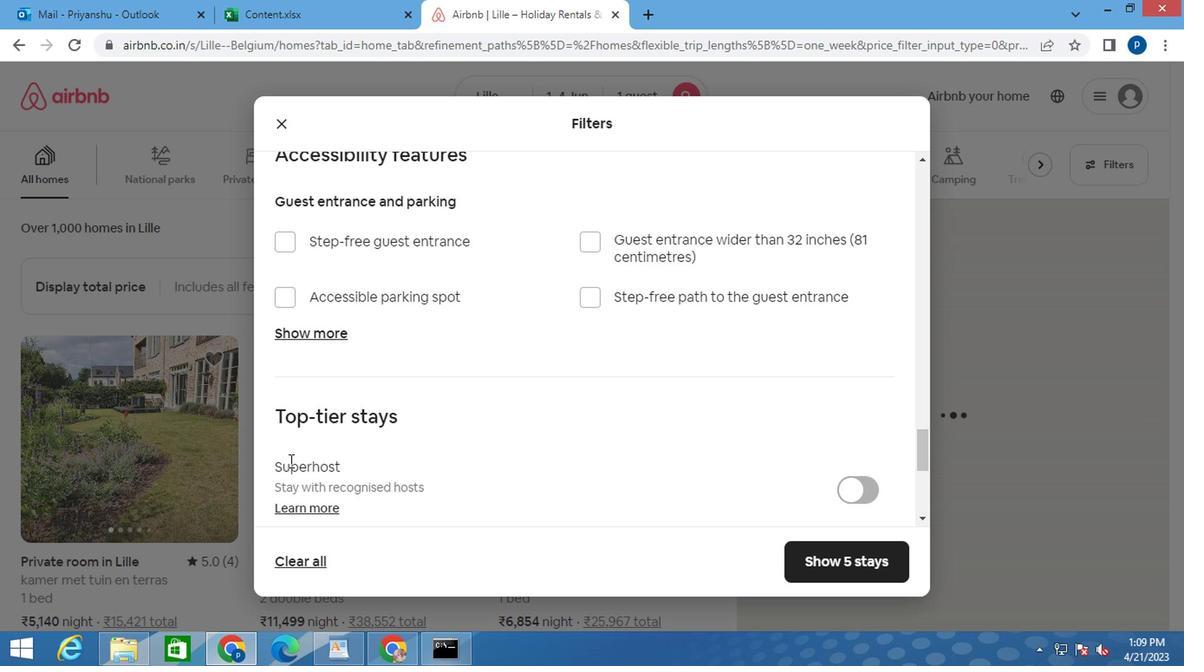 
Action: Mouse scrolled (302, 452) with delta (0, -1)
Screenshot: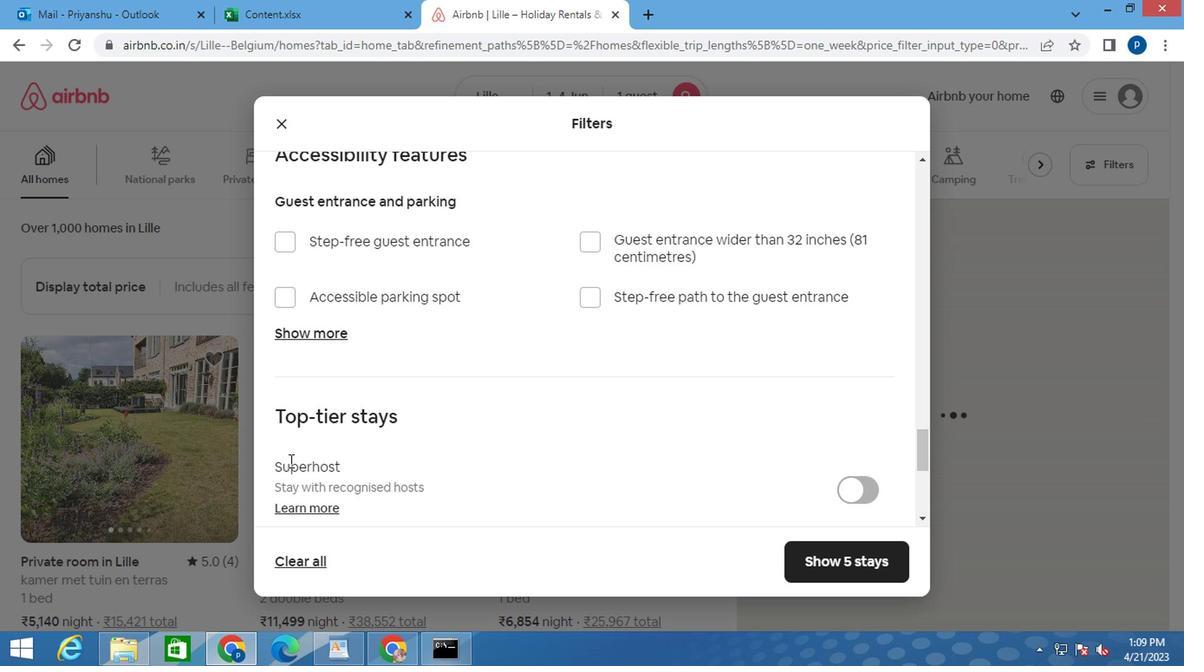 
Action: Mouse moved to (310, 451)
Screenshot: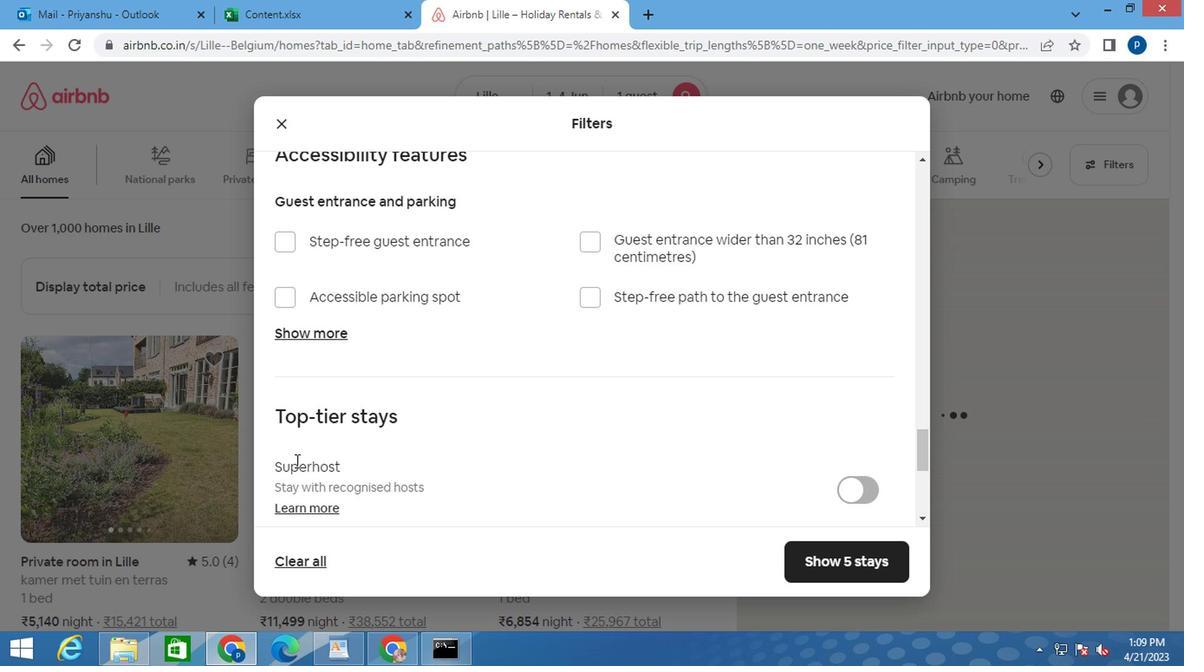 
Action: Mouse scrolled (310, 450) with delta (0, 0)
Screenshot: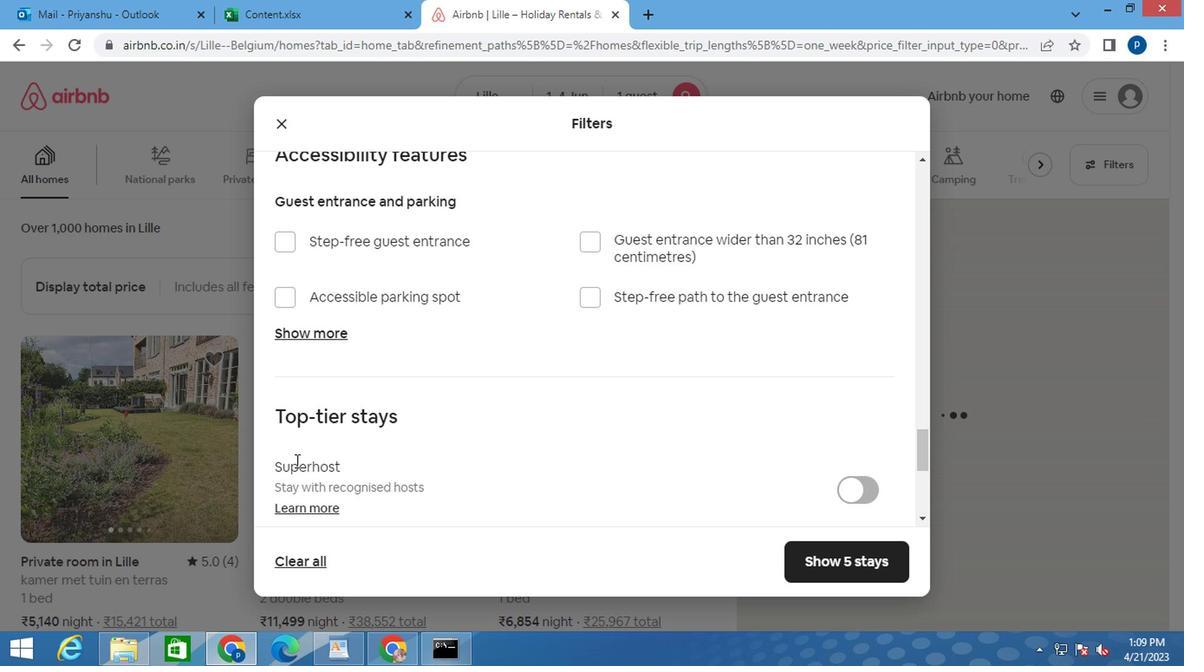 
Action: Mouse moved to (333, 439)
Screenshot: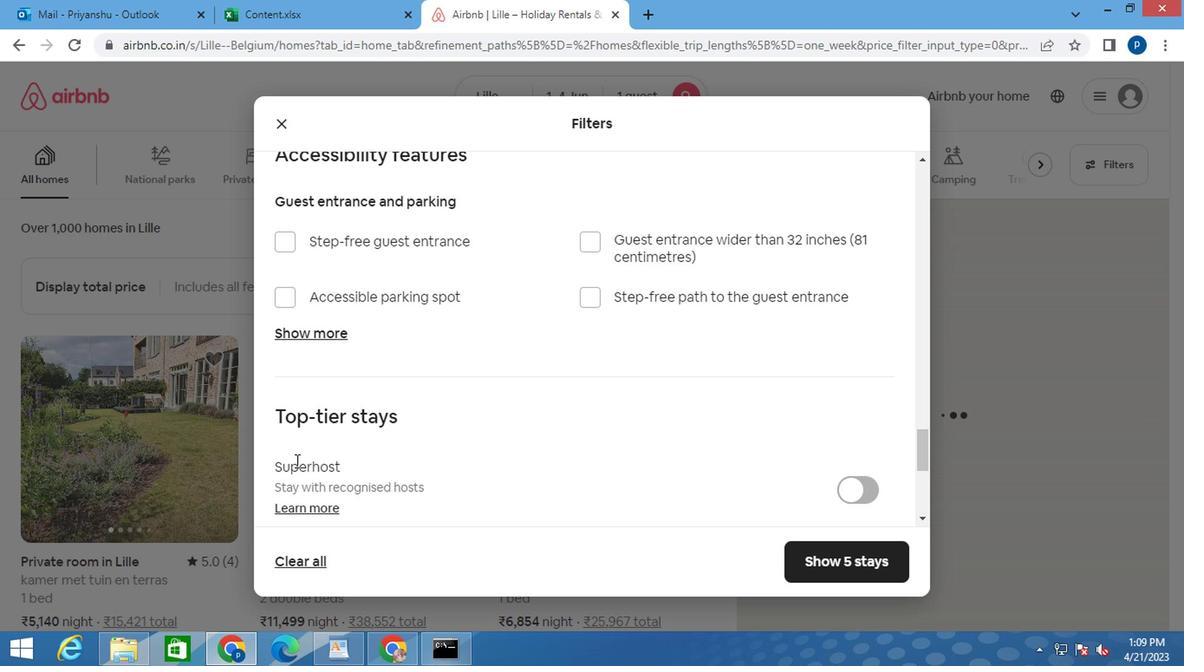 
Action: Mouse scrolled (333, 438) with delta (0, 0)
Screenshot: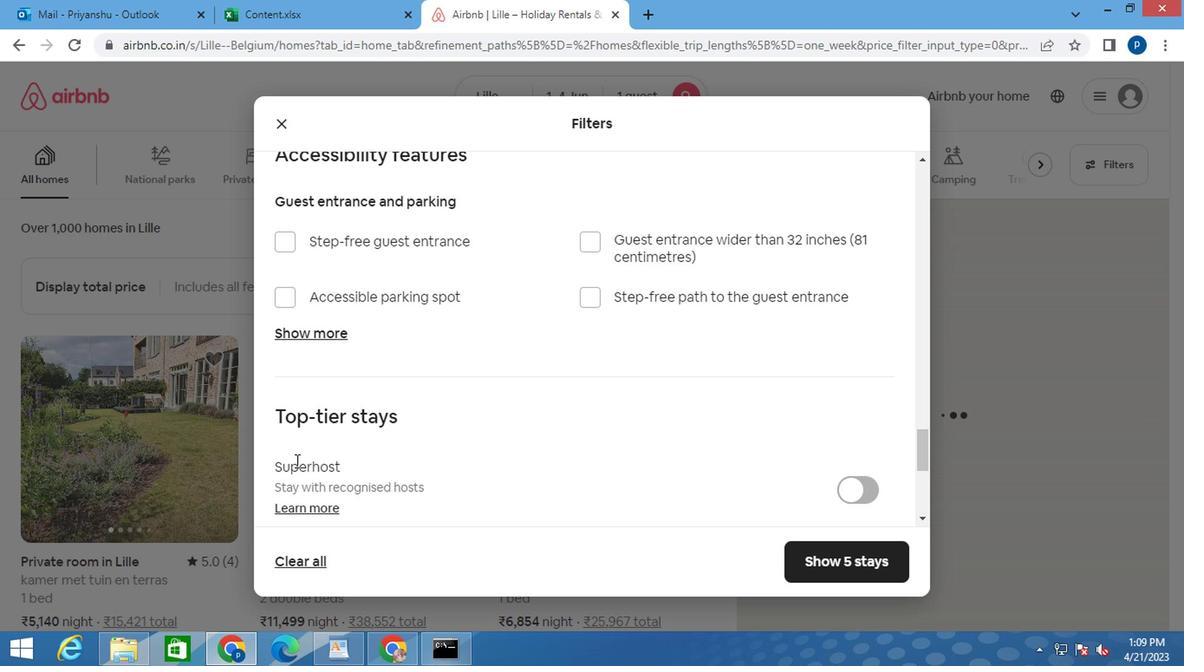 
Action: Mouse moved to (337, 432)
Screenshot: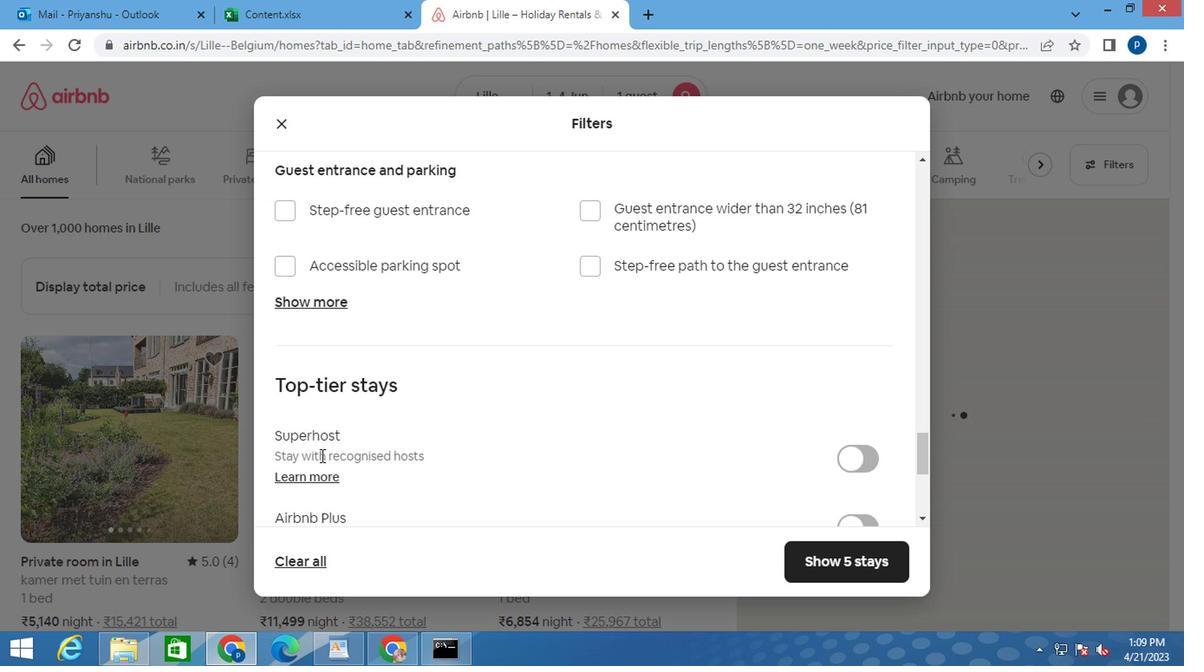 
Action: Mouse scrolled (337, 434) with delta (0, 1)
Screenshot: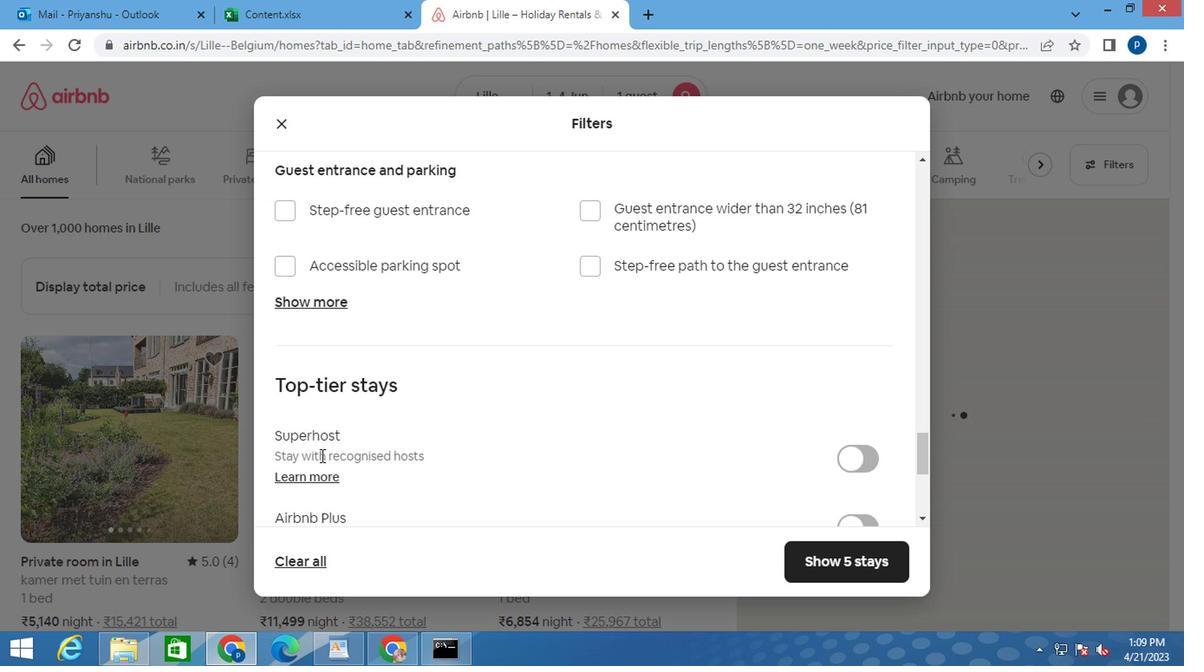 
Action: Mouse moved to (315, 431)
Screenshot: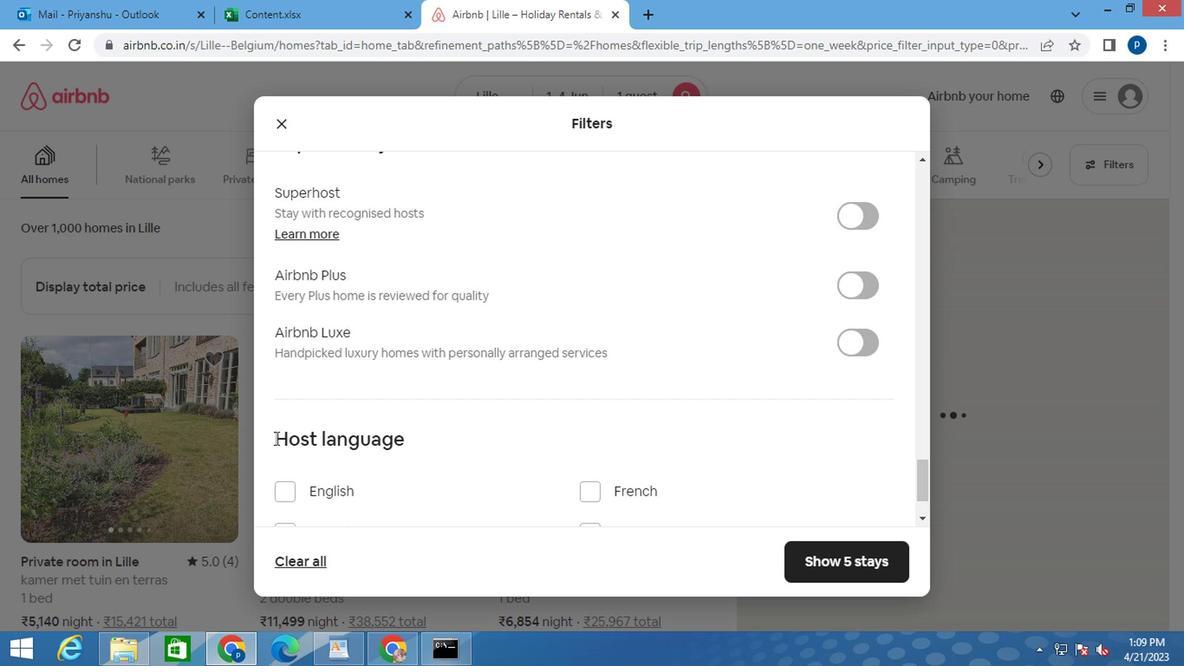 
Action: Mouse scrolled (315, 430) with delta (0, -1)
Screenshot: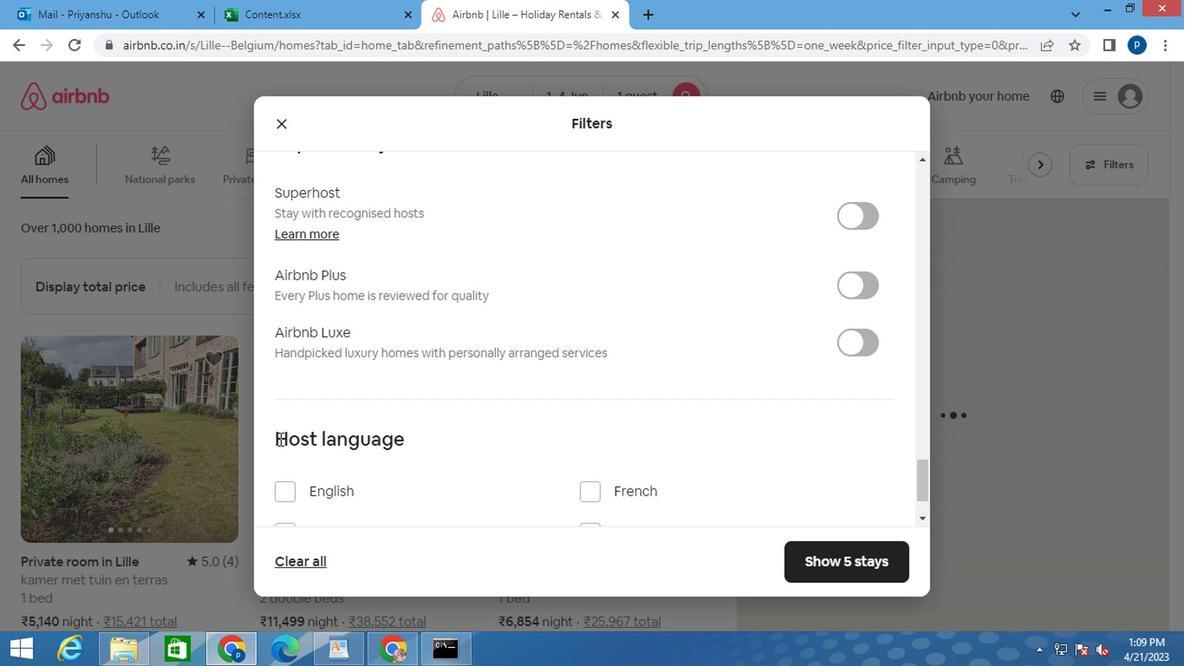 
Action: Mouse scrolled (315, 430) with delta (0, -1)
Screenshot: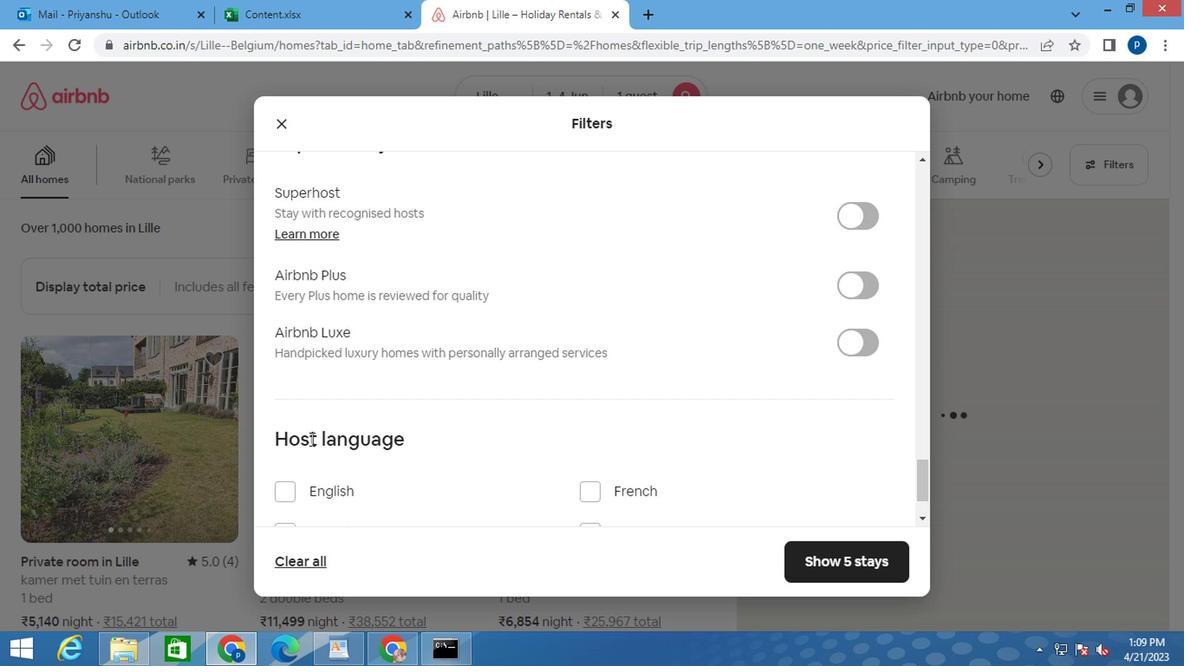 
Action: Mouse scrolled (315, 430) with delta (0, -1)
Screenshot: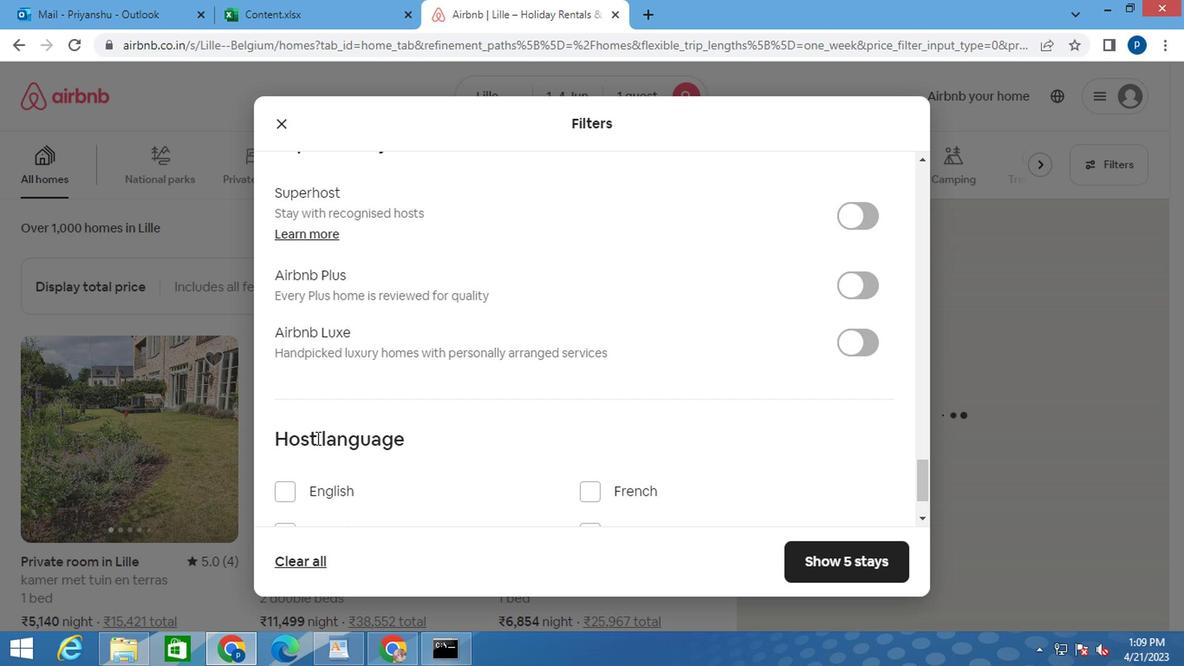
Action: Mouse moved to (290, 403)
Screenshot: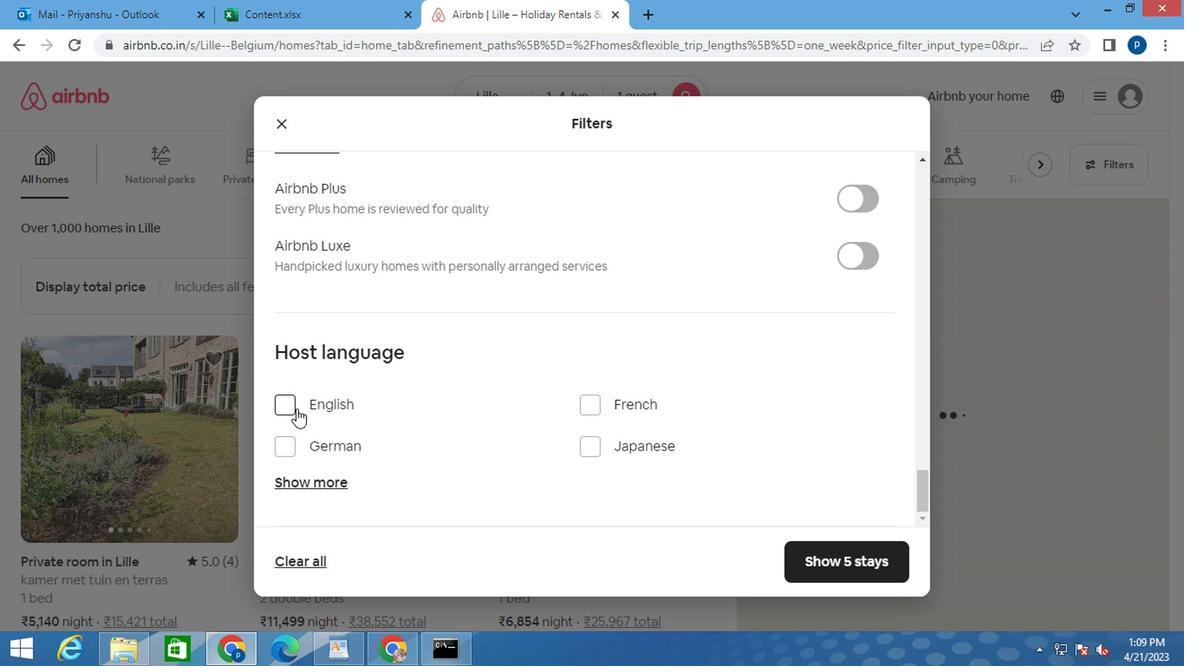 
Action: Mouse pressed left at (290, 403)
Screenshot: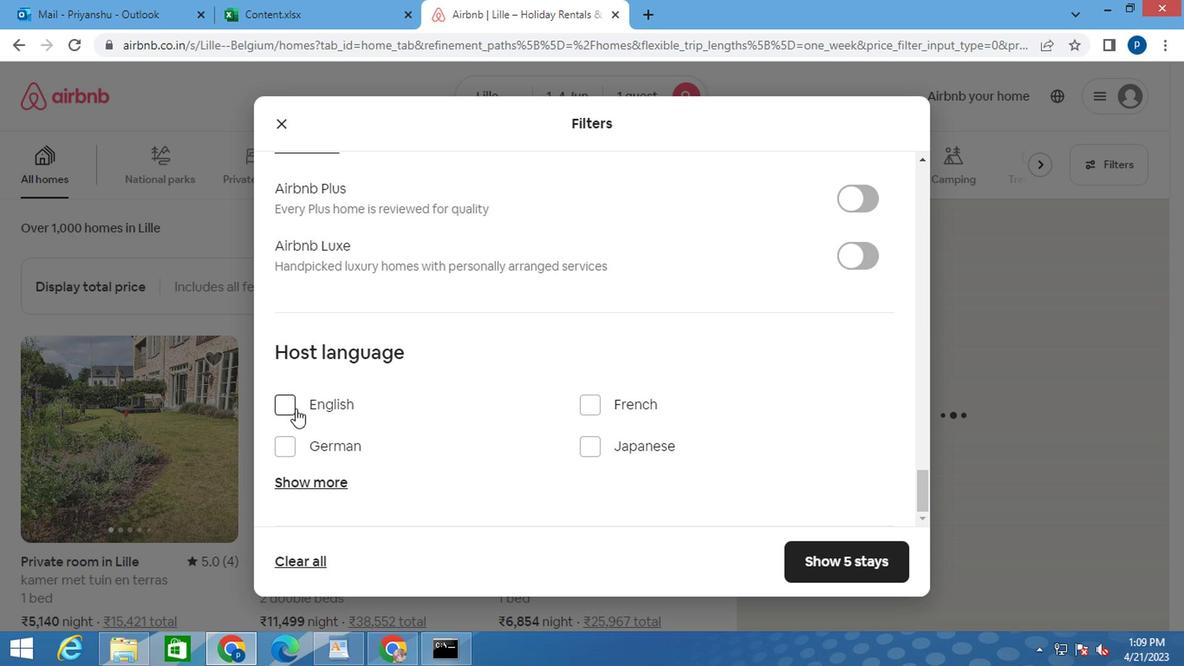 
Action: Mouse moved to (832, 549)
Screenshot: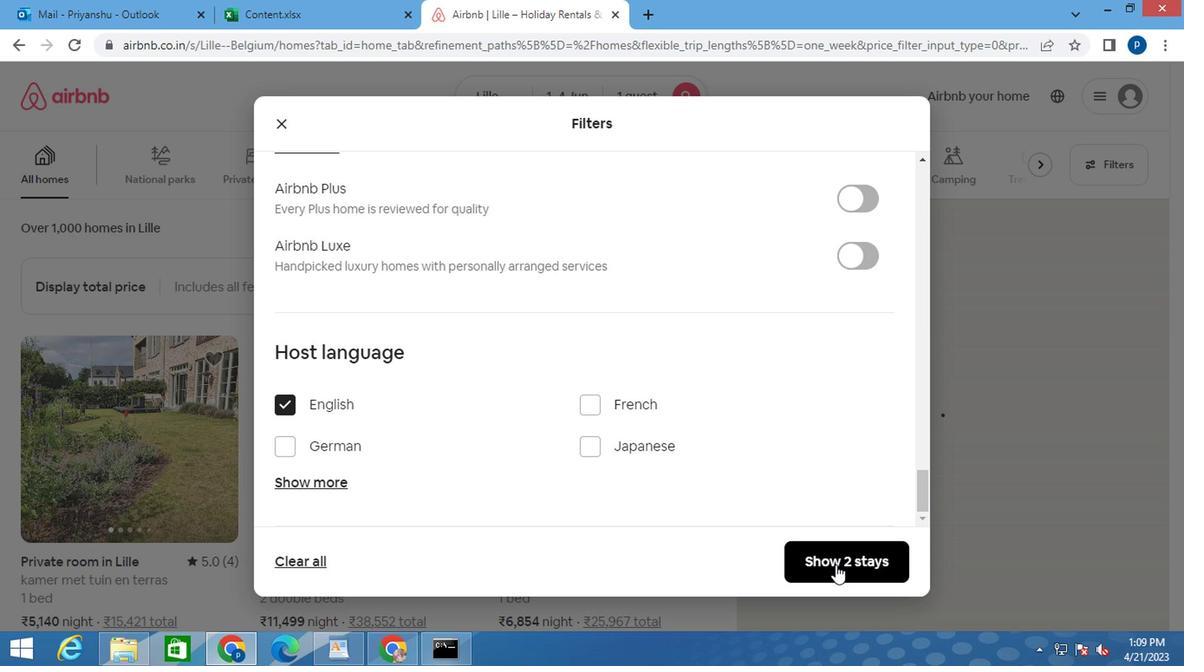 
Action: Mouse pressed left at (832, 549)
Screenshot: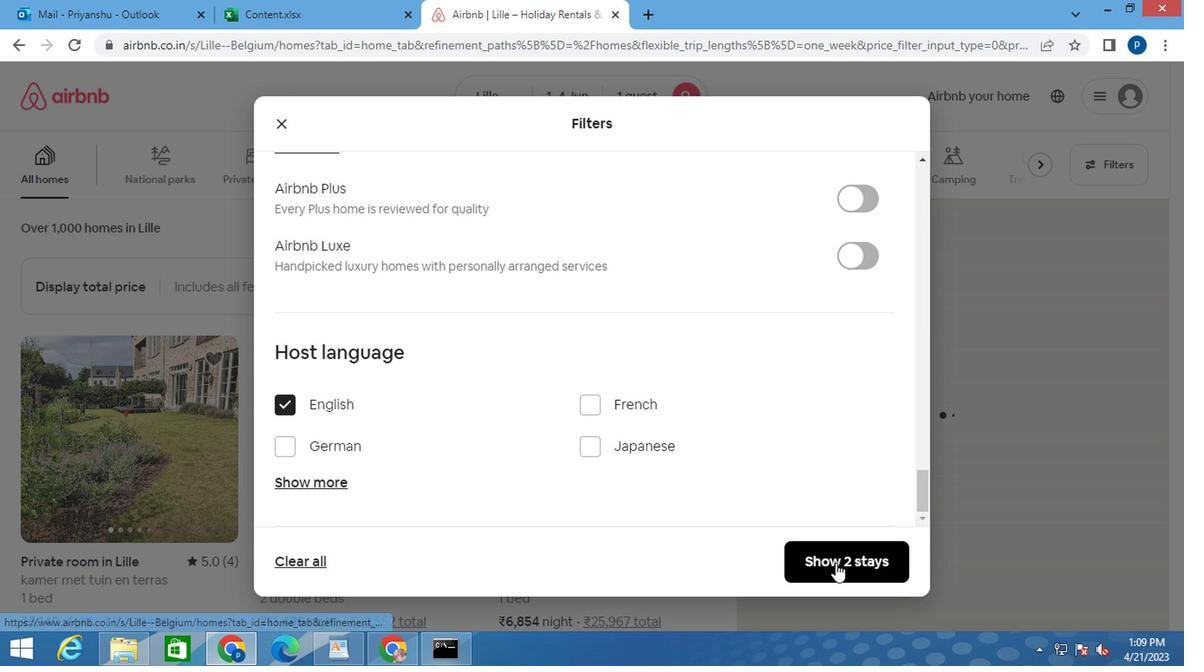 
